 Task: Open Card Civil Engineering Review in Board Product Lifecycle Management to Workspace Insurance and add a team member Softage.4@softage.net, a label Red, a checklist Licensing, an attachment from your onedrive, a color Red and finally, add a card description 'Conduct customer research for new product naming and branding' and a comment 'Let us approach this task with a sense of positivity and optimism, recognizing the potential for growth and learning that it presents.'. Add a start date 'Jan 08, 1900' with a due date 'Jan 15, 1900'
Action: Mouse moved to (64, 305)
Screenshot: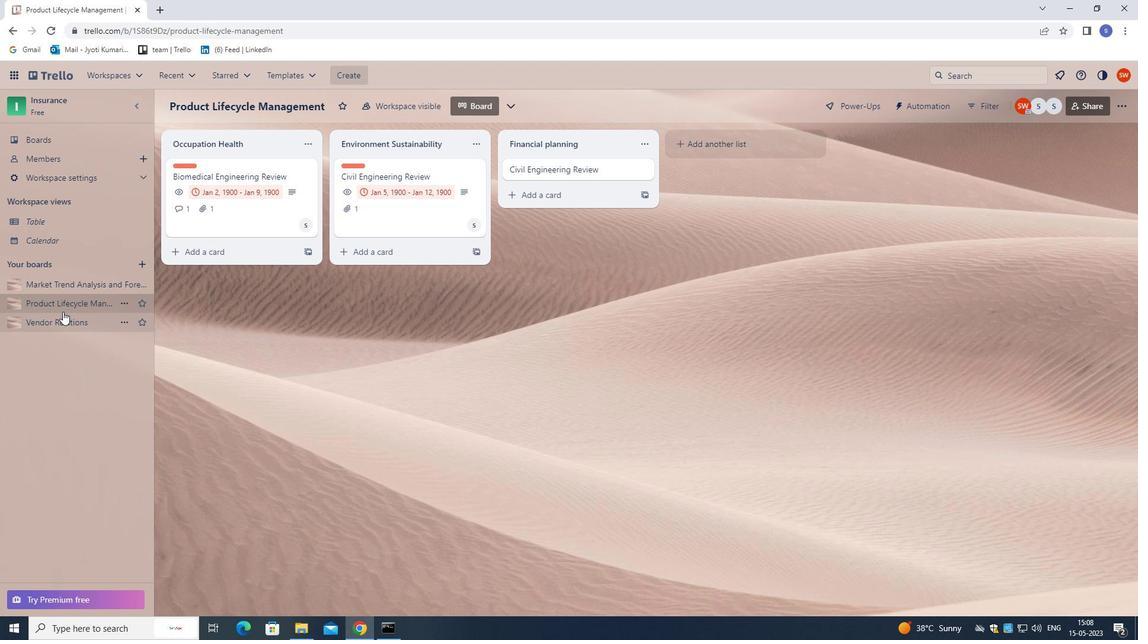 
Action: Mouse pressed left at (64, 305)
Screenshot: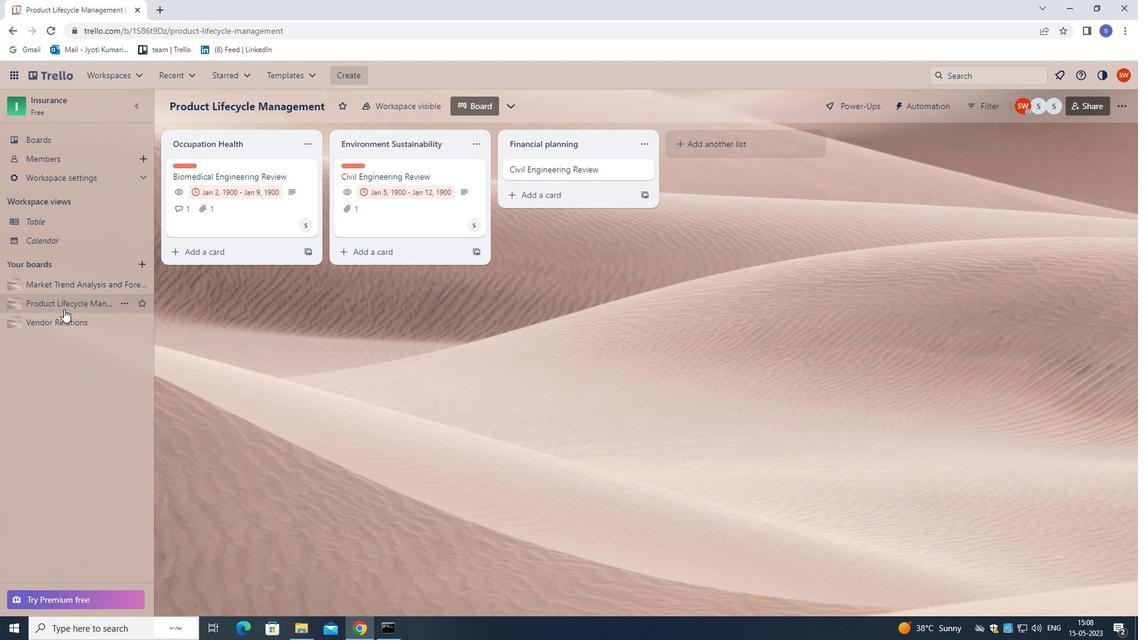 
Action: Mouse moved to (517, 171)
Screenshot: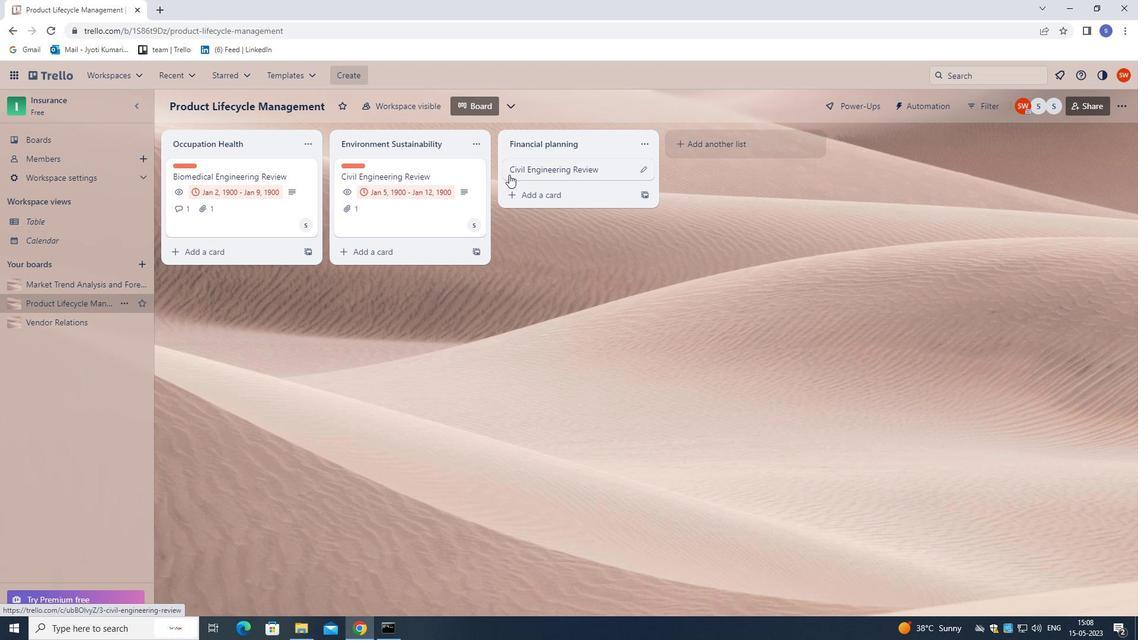 
Action: Mouse pressed left at (517, 171)
Screenshot: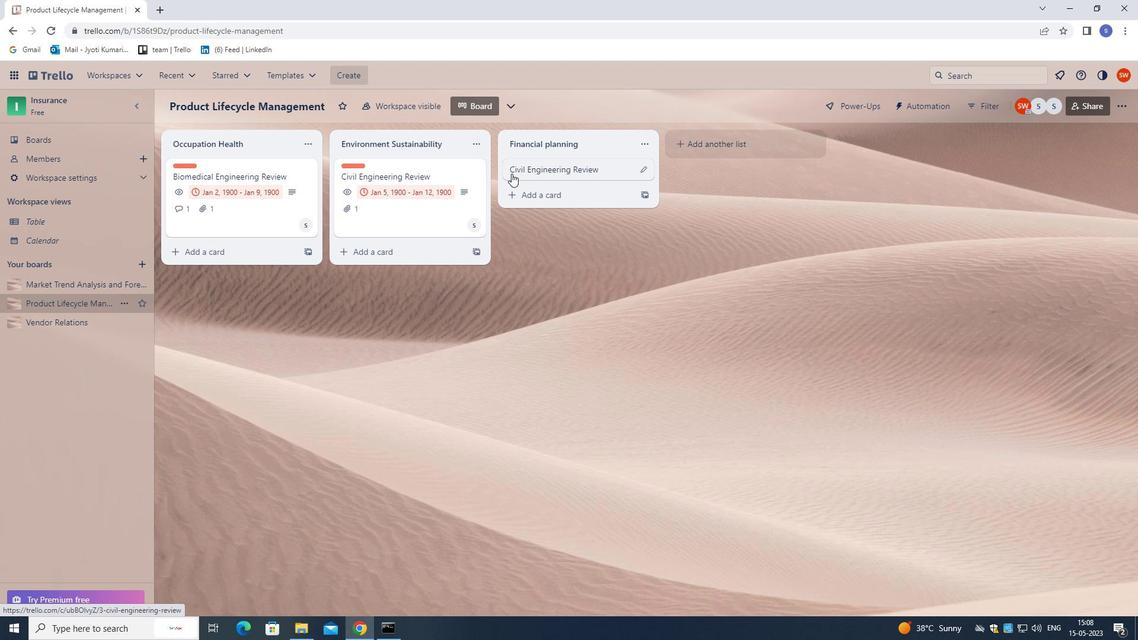 
Action: Mouse moved to (695, 210)
Screenshot: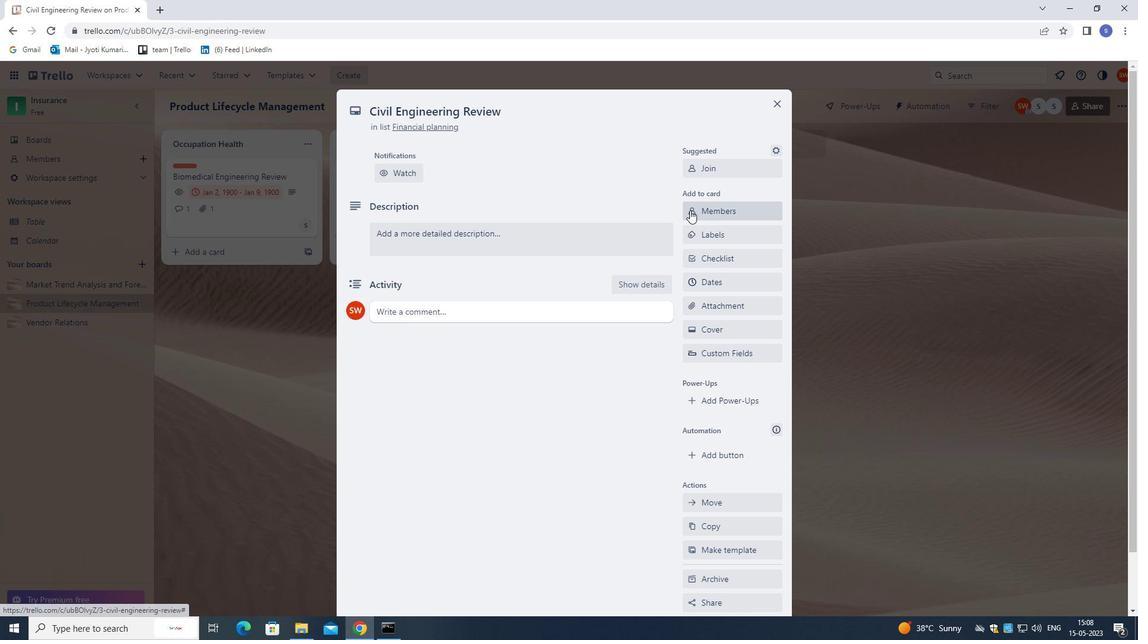 
Action: Mouse pressed left at (695, 210)
Screenshot: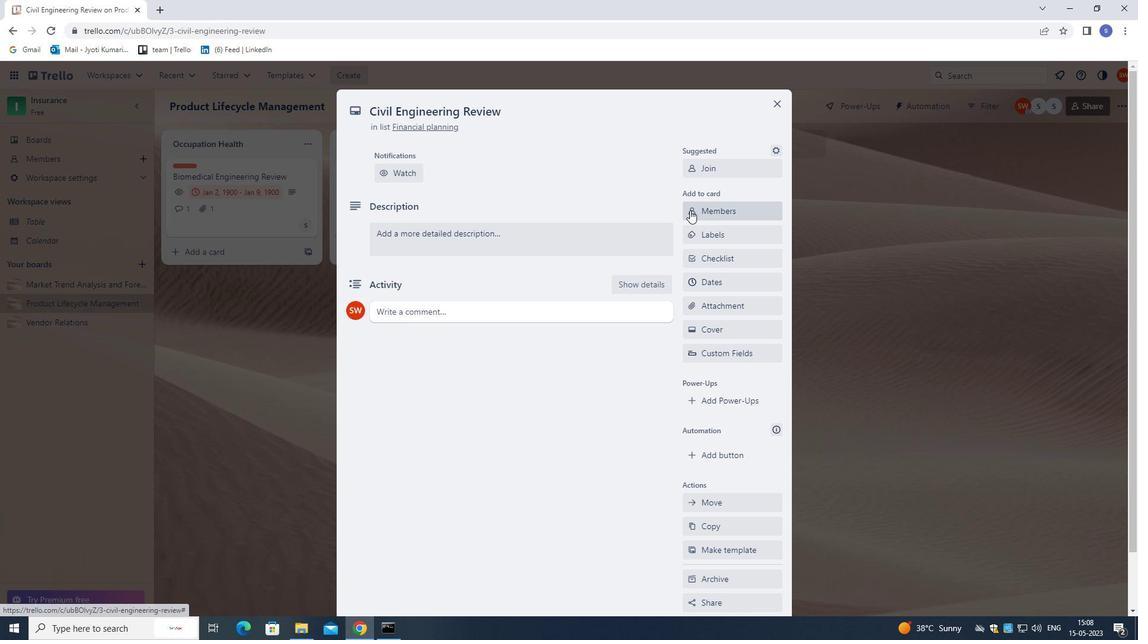 
Action: Mouse moved to (390, 37)
Screenshot: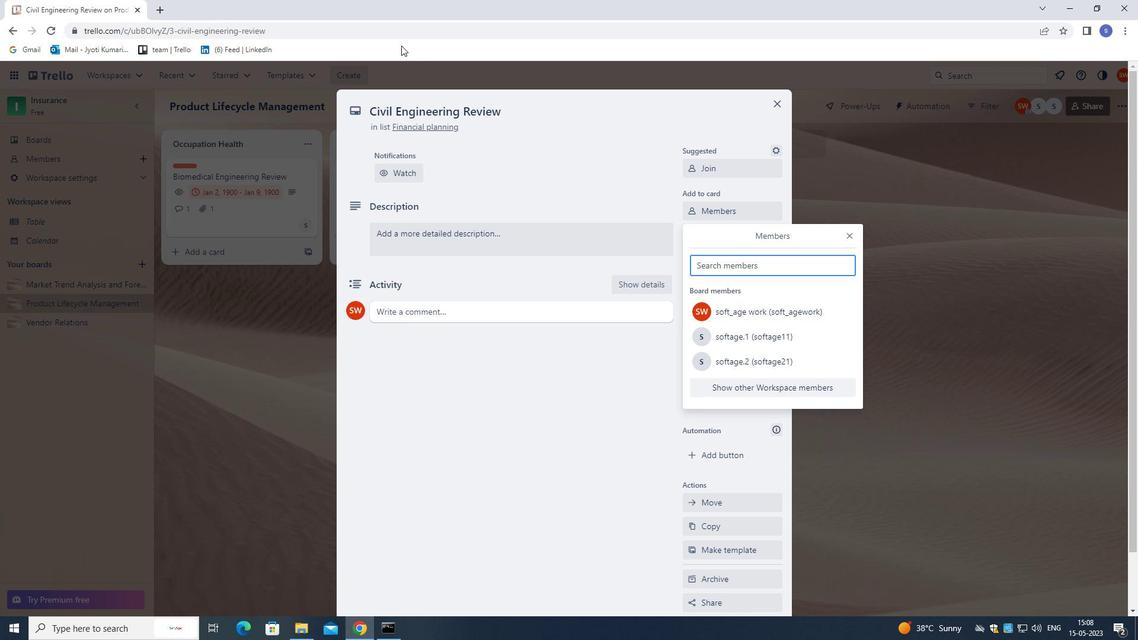 
Action: Key pressed softage.4<Key.shift>@SOFATGE.NET
Screenshot: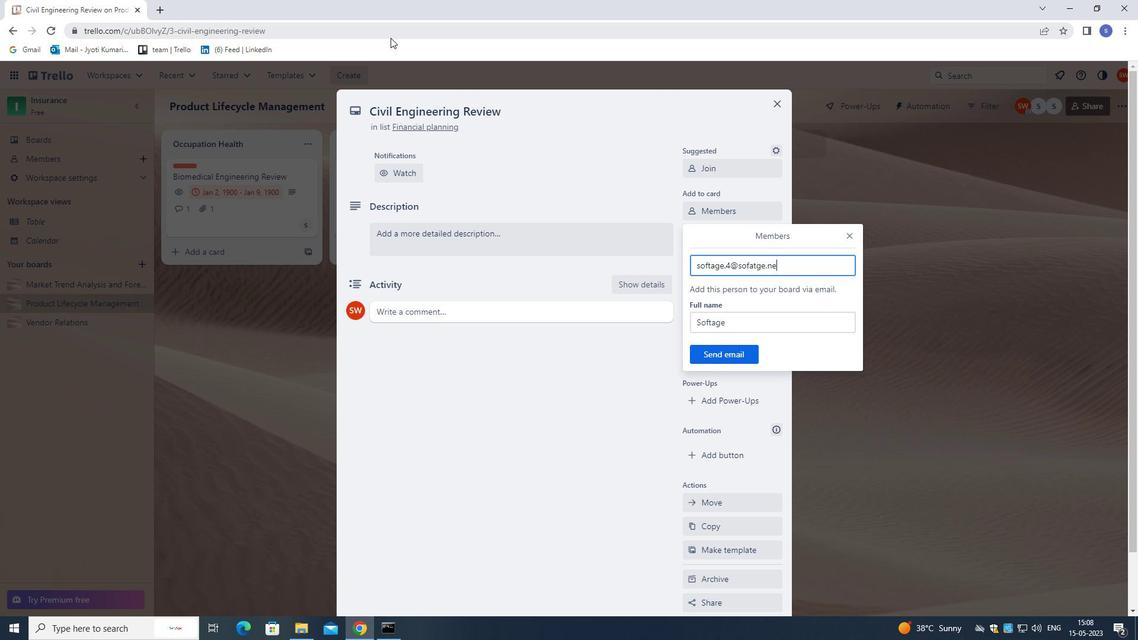 
Action: Mouse moved to (717, 352)
Screenshot: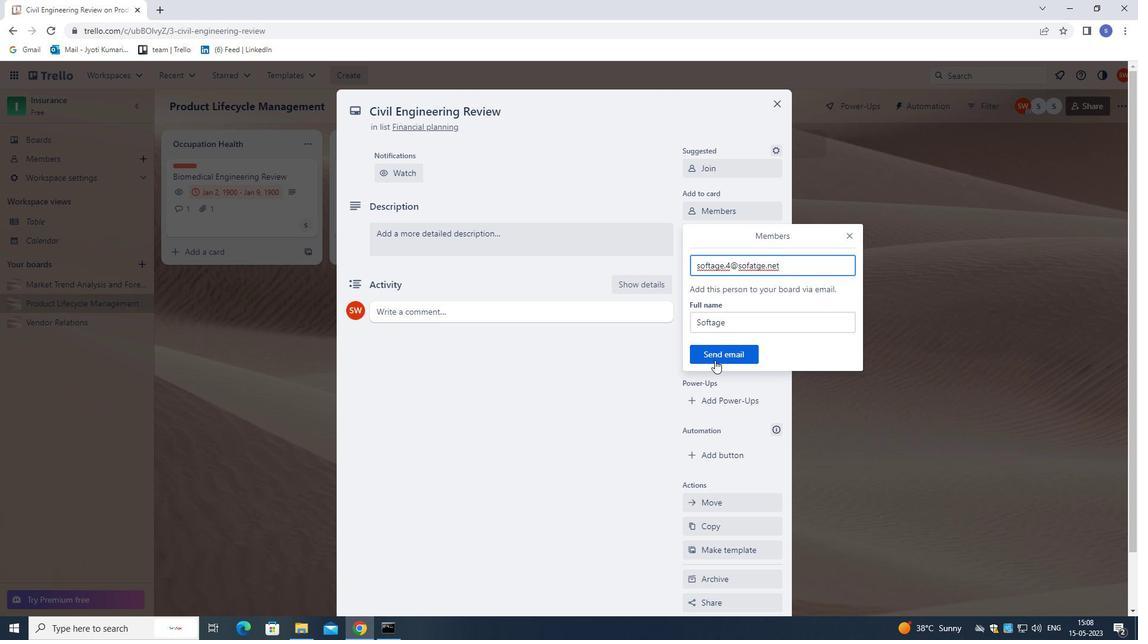 
Action: Mouse pressed left at (717, 352)
Screenshot: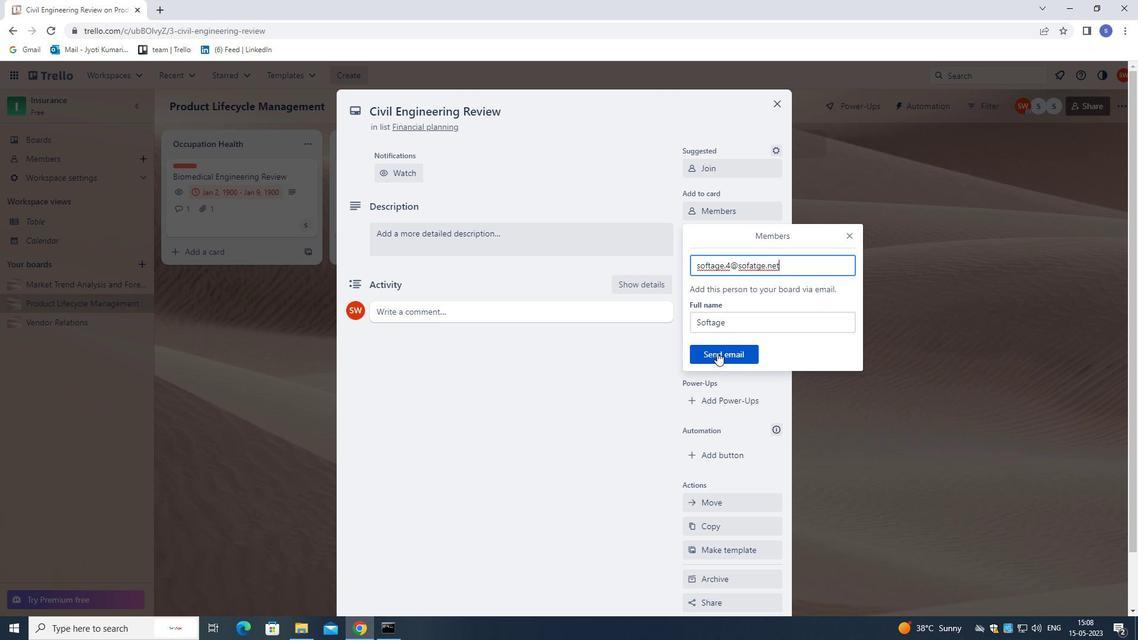 
Action: Mouse moved to (716, 239)
Screenshot: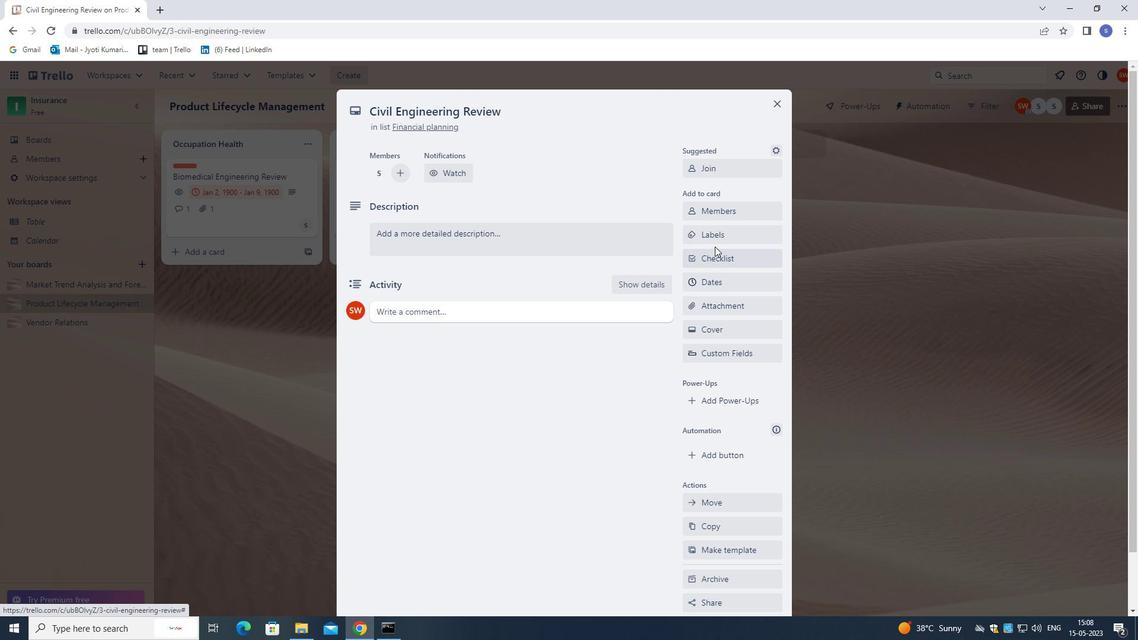 
Action: Mouse pressed left at (716, 239)
Screenshot: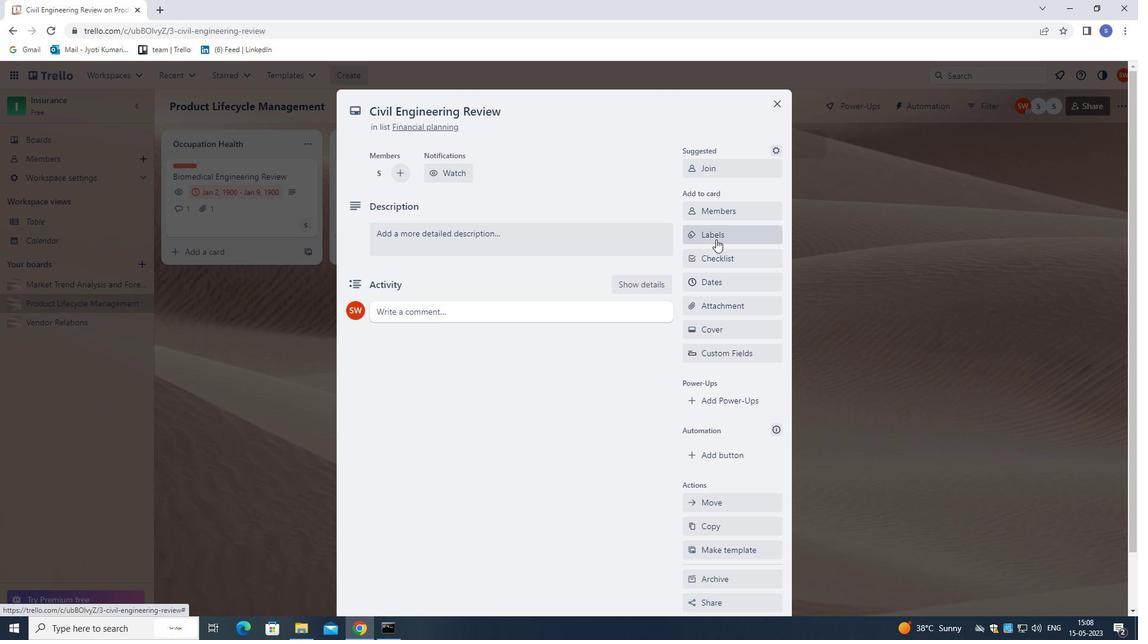 
Action: Mouse moved to (715, 243)
Screenshot: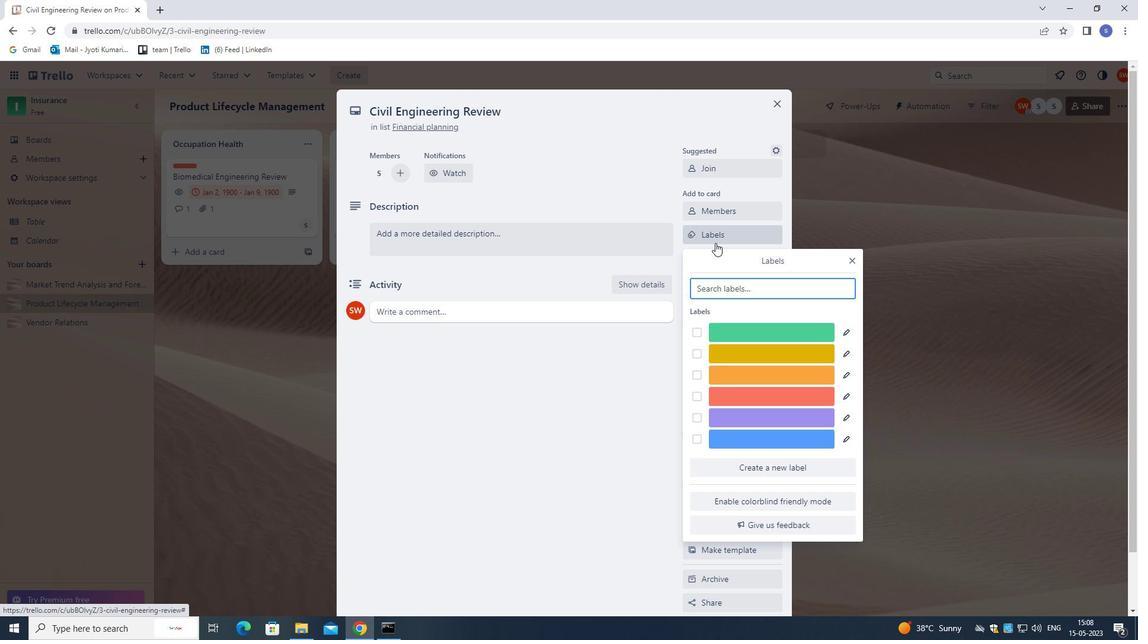 
Action: Key pressed R
Screenshot: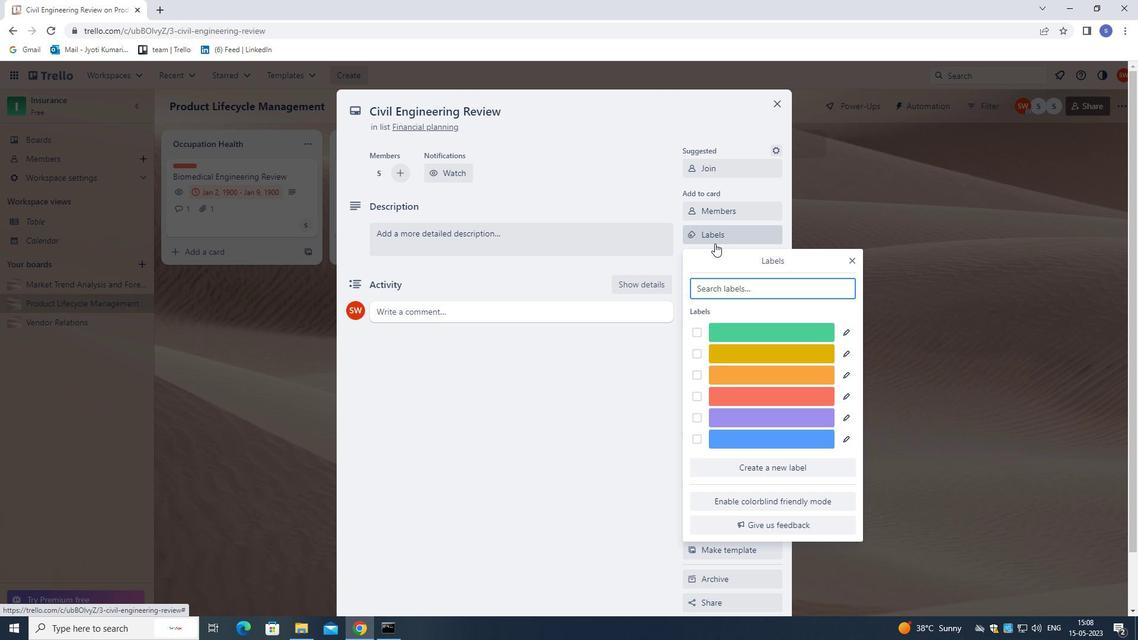 
Action: Mouse moved to (740, 332)
Screenshot: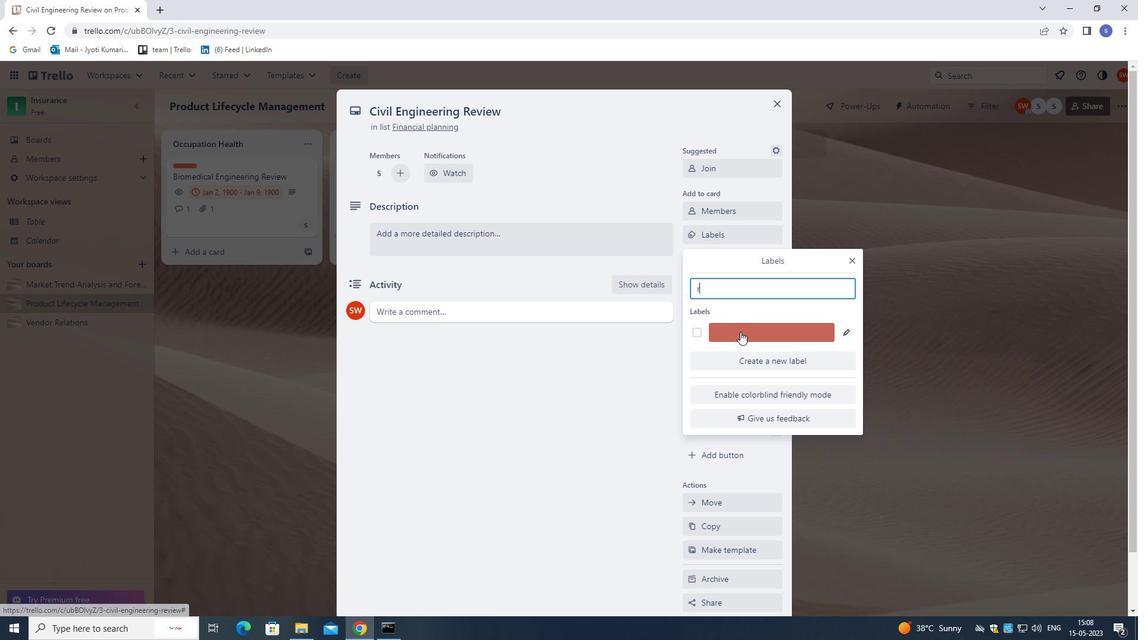 
Action: Mouse pressed left at (740, 332)
Screenshot: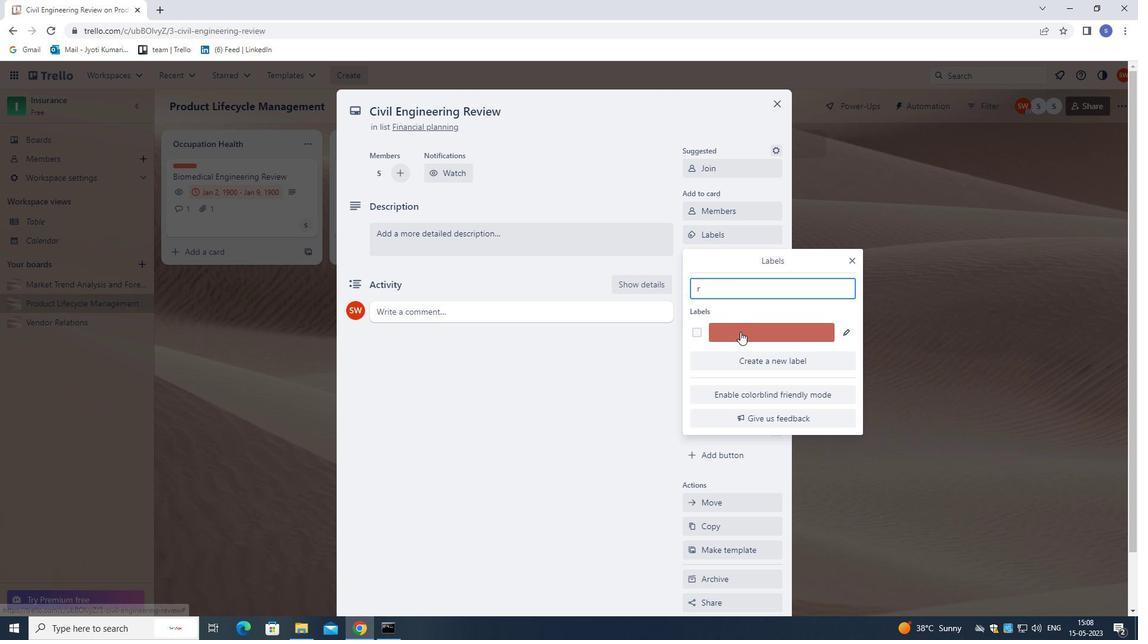 
Action: Mouse moved to (860, 261)
Screenshot: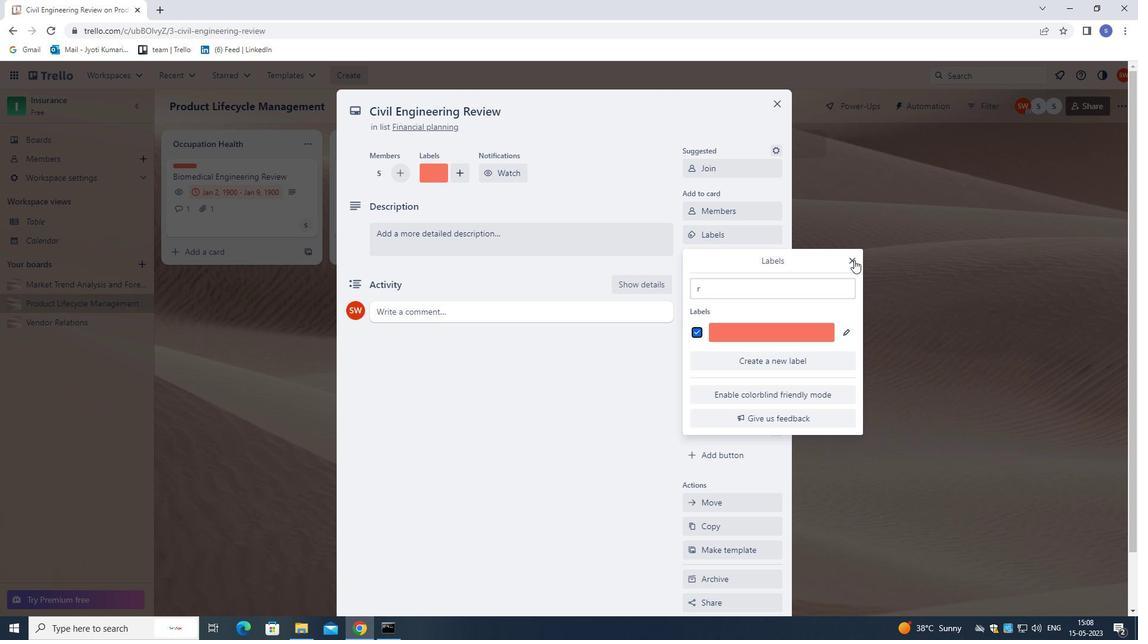 
Action: Mouse pressed left at (860, 261)
Screenshot: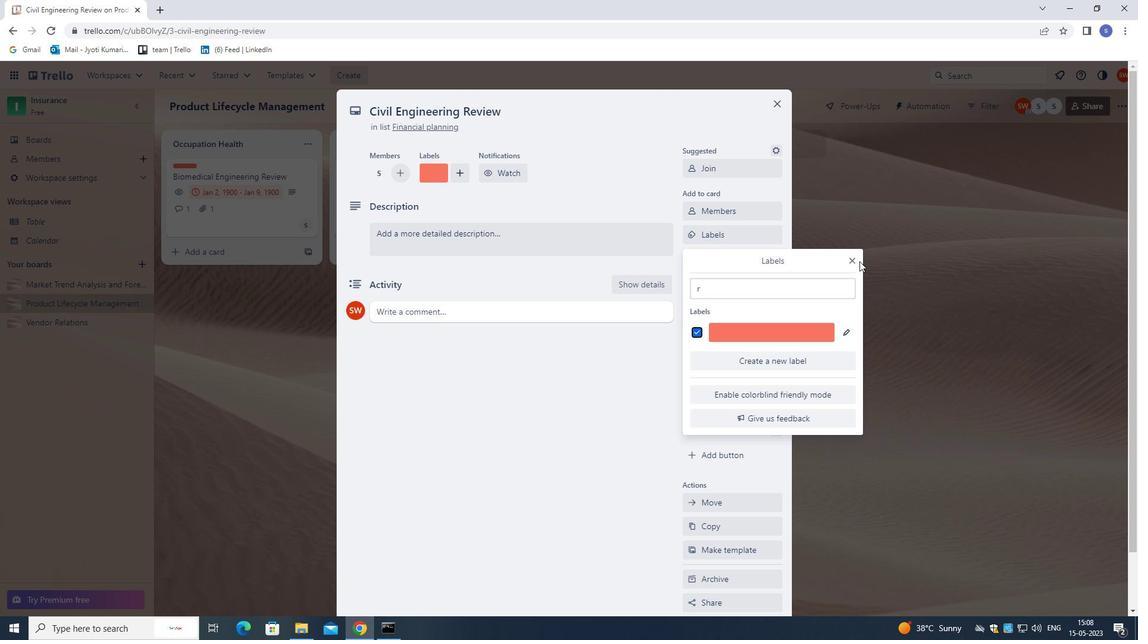 
Action: Mouse moved to (855, 259)
Screenshot: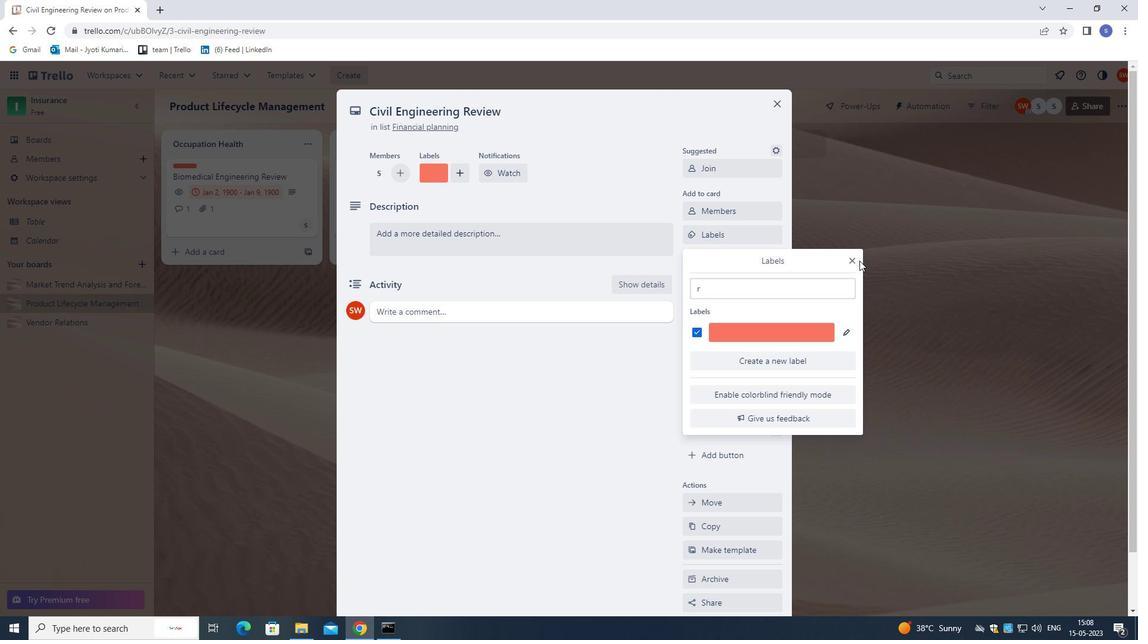 
Action: Mouse pressed left at (855, 259)
Screenshot: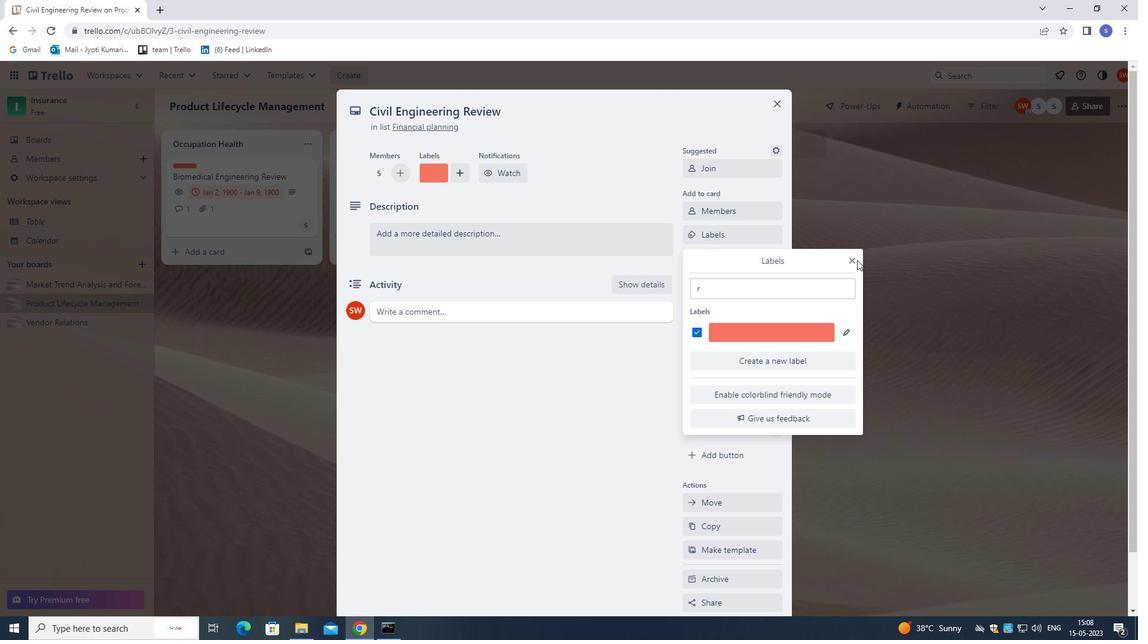 
Action: Mouse moved to (758, 259)
Screenshot: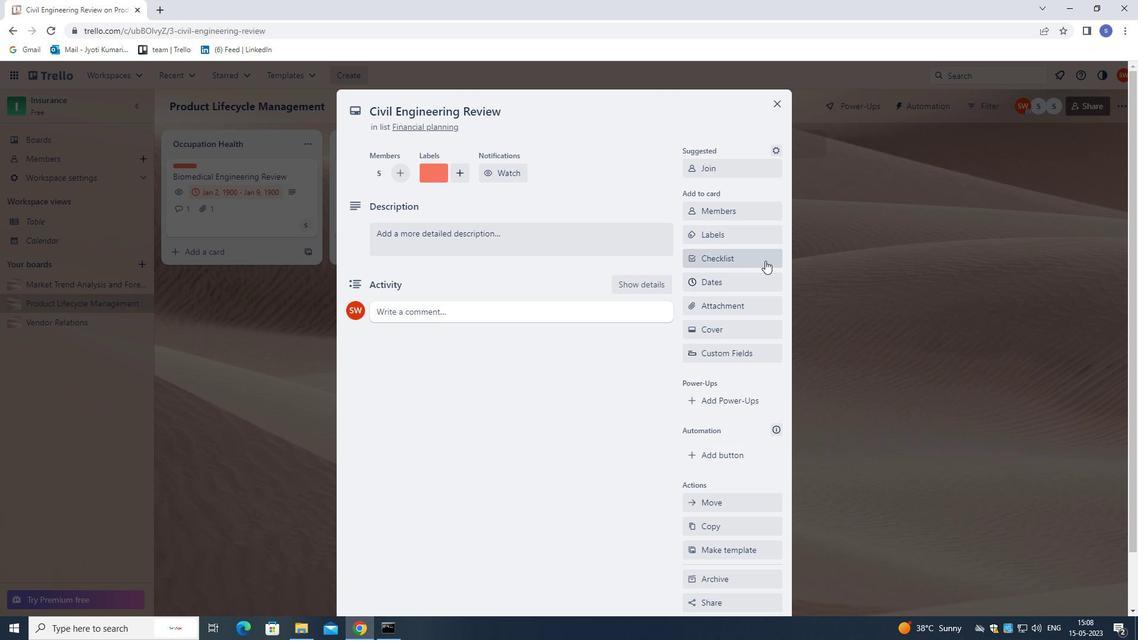 
Action: Mouse pressed left at (758, 259)
Screenshot: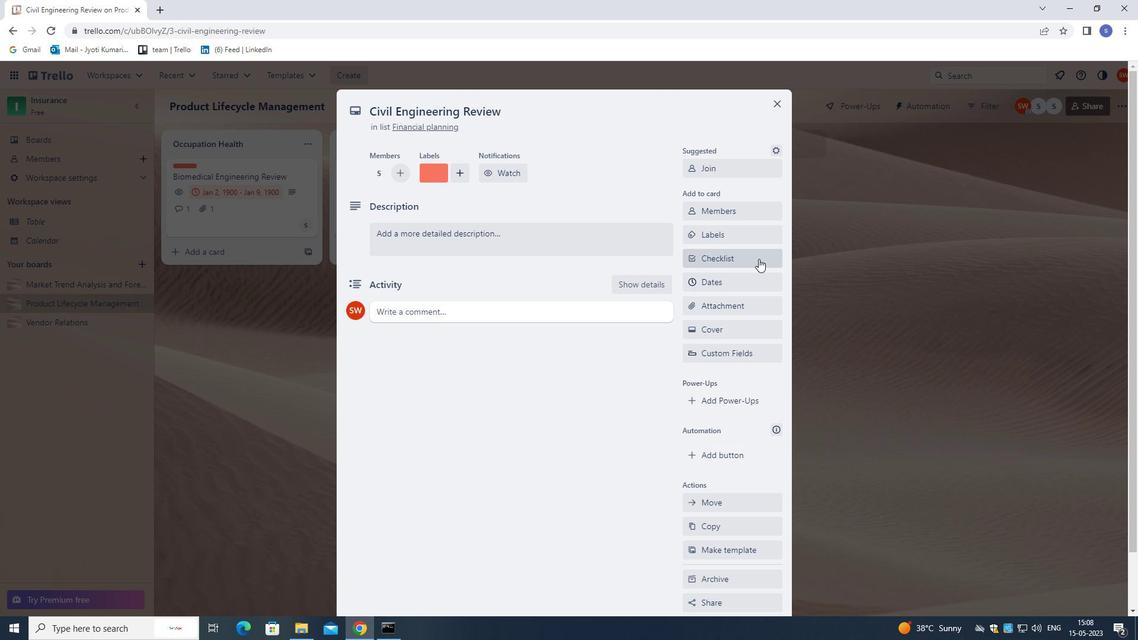 
Action: Mouse moved to (598, 148)
Screenshot: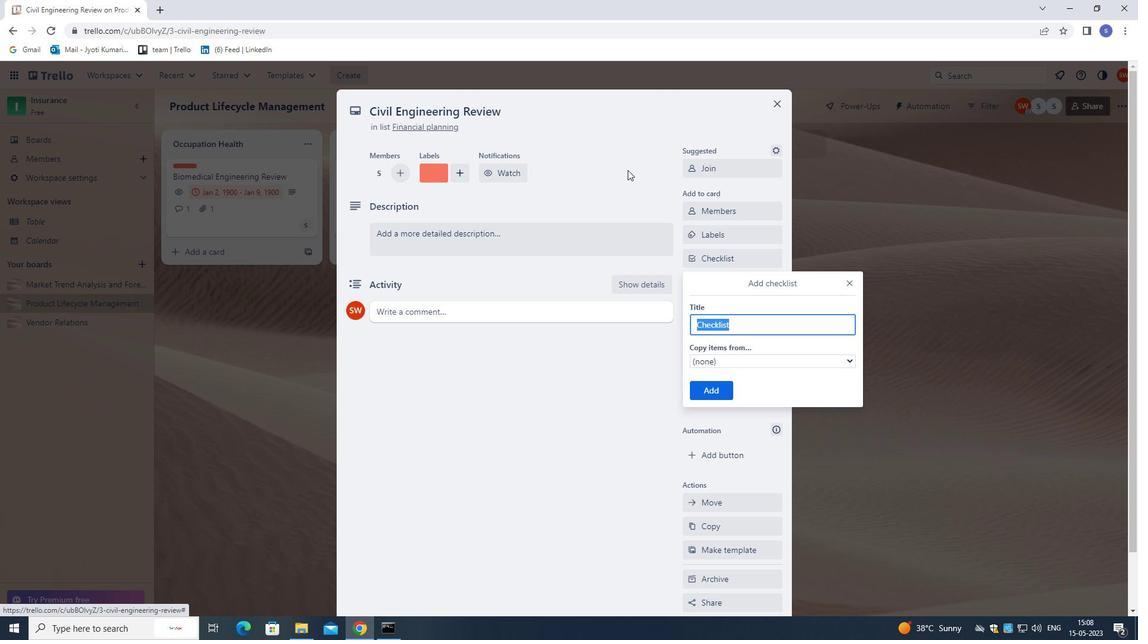 
Action: Key pressed <Key.shift>
Screenshot: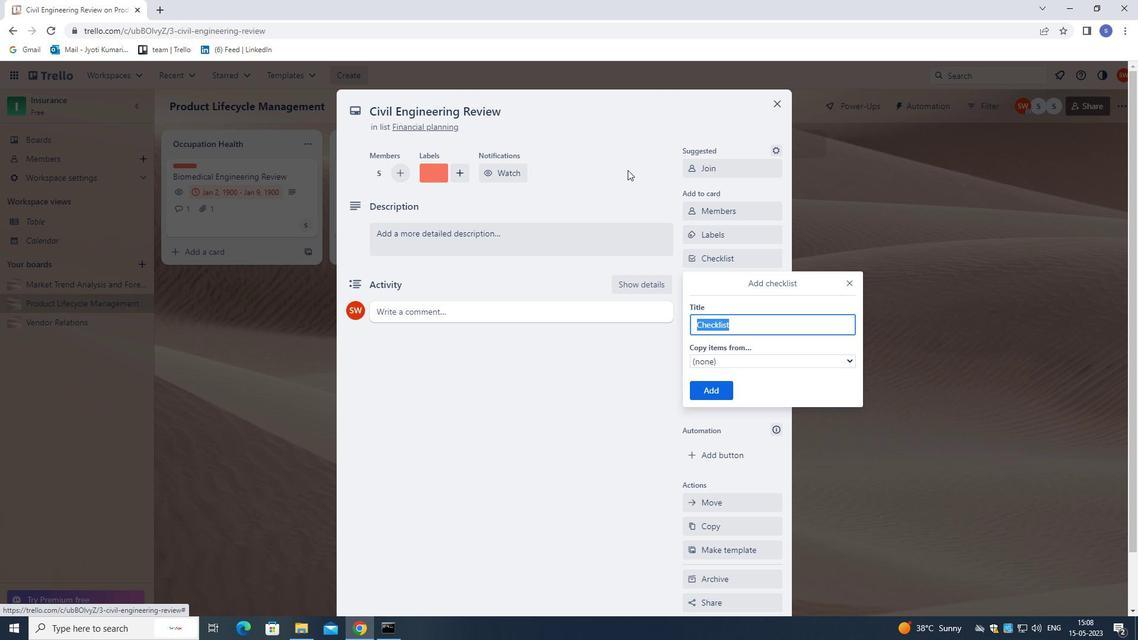 
Action: Mouse moved to (598, 148)
Screenshot: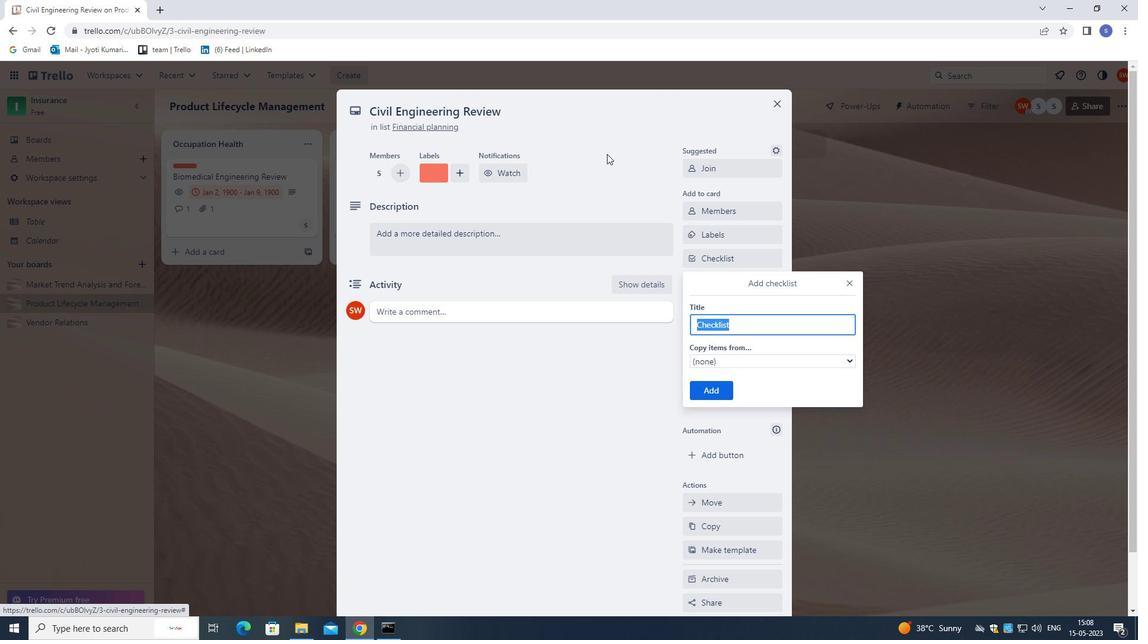 
Action: Key pressed <Key.shift><Key.shift><Key.shift><Key.shift><Key.shift><Key.shift><Key.shift><Key.shift><Key.shift><Key.shift><Key.shift>LICENSING<Key.enter>
Screenshot: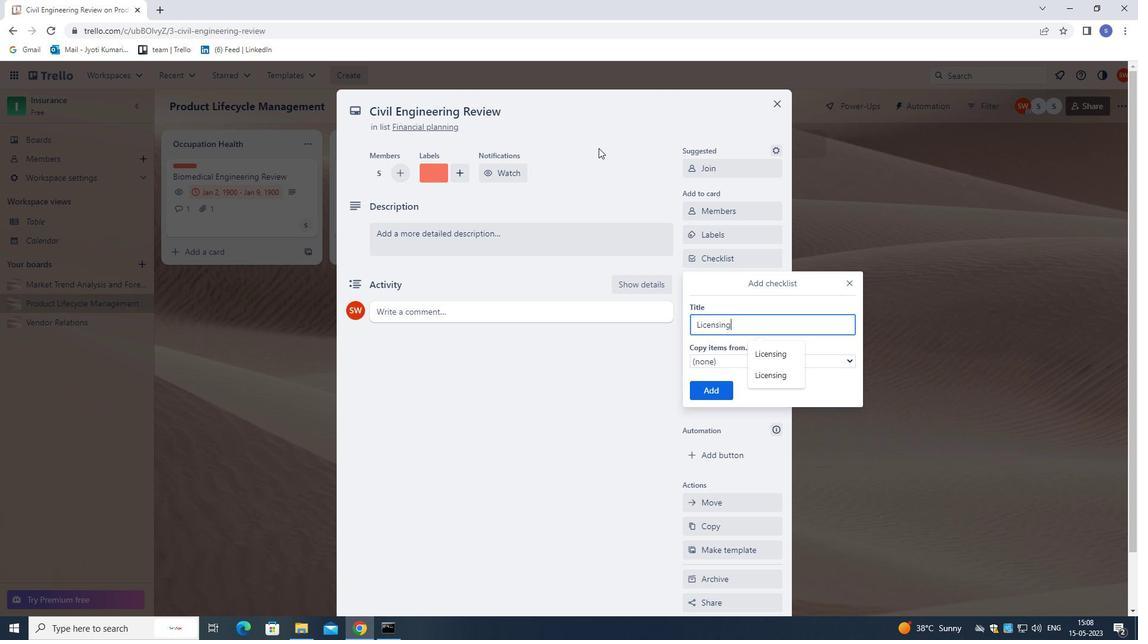 
Action: Mouse moved to (717, 283)
Screenshot: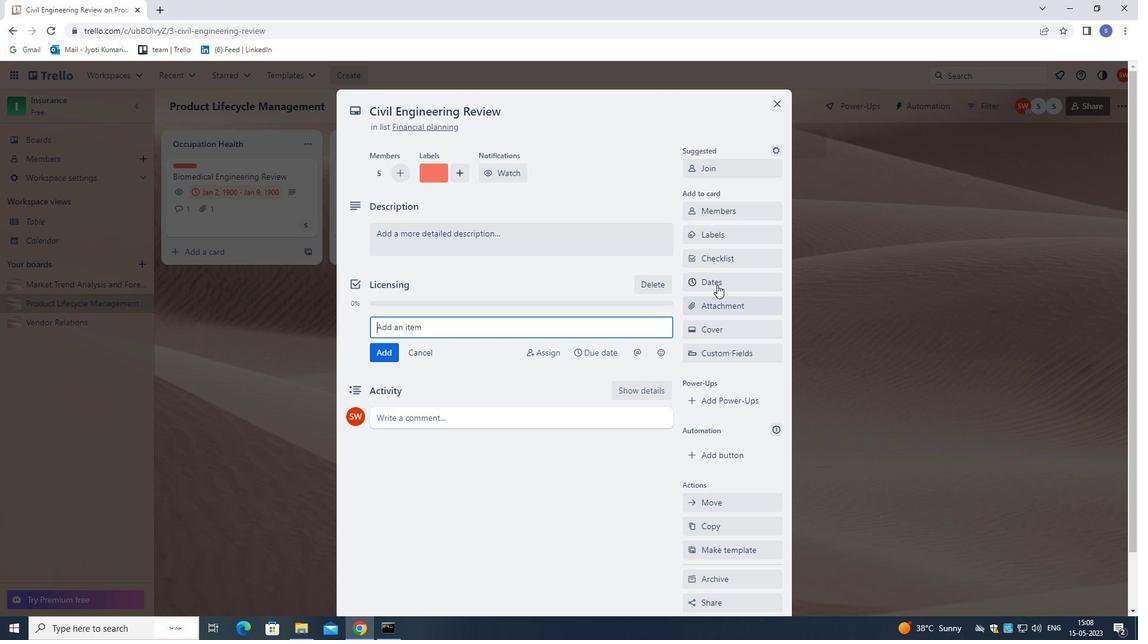 
Action: Mouse pressed left at (717, 283)
Screenshot: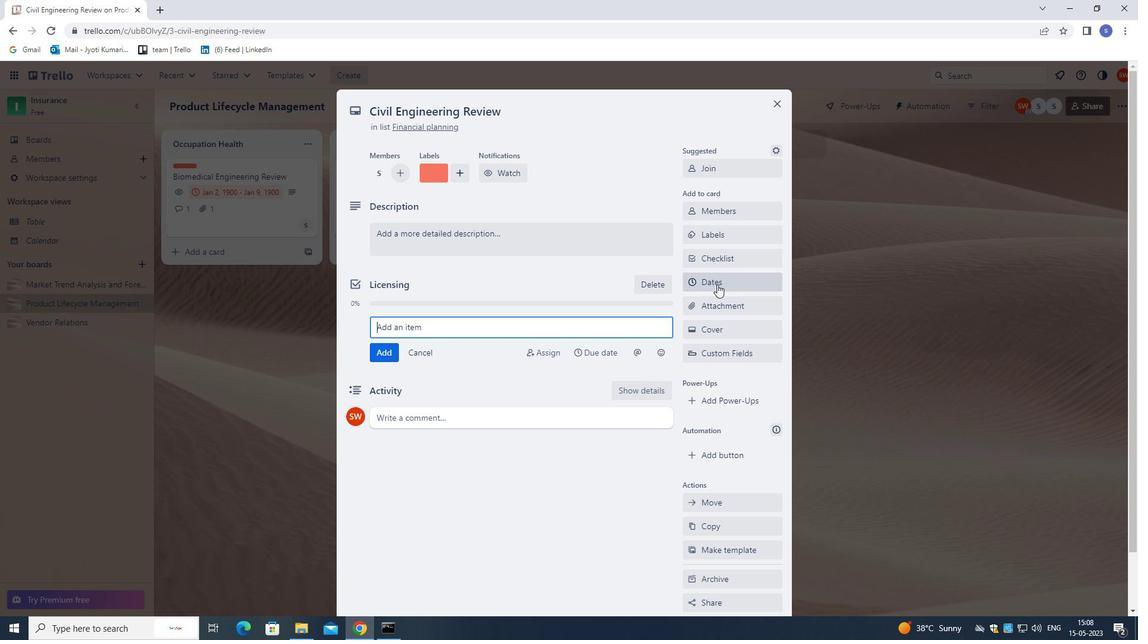 
Action: Mouse moved to (696, 326)
Screenshot: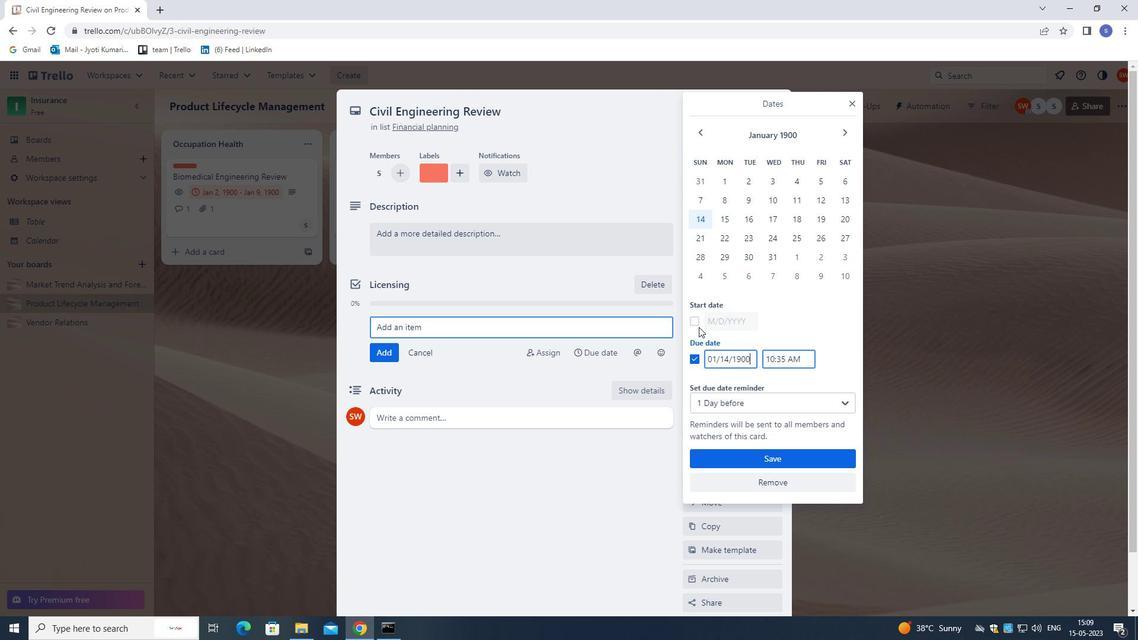 
Action: Mouse pressed left at (696, 326)
Screenshot: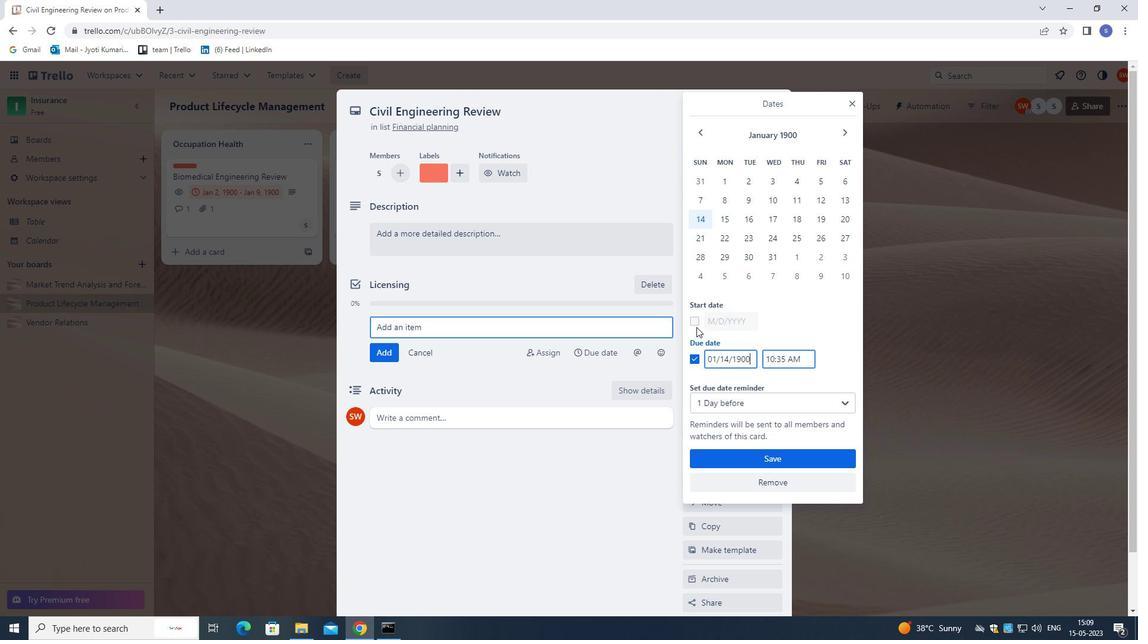 
Action: Mouse moved to (724, 204)
Screenshot: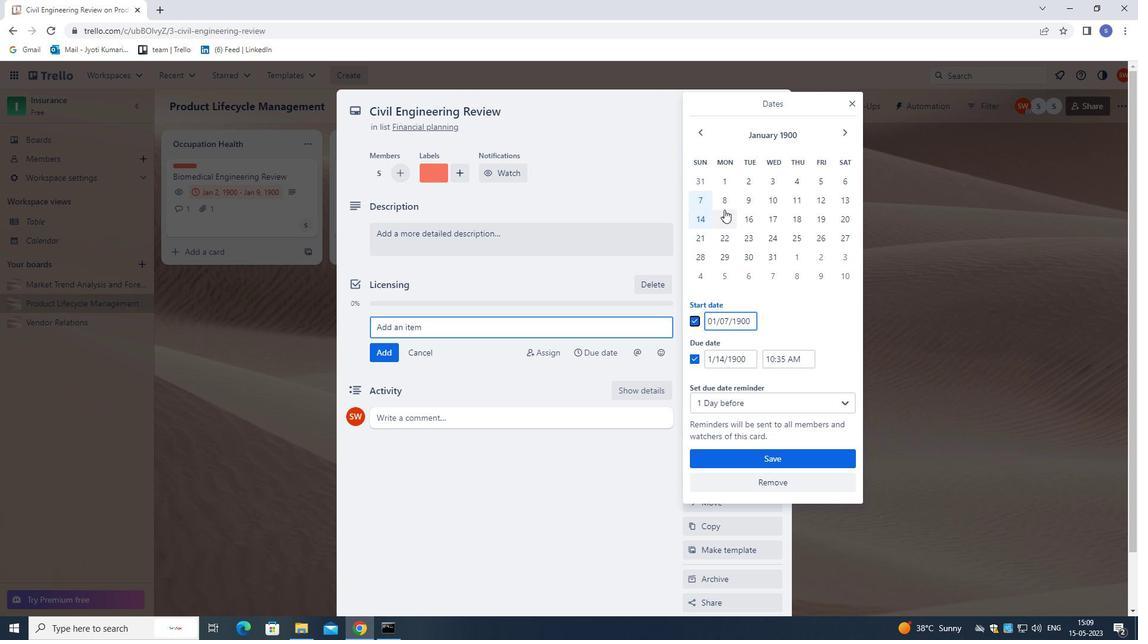 
Action: Mouse pressed left at (724, 204)
Screenshot: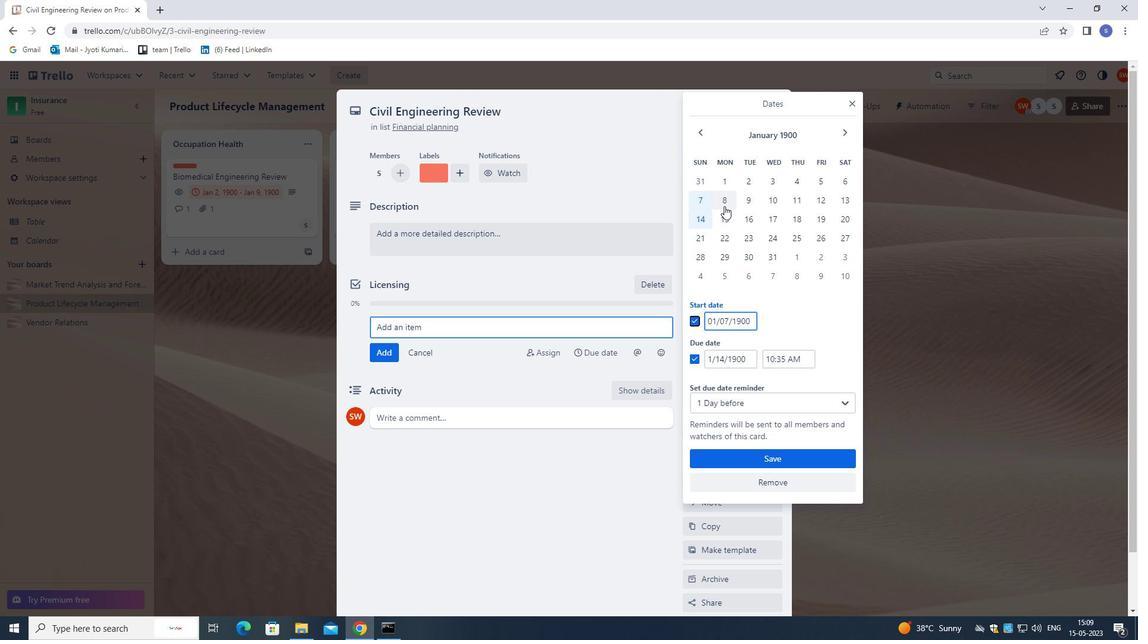 
Action: Mouse moved to (725, 216)
Screenshot: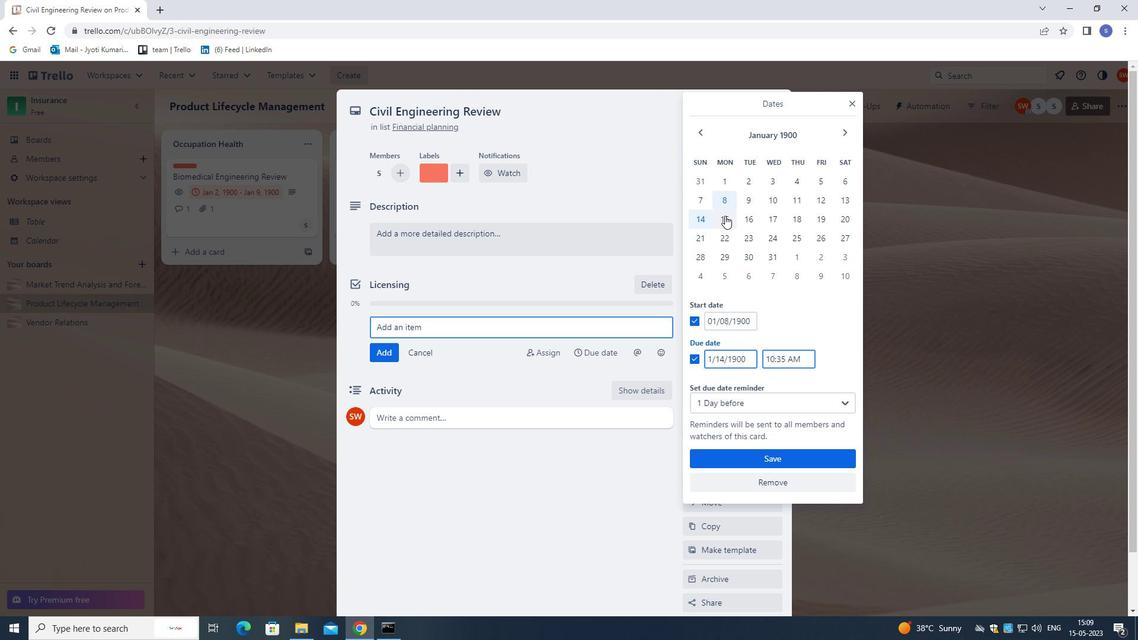 
Action: Mouse pressed left at (725, 216)
Screenshot: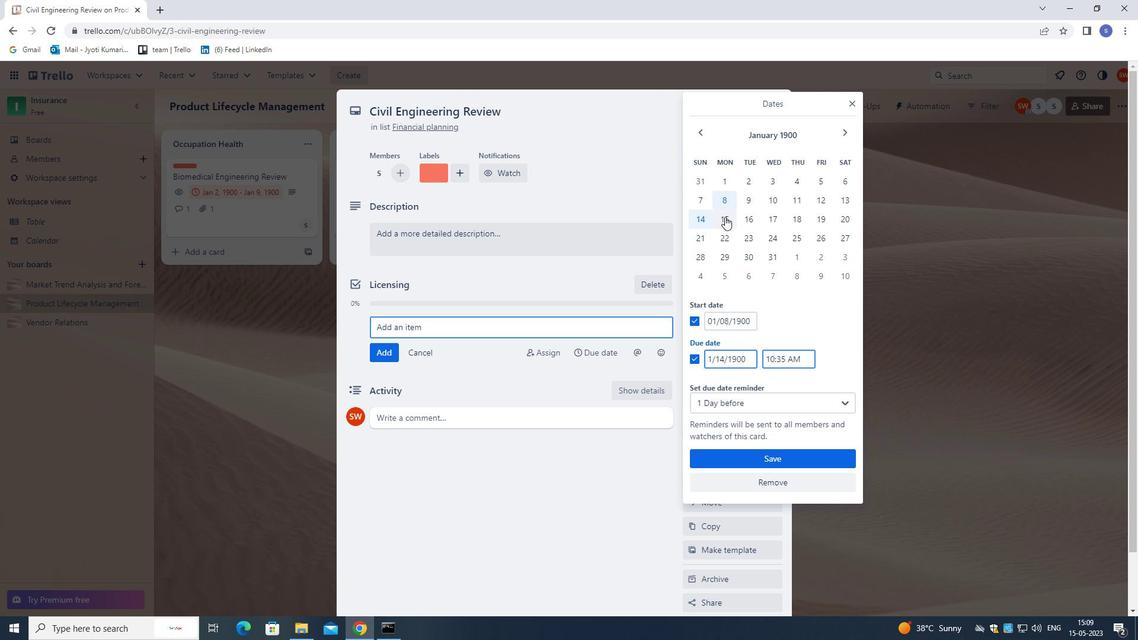 
Action: Mouse moved to (735, 463)
Screenshot: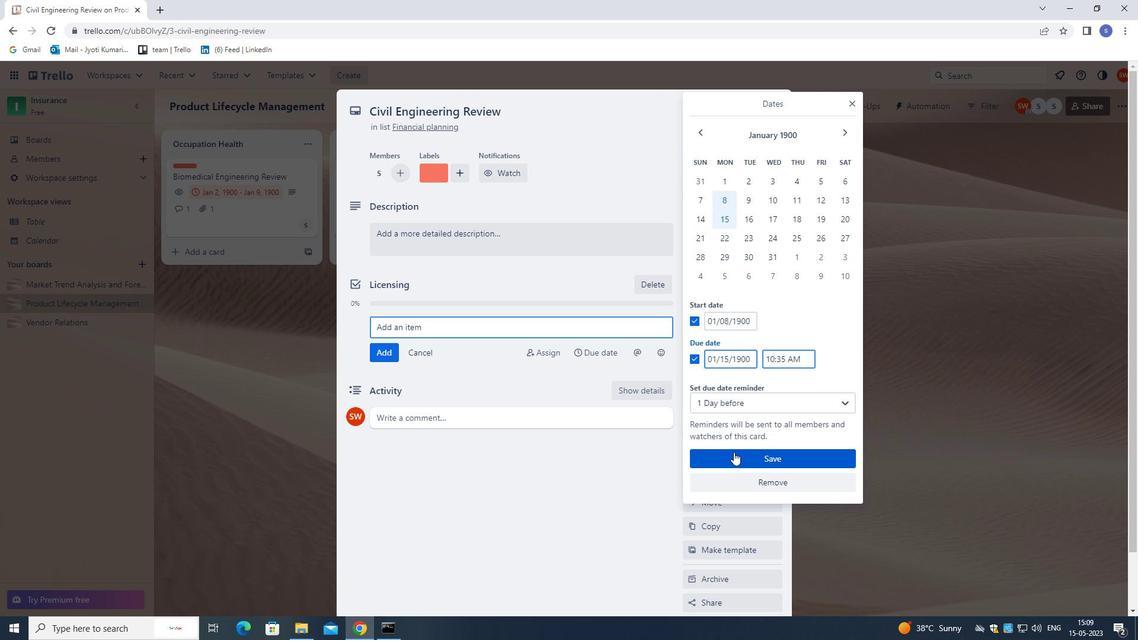 
Action: Mouse pressed left at (735, 463)
Screenshot: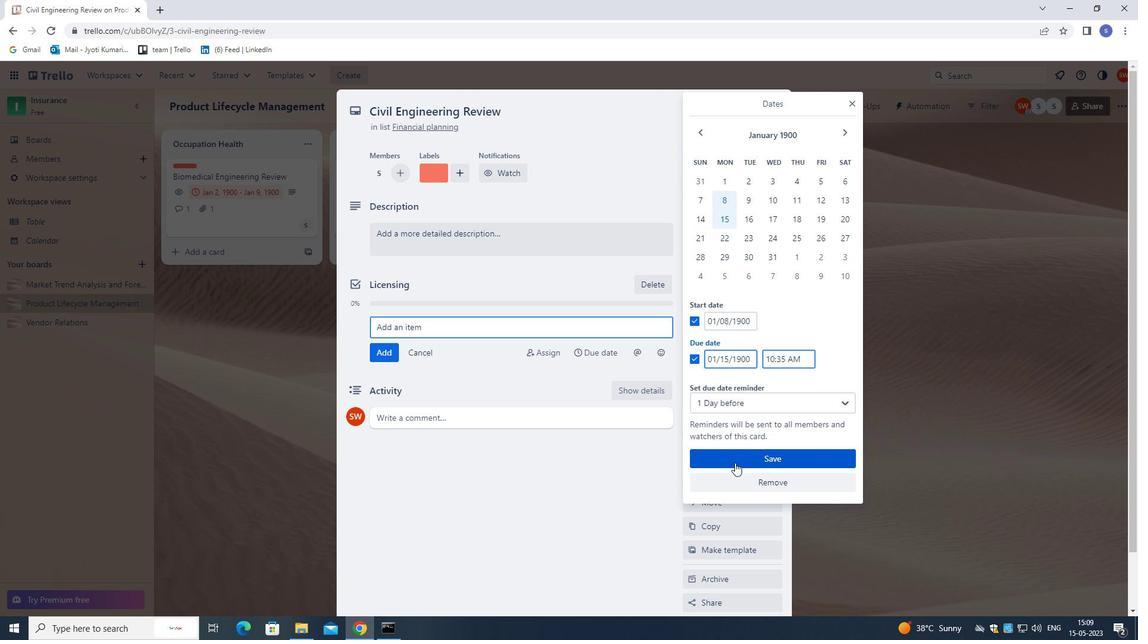 
Action: Mouse moved to (697, 307)
Screenshot: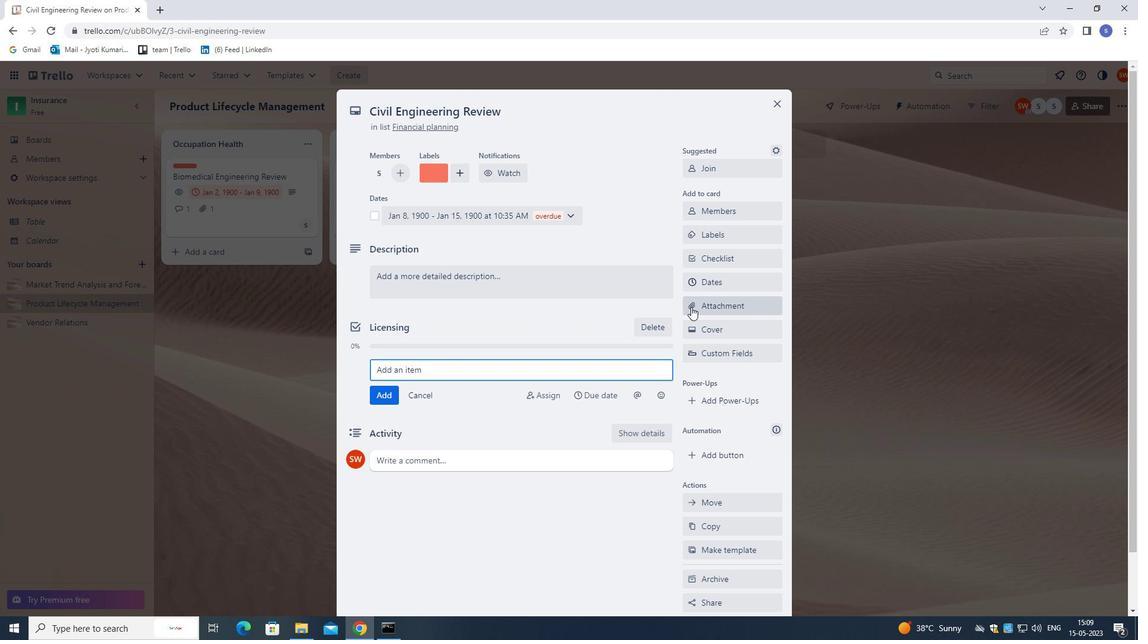 
Action: Mouse pressed left at (697, 307)
Screenshot: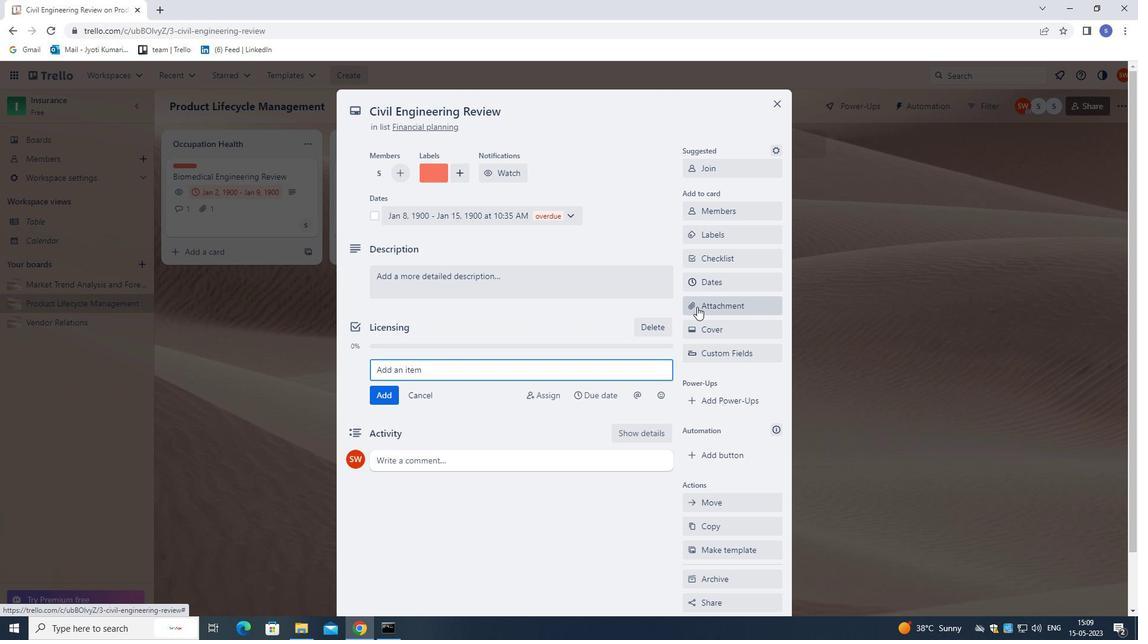 
Action: Mouse moved to (709, 458)
Screenshot: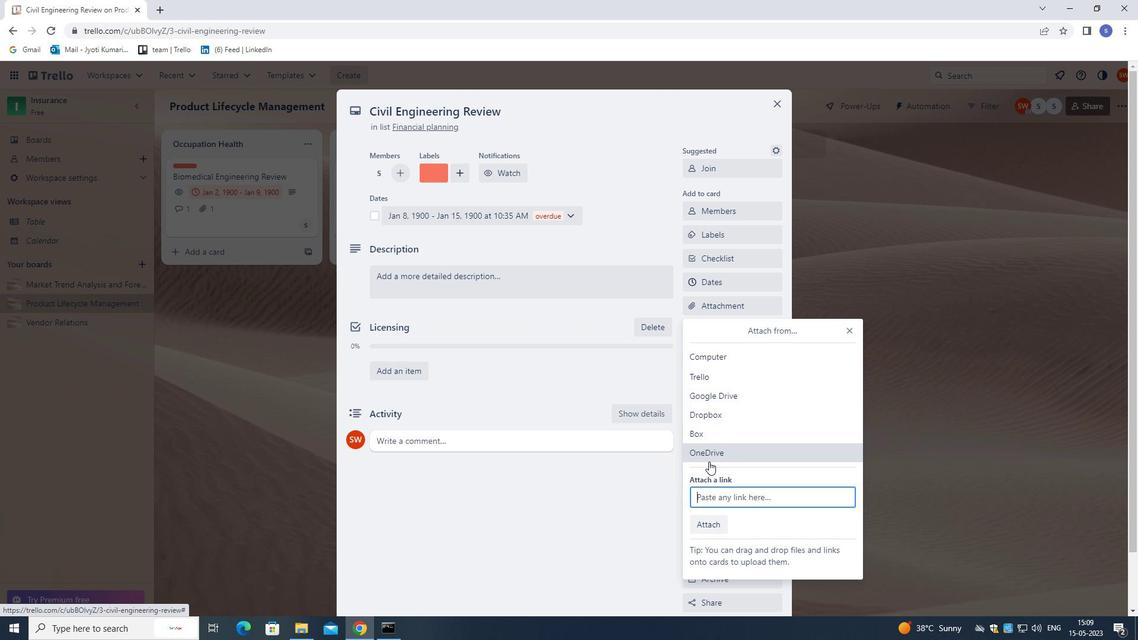 
Action: Mouse pressed left at (709, 458)
Screenshot: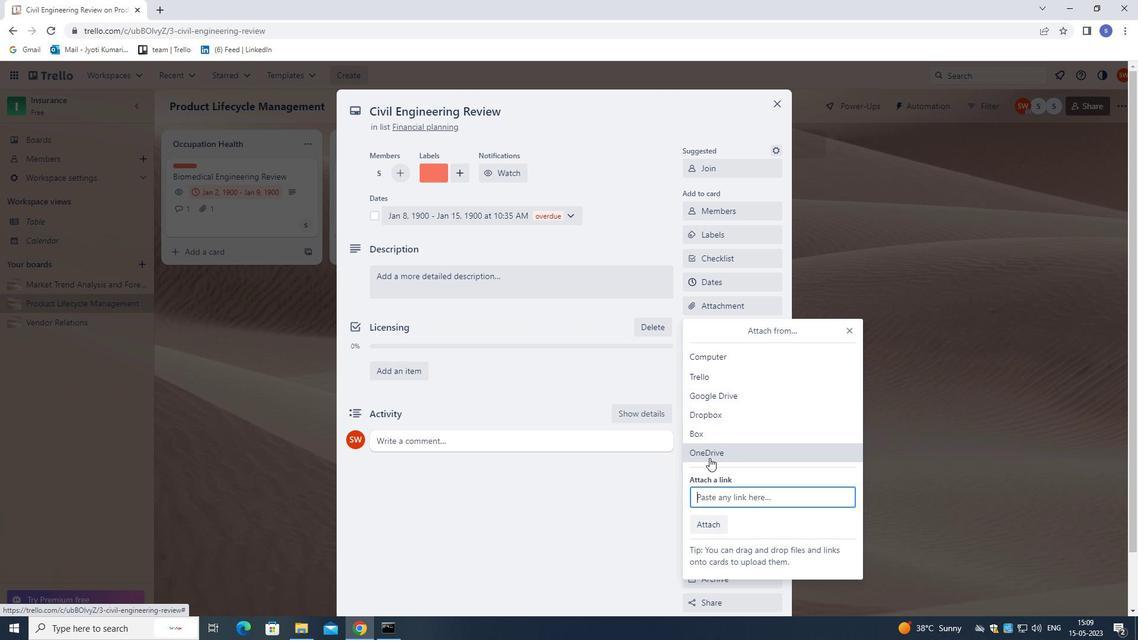 
Action: Mouse moved to (428, 231)
Screenshot: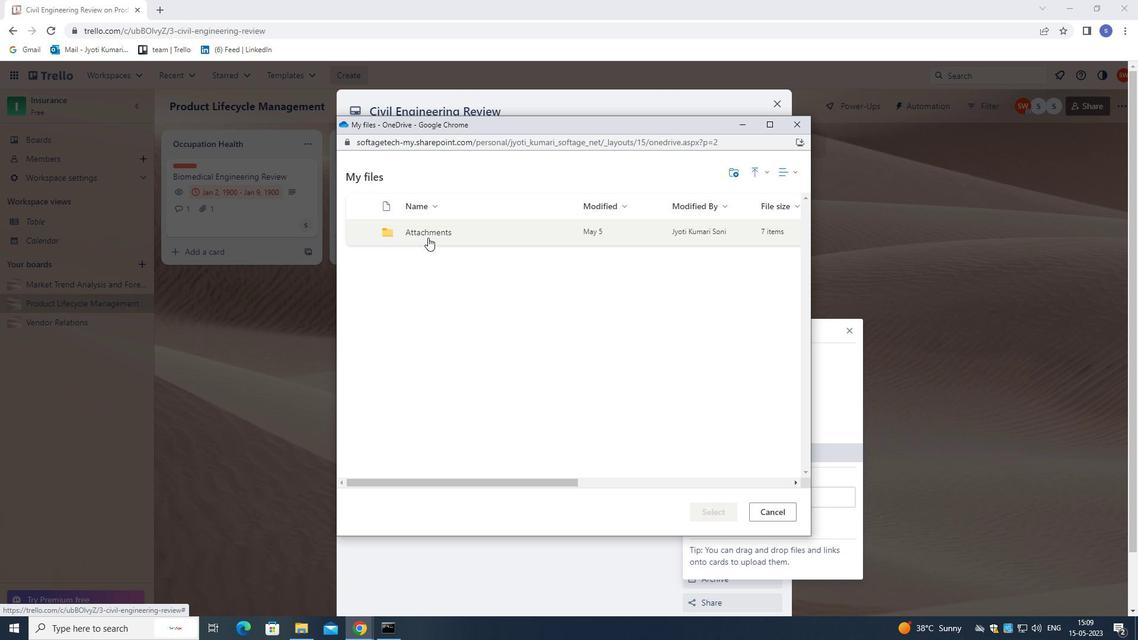 
Action: Mouse pressed left at (428, 231)
Screenshot: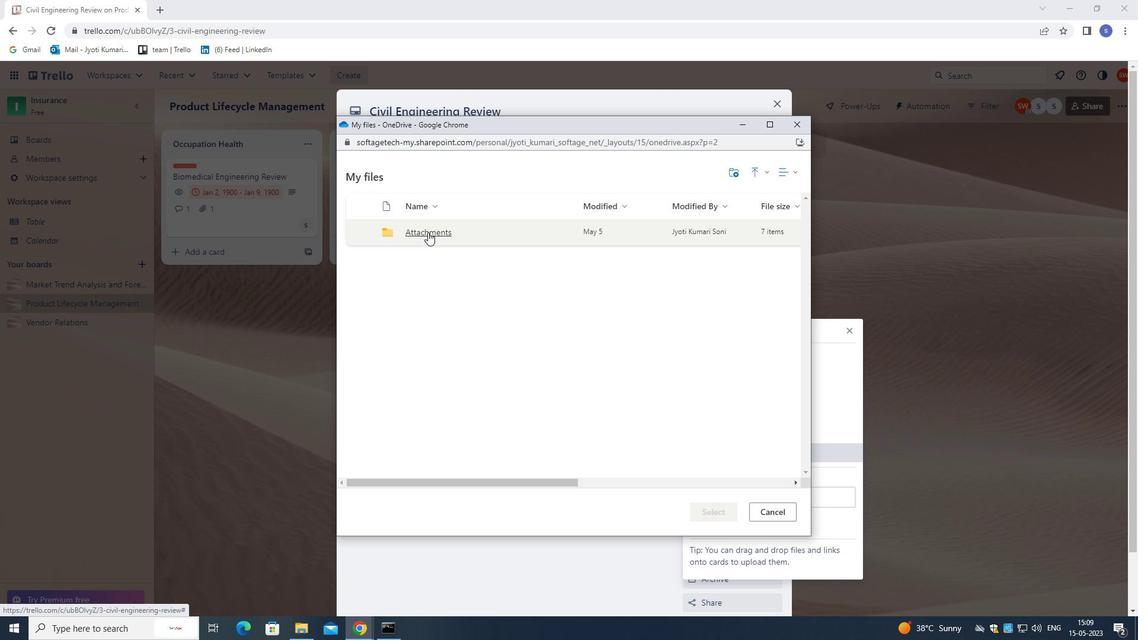 
Action: Mouse moved to (448, 308)
Screenshot: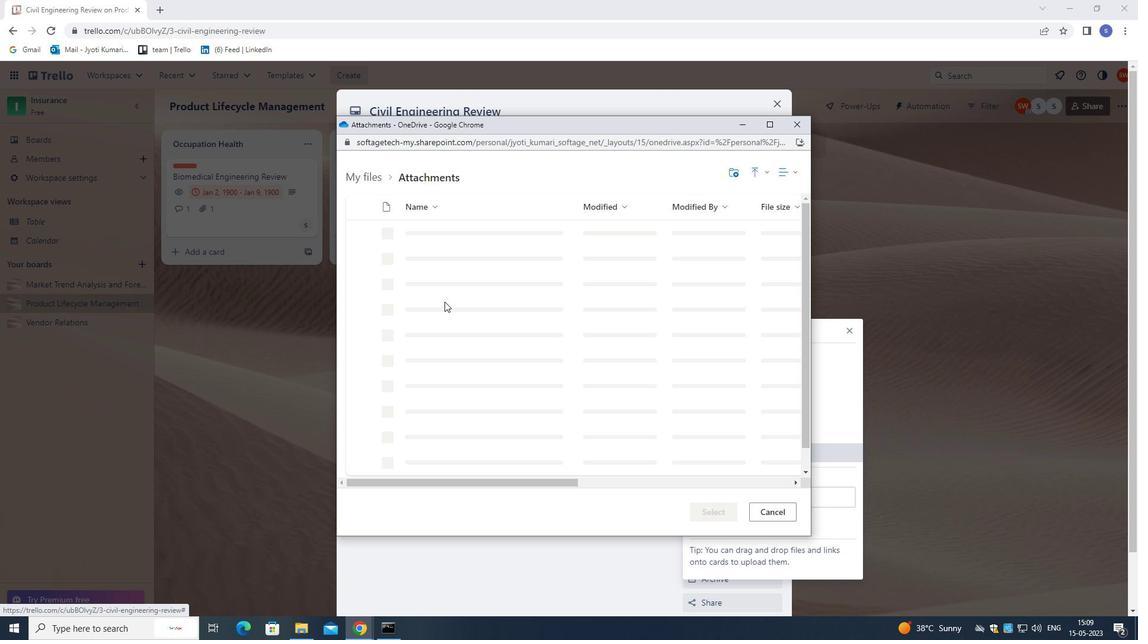 
Action: Mouse pressed left at (448, 308)
Screenshot: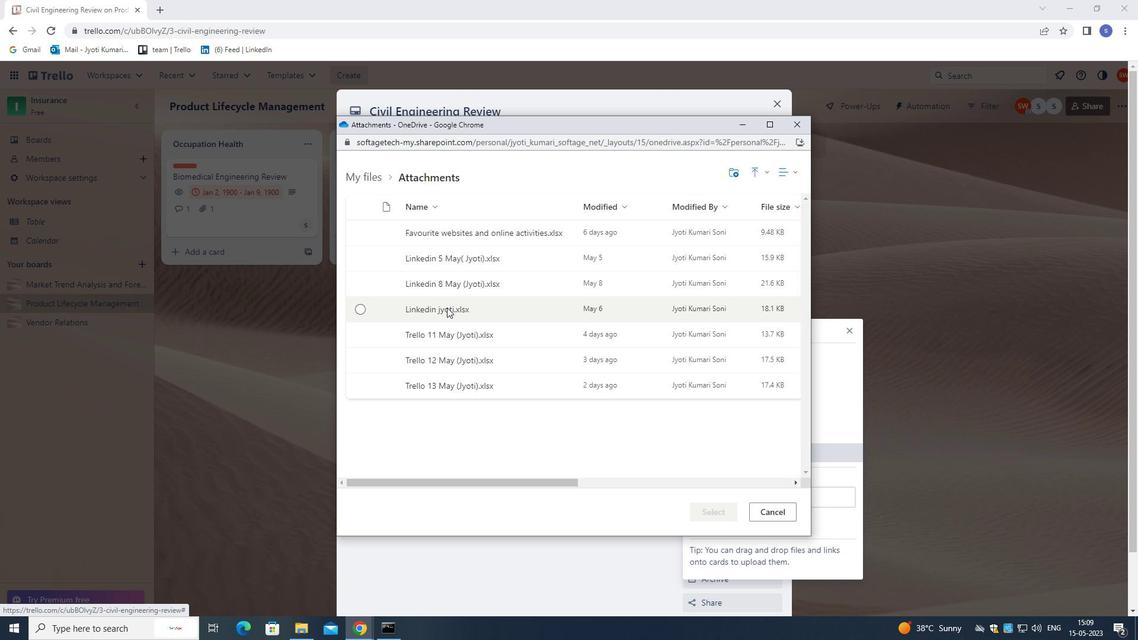 
Action: Mouse moved to (715, 512)
Screenshot: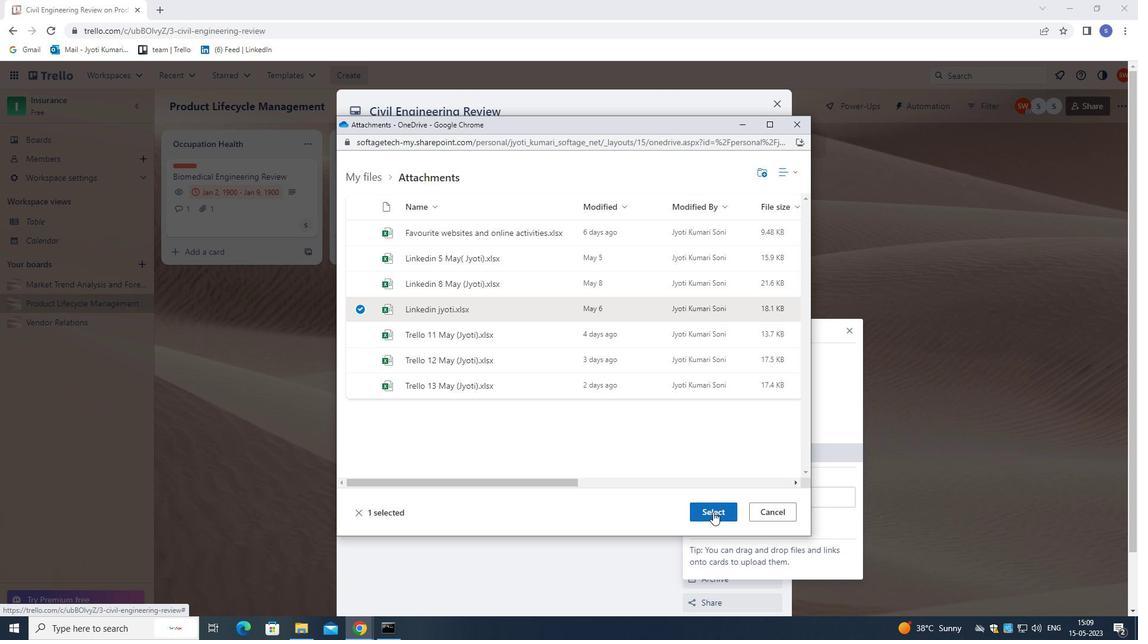 
Action: Mouse pressed left at (715, 512)
Screenshot: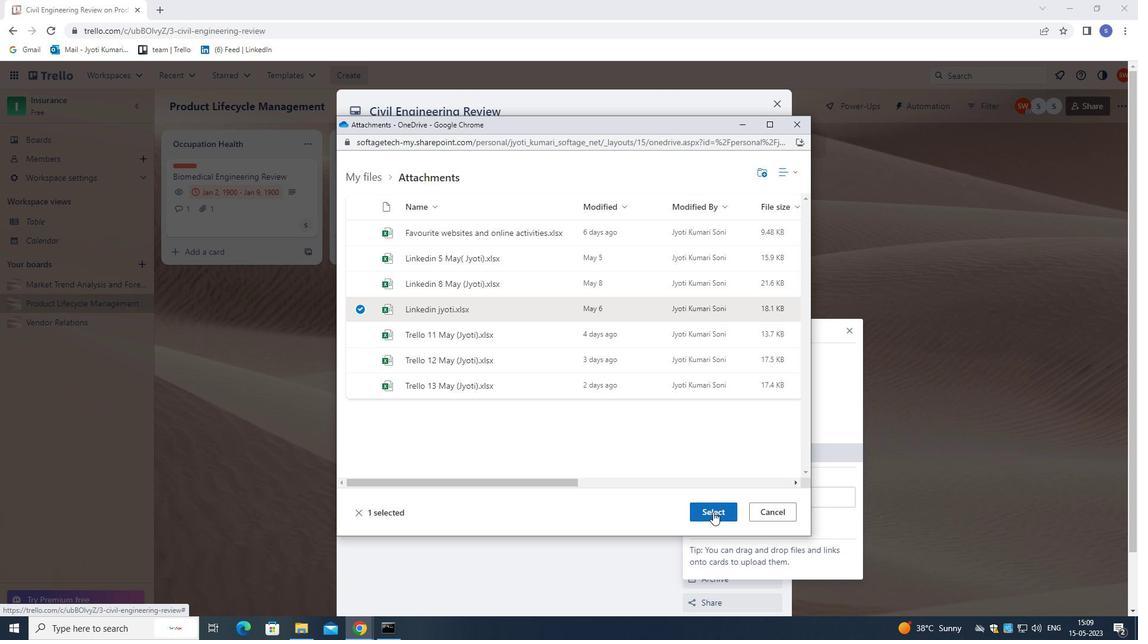 
Action: Mouse moved to (470, 283)
Screenshot: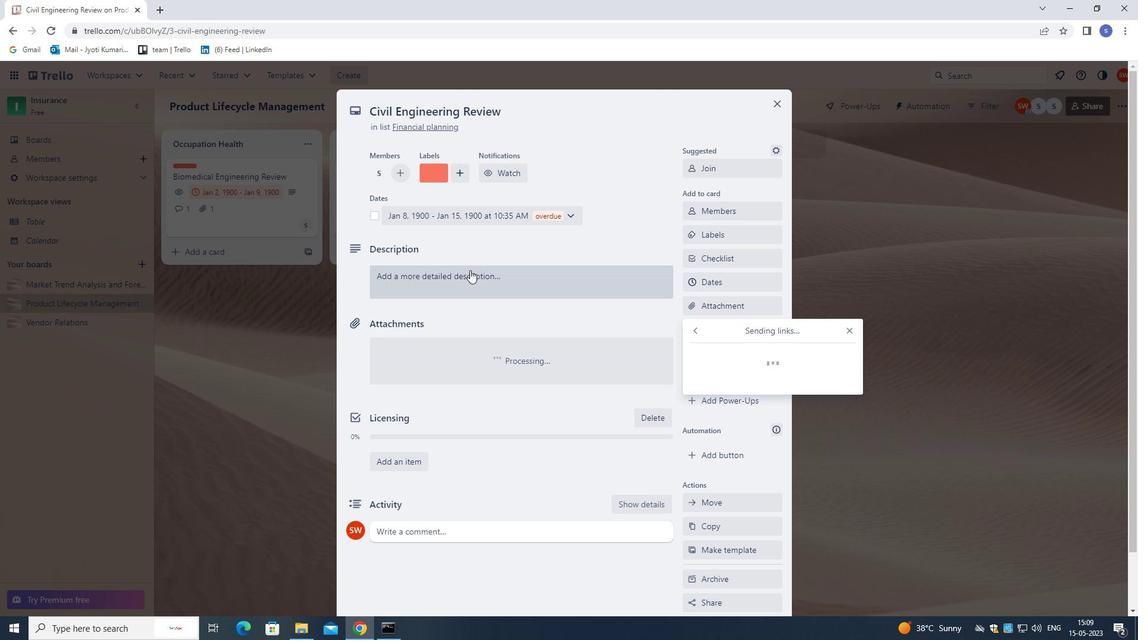 
Action: Mouse pressed left at (470, 283)
Screenshot: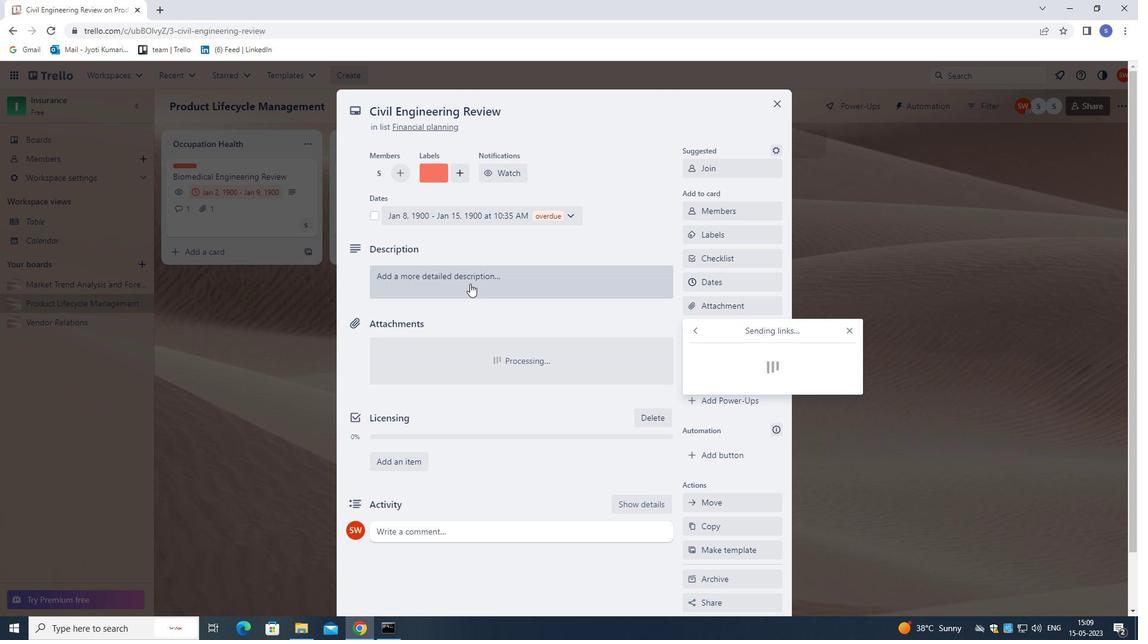 
Action: Mouse moved to (470, 301)
Screenshot: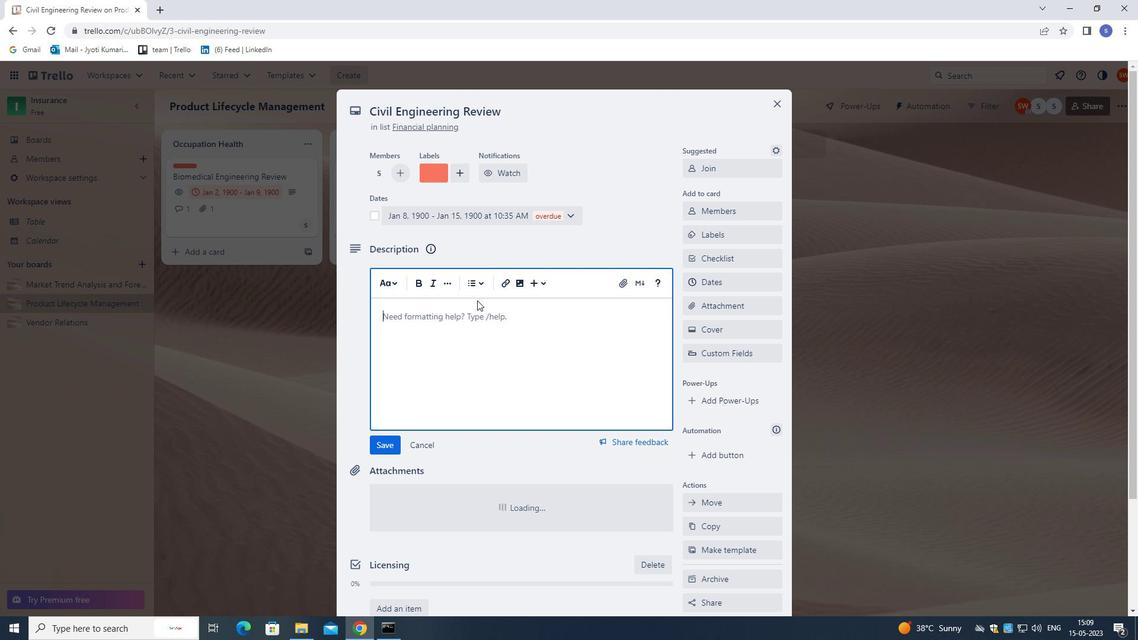 
Action: Key pressed <Key.shift><Key.shift><Key.shift><Key.shift>CONDUCT<Key.space>CUSTOMER<Key.space>RESEARCH<Key.space>FOR<Key.space>NEW<Key.space>PRODUCT<Key.space>NAMING<Key.space>AND<Key.space>BRANDING<Key.space>.
Screenshot: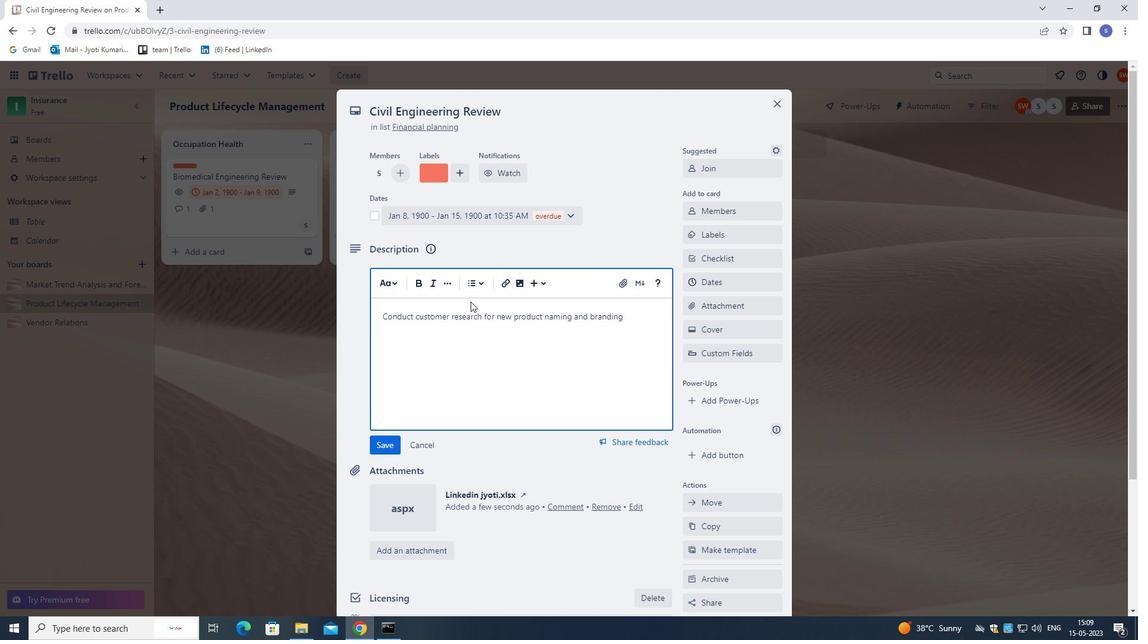 
Action: Mouse moved to (428, 231)
Screenshot: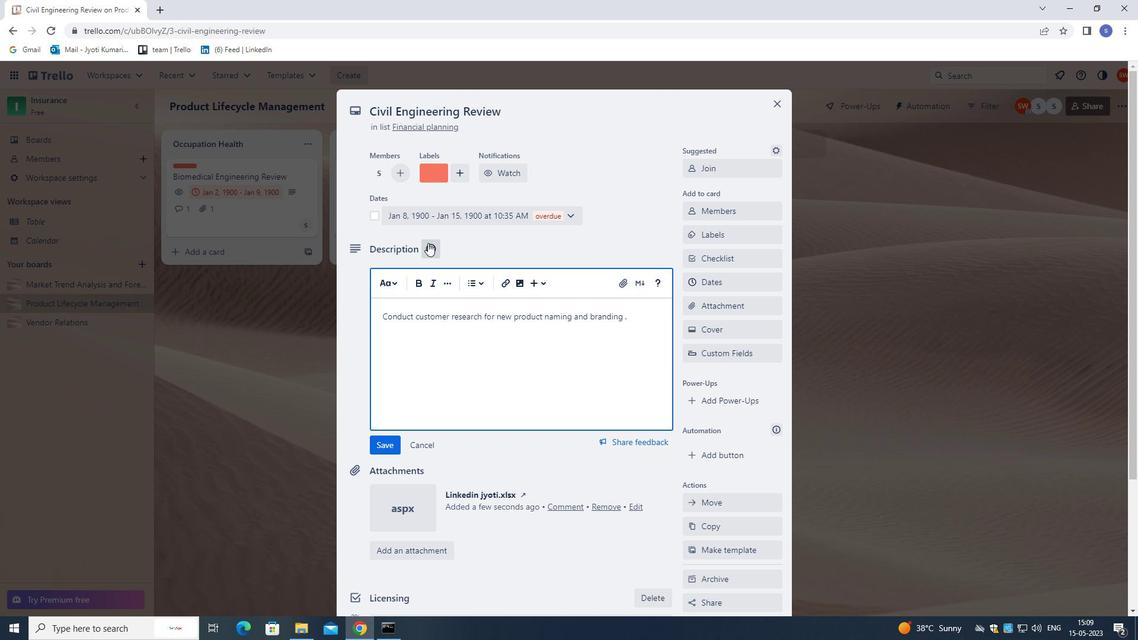 
Action: Mouse scrolled (428, 230) with delta (0, 0)
Screenshot: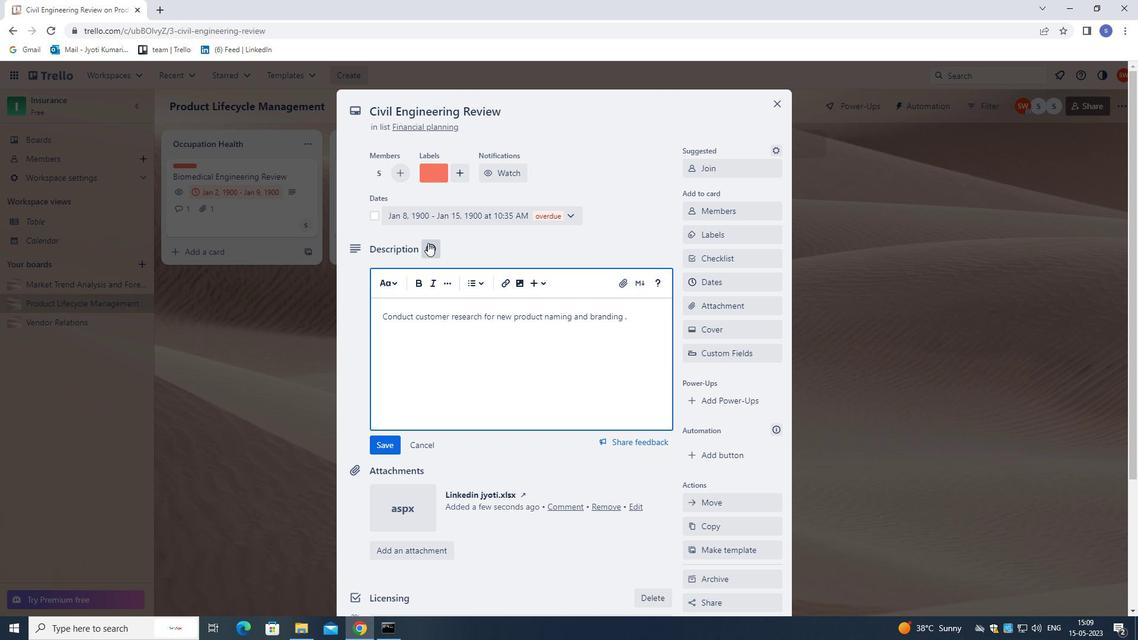 
Action: Mouse scrolled (428, 230) with delta (0, 0)
Screenshot: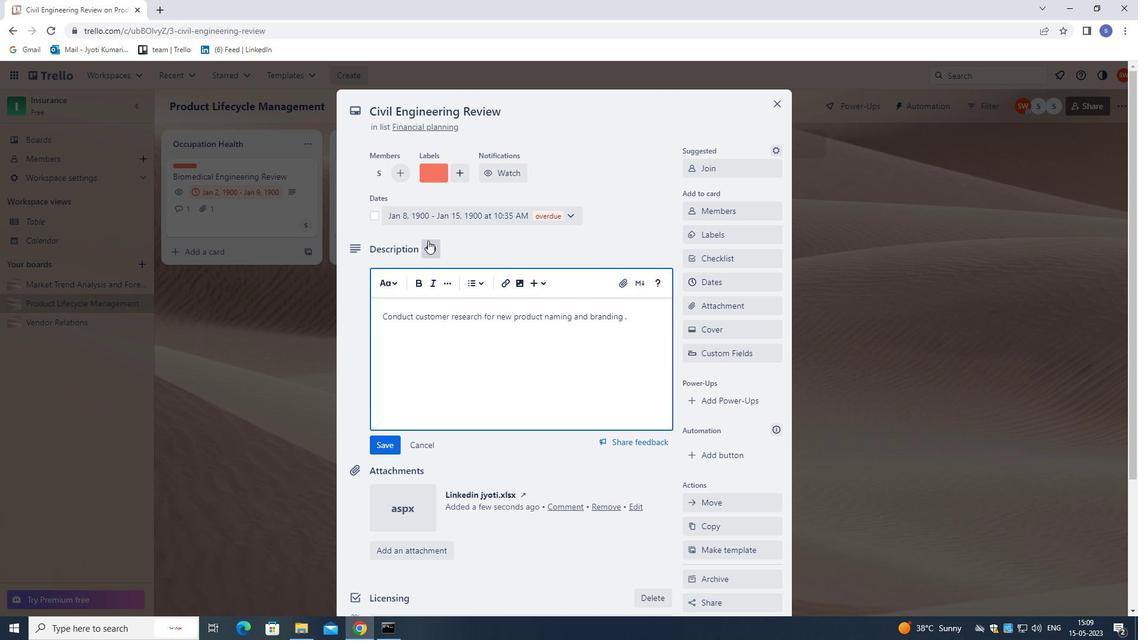 
Action: Mouse moved to (428, 231)
Screenshot: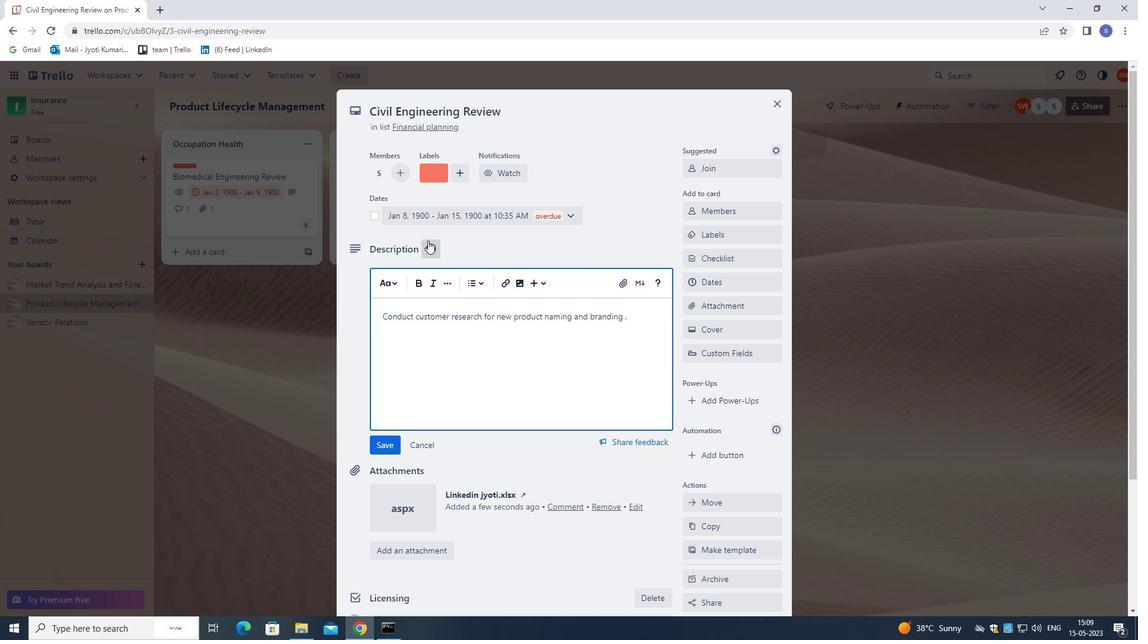 
Action: Mouse scrolled (428, 230) with delta (0, 0)
Screenshot: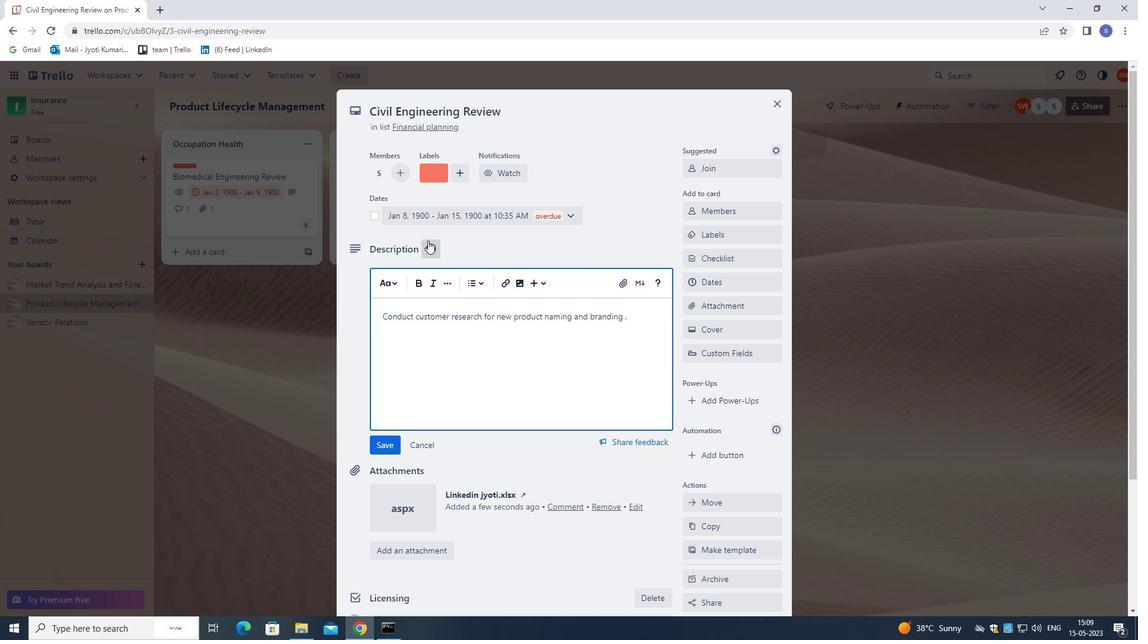 
Action: Mouse moved to (428, 237)
Screenshot: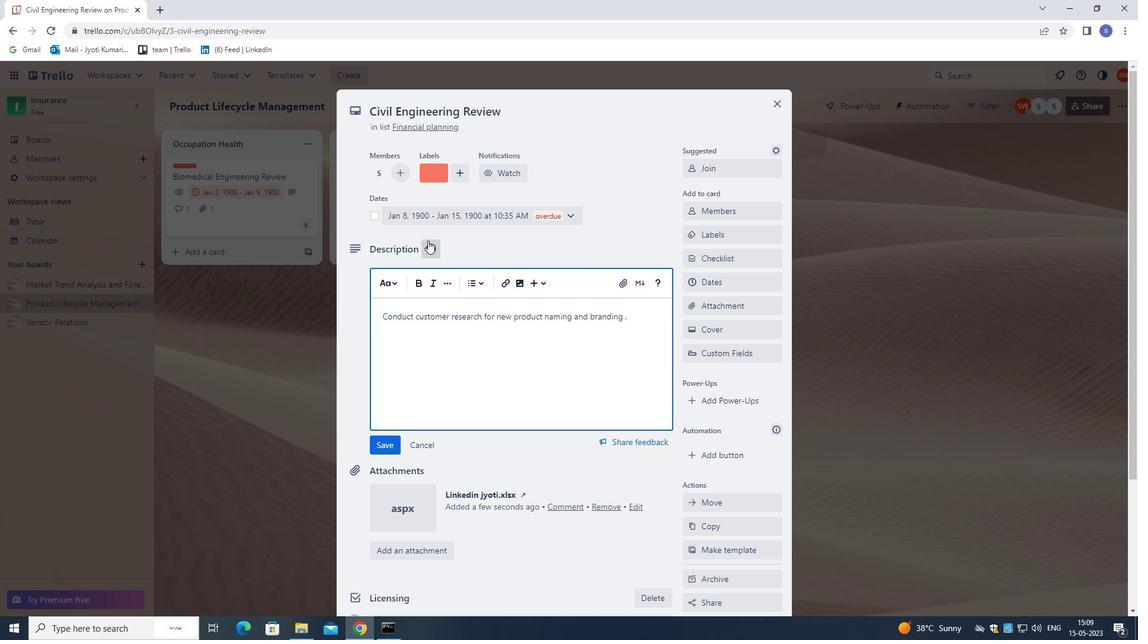 
Action: Mouse scrolled (428, 237) with delta (0, 0)
Screenshot: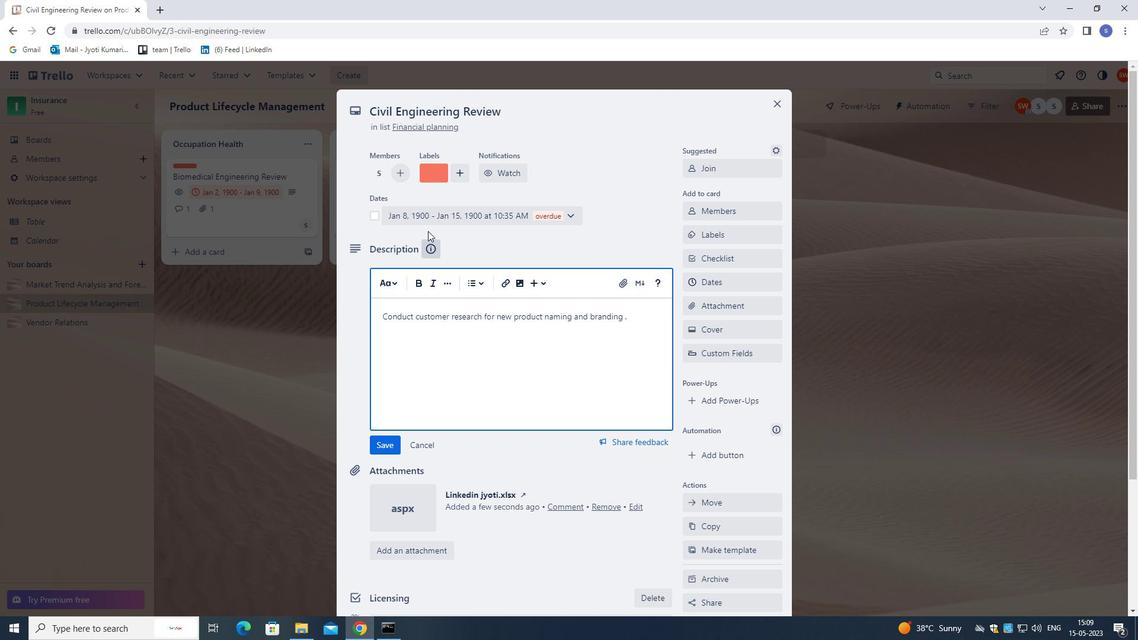 
Action: Mouse moved to (428, 238)
Screenshot: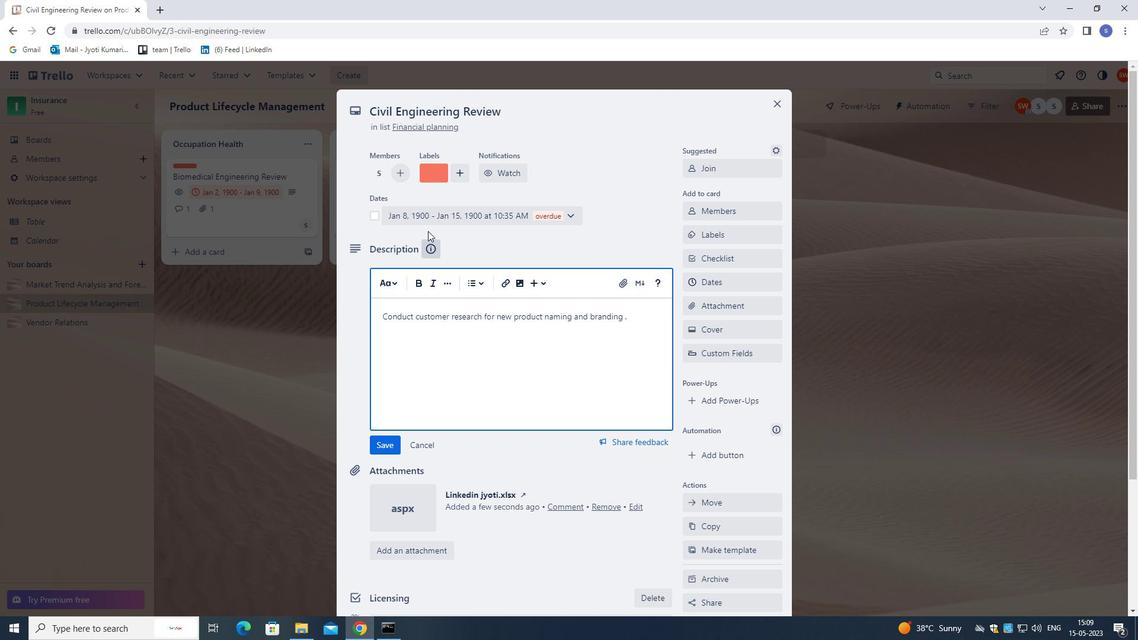 
Action: Mouse scrolled (428, 237) with delta (0, 0)
Screenshot: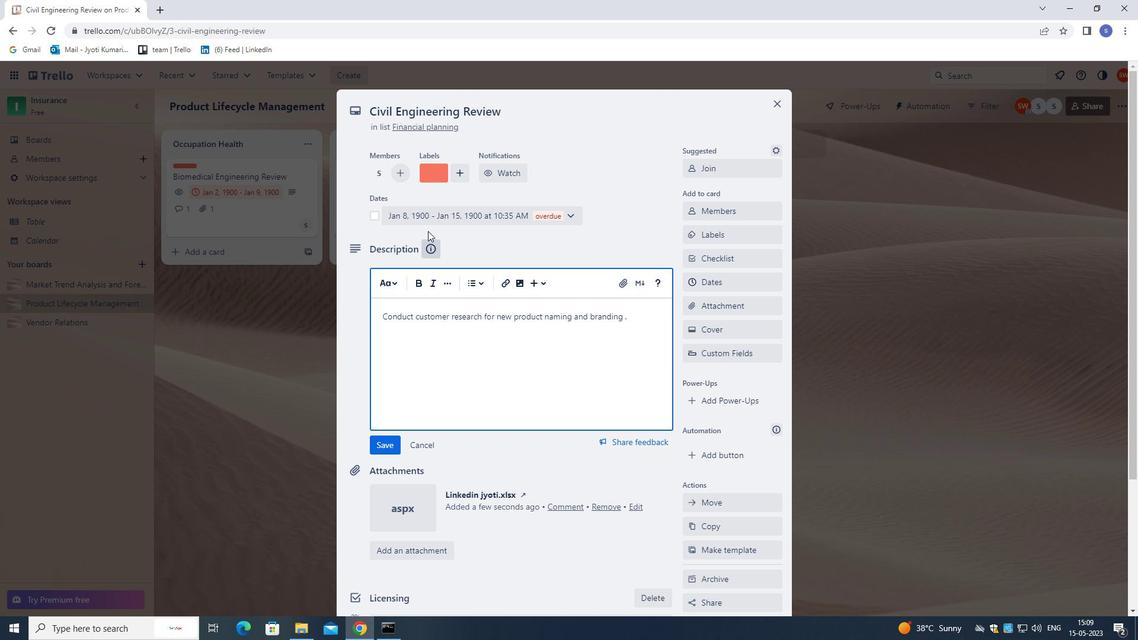 
Action: Mouse moved to (431, 256)
Screenshot: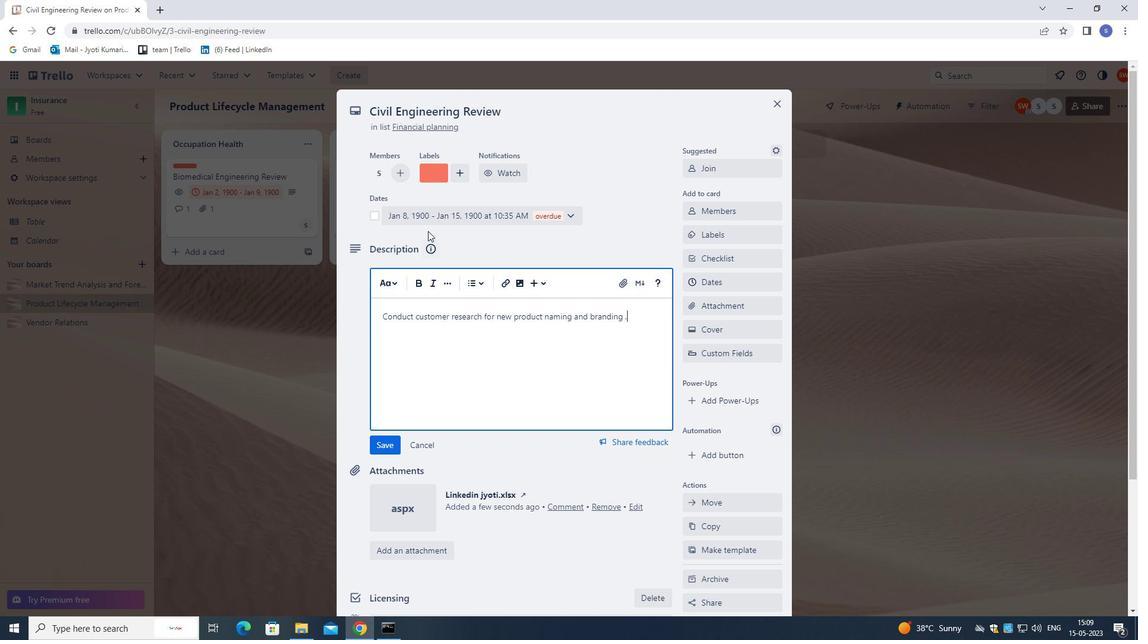 
Action: Mouse scrolled (431, 255) with delta (0, 0)
Screenshot: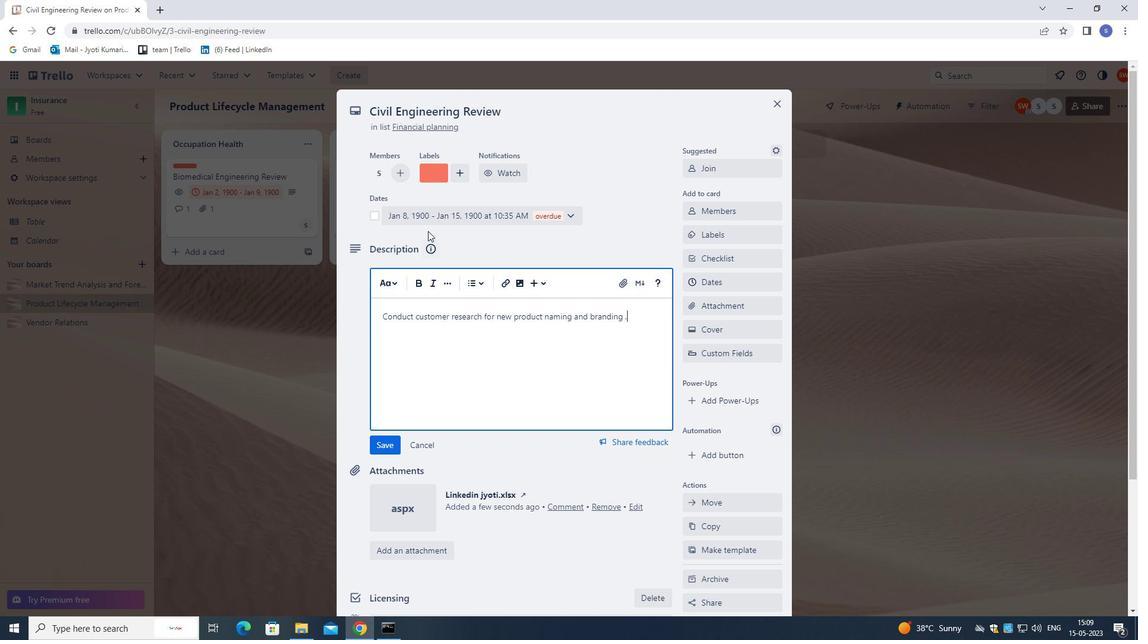 
Action: Mouse moved to (431, 273)
Screenshot: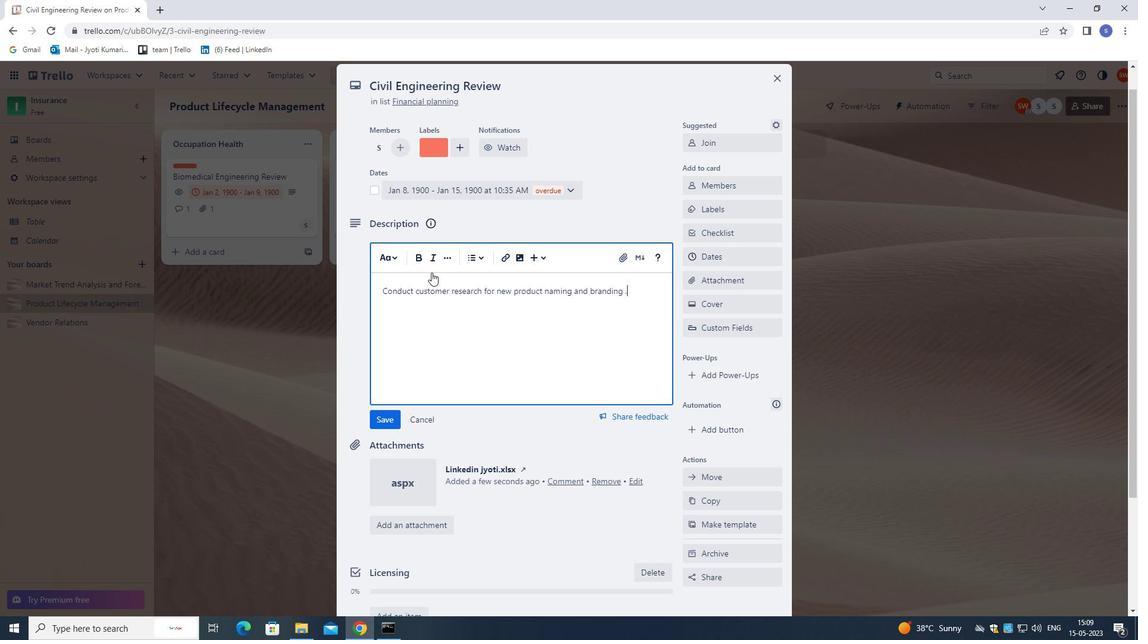 
Action: Mouse scrolled (431, 273) with delta (0, 0)
Screenshot: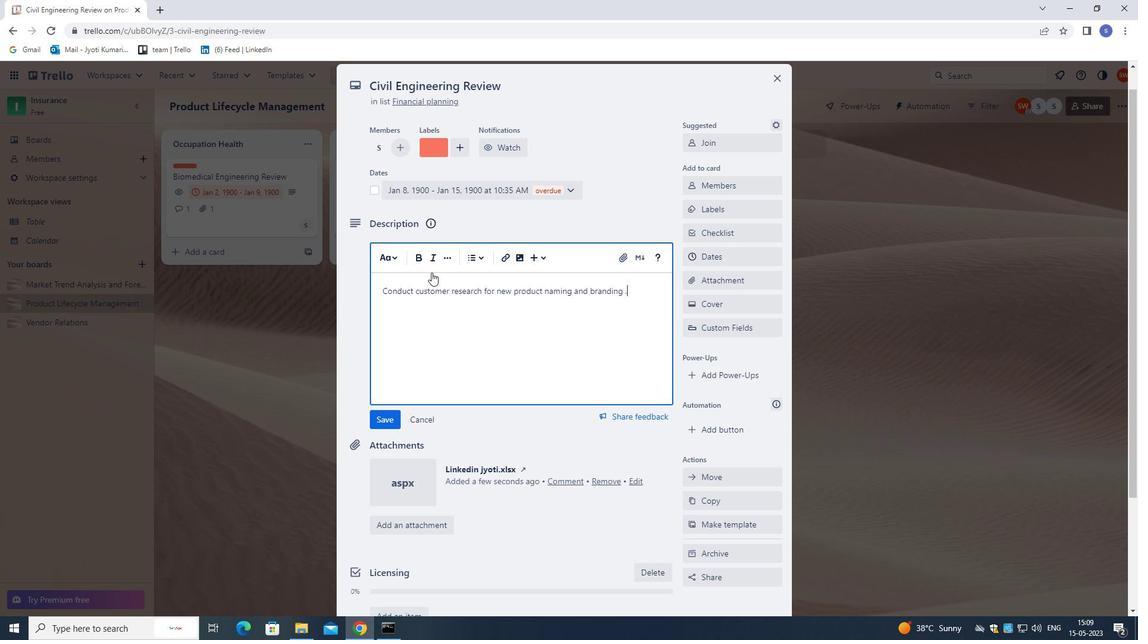 
Action: Mouse moved to (430, 276)
Screenshot: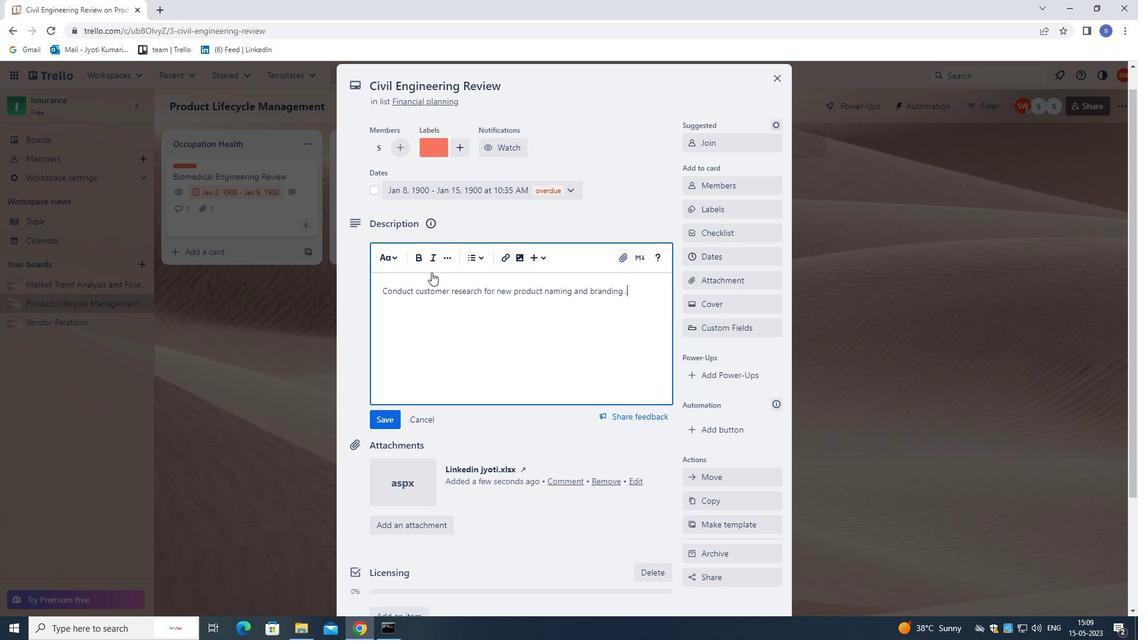 
Action: Mouse scrolled (430, 275) with delta (0, 0)
Screenshot: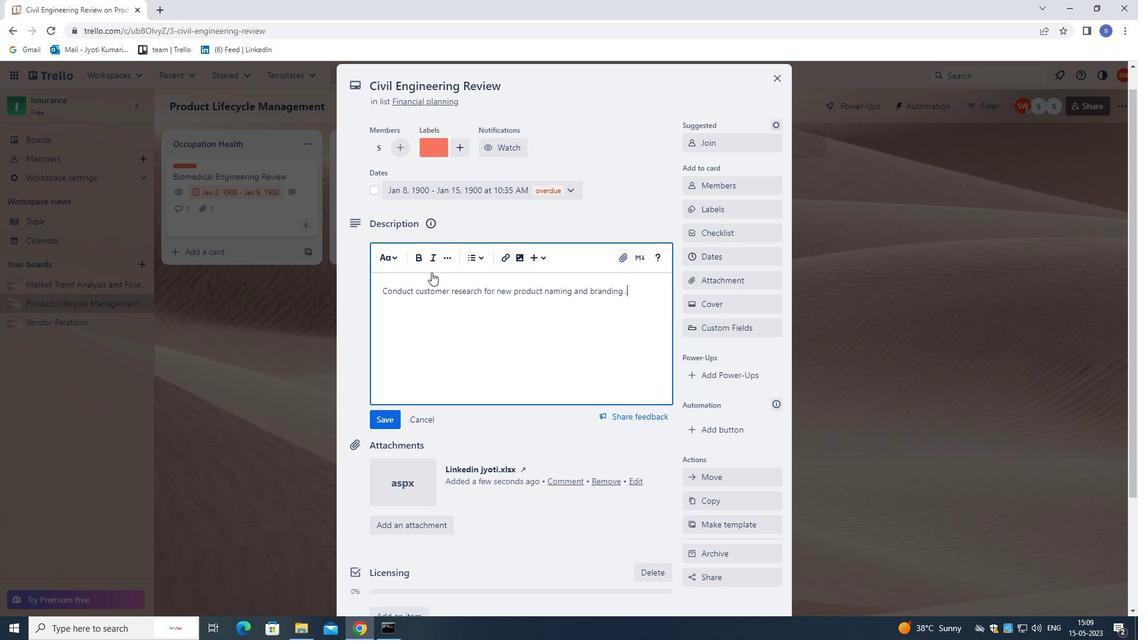 
Action: Mouse moved to (429, 278)
Screenshot: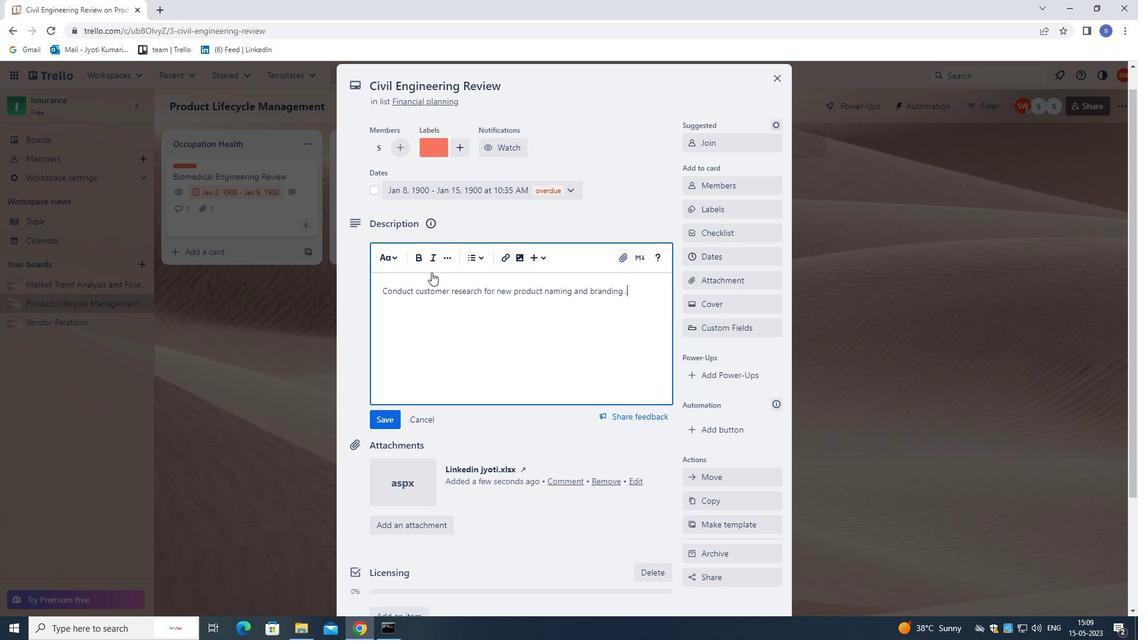 
Action: Mouse scrolled (429, 278) with delta (0, 0)
Screenshot: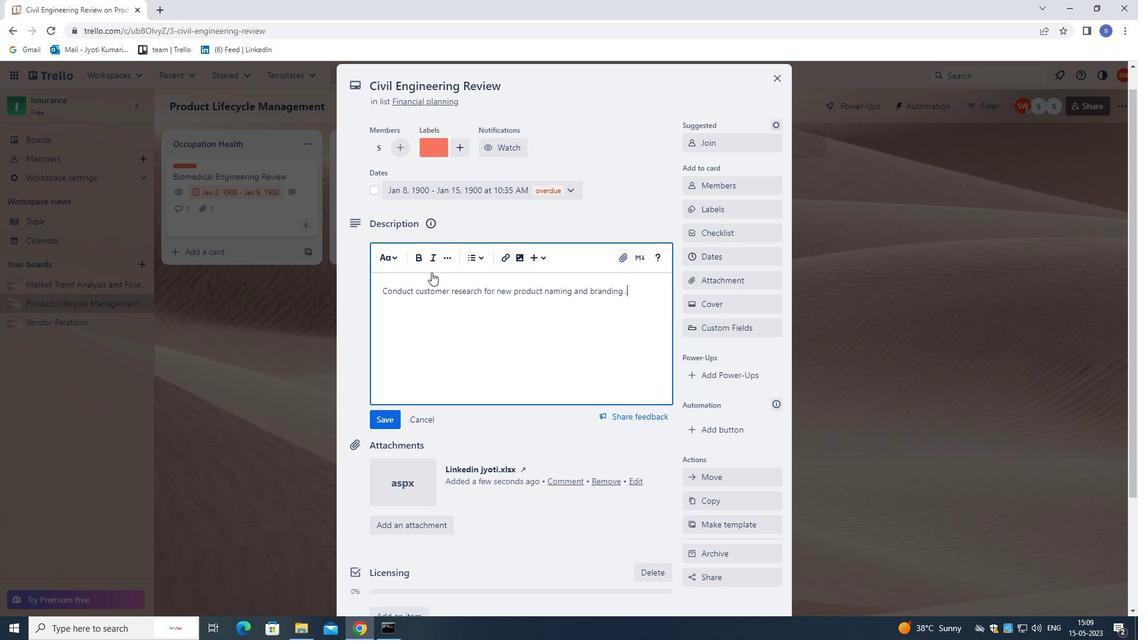 
Action: Mouse moved to (471, 537)
Screenshot: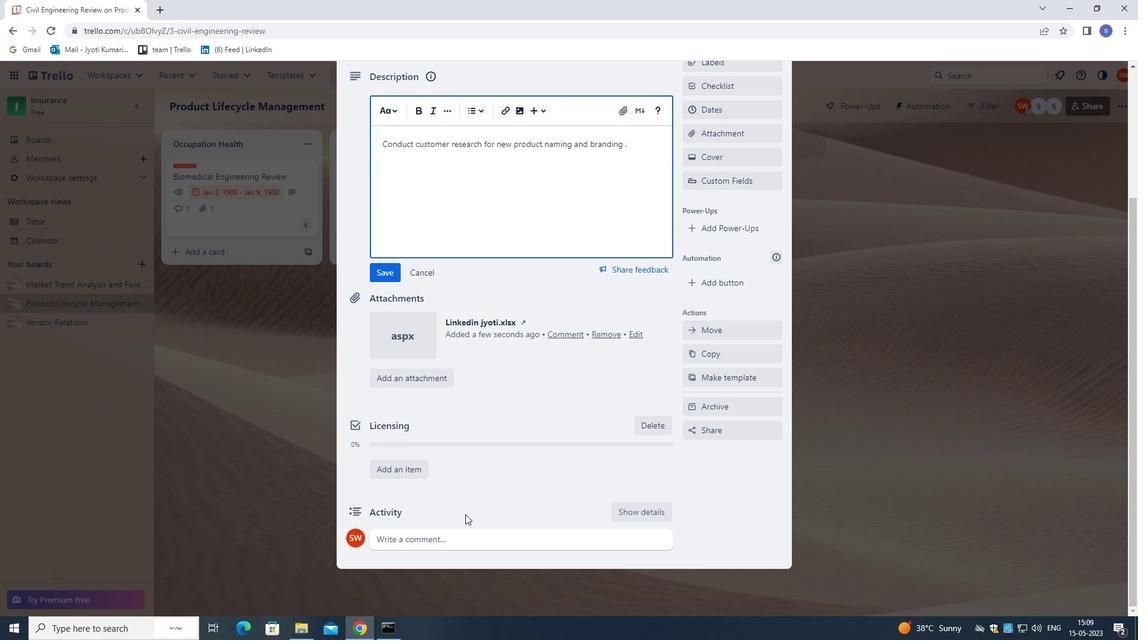 
Action: Mouse pressed left at (471, 537)
Screenshot: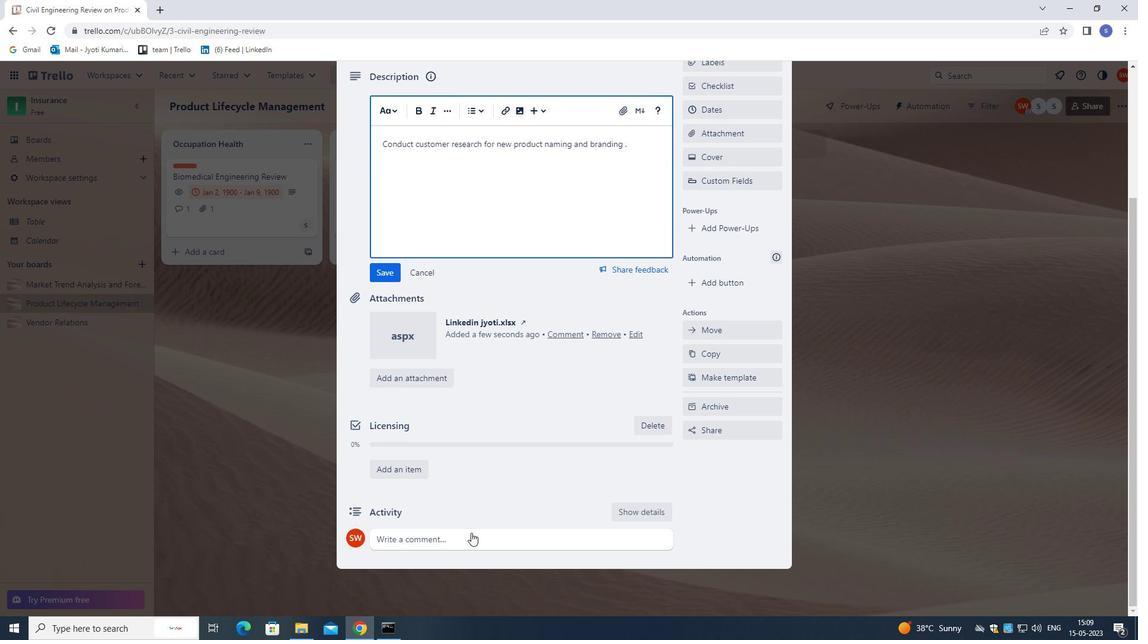 
Action: Mouse moved to (482, 489)
Screenshot: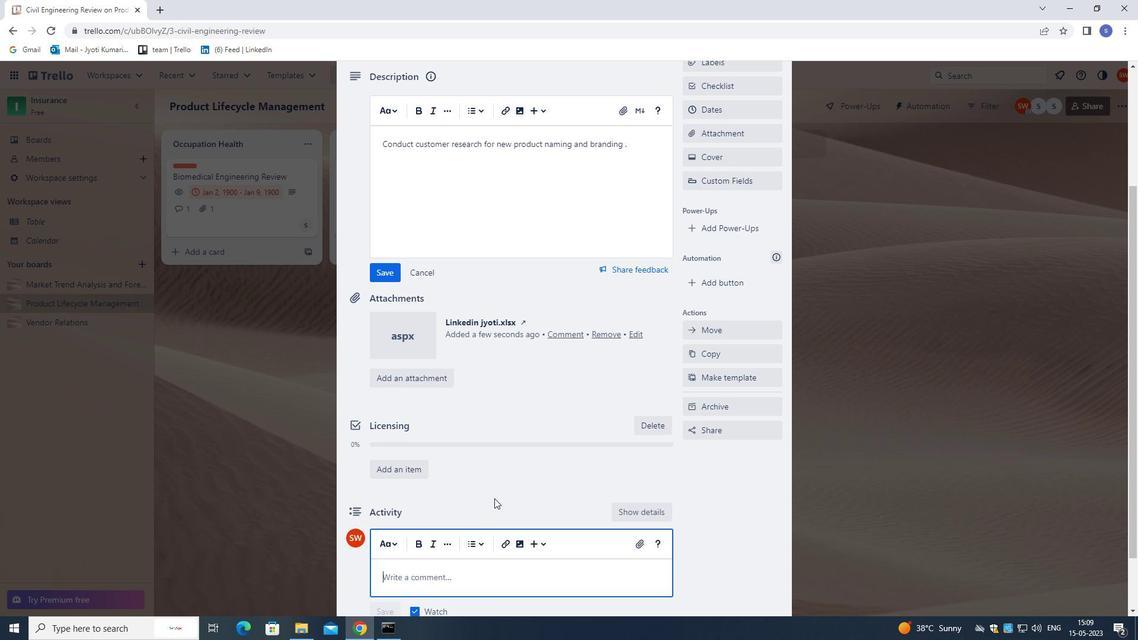 
Action: Key pressed <Key.shift>LET<Key.space>US<Key.space>APPROACH<Key.space>THIS<Key.space>TASK<Key.space>WITH<Key.space>A<Key.space>SENSE<Key.space>OF<Key.space>POSITIVITY<Key.space>AND<Key.space>OPTIMISM<Key.space>,<Key.space>RECOGNIZING<Key.space>THE<Key.space>POTENTIAL<Key.space>FOR<Key.space>GROWTH<Key.space>AND<Key.space>LEARNING<Key.space>THAT<Key.space>IT<Key.space>PRESENTS.
Screenshot: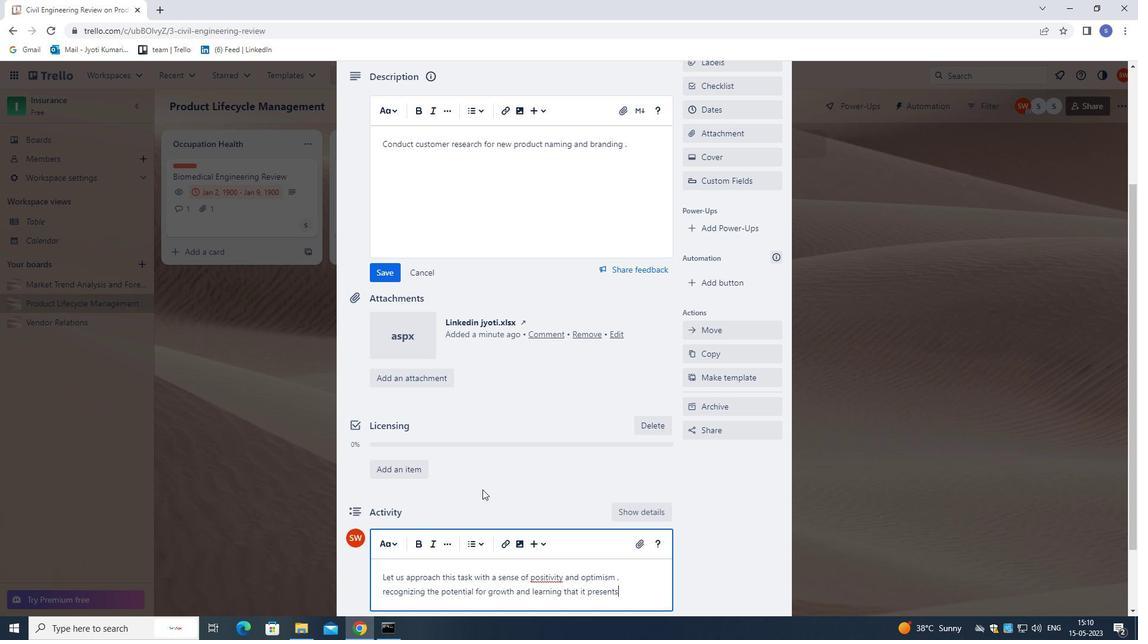 
Action: Mouse moved to (388, 263)
Screenshot: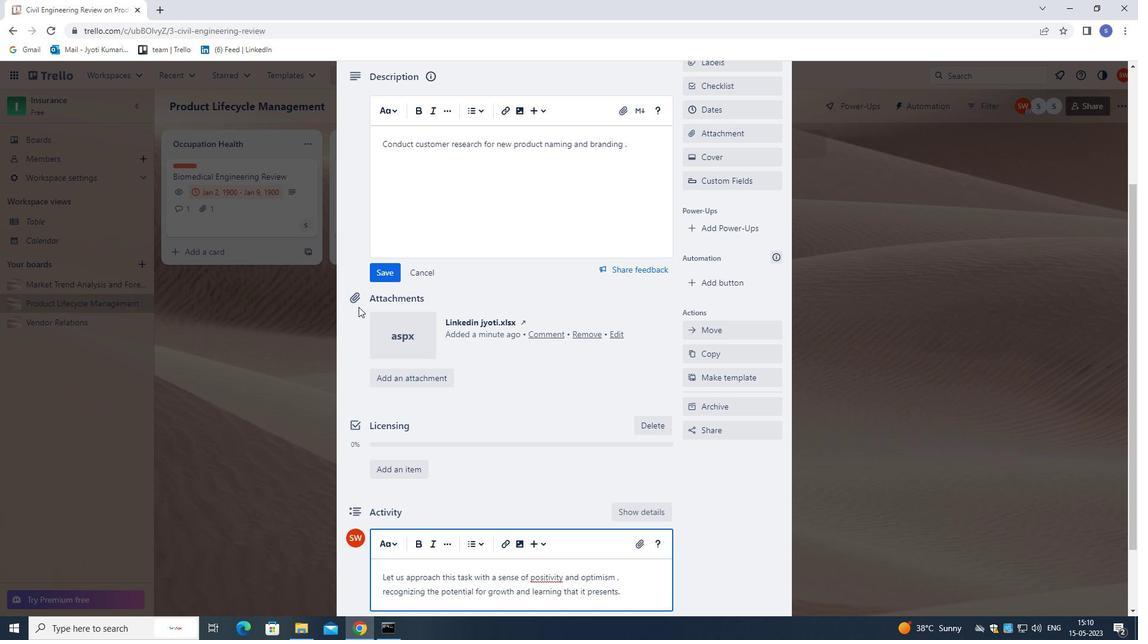 
Action: Mouse pressed left at (388, 263)
Screenshot: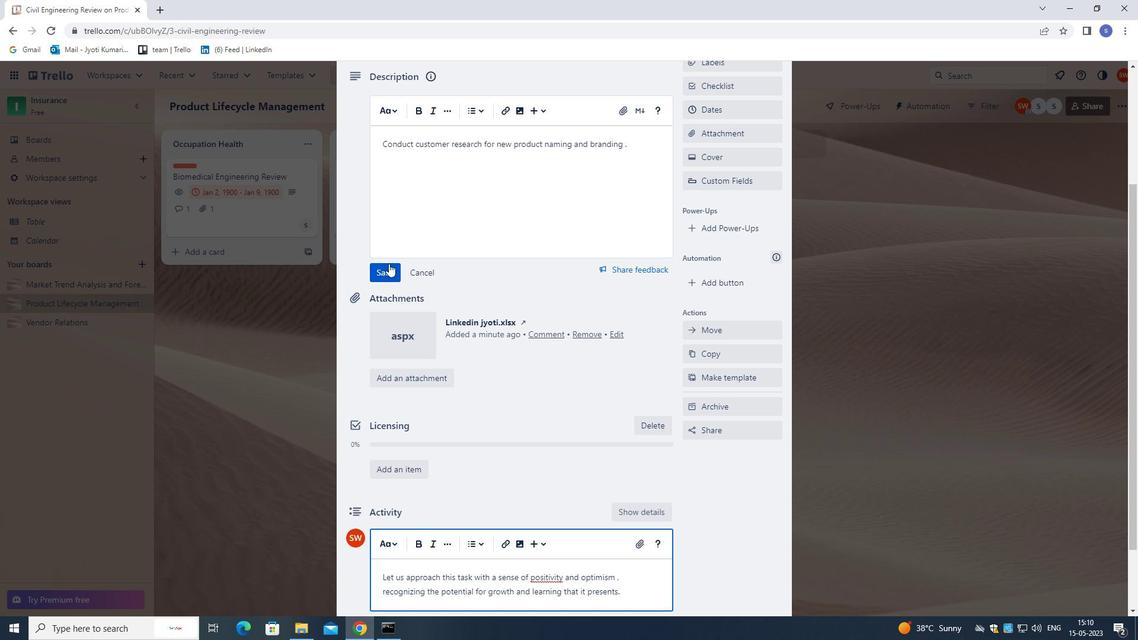 
Action: Mouse moved to (475, 441)
Screenshot: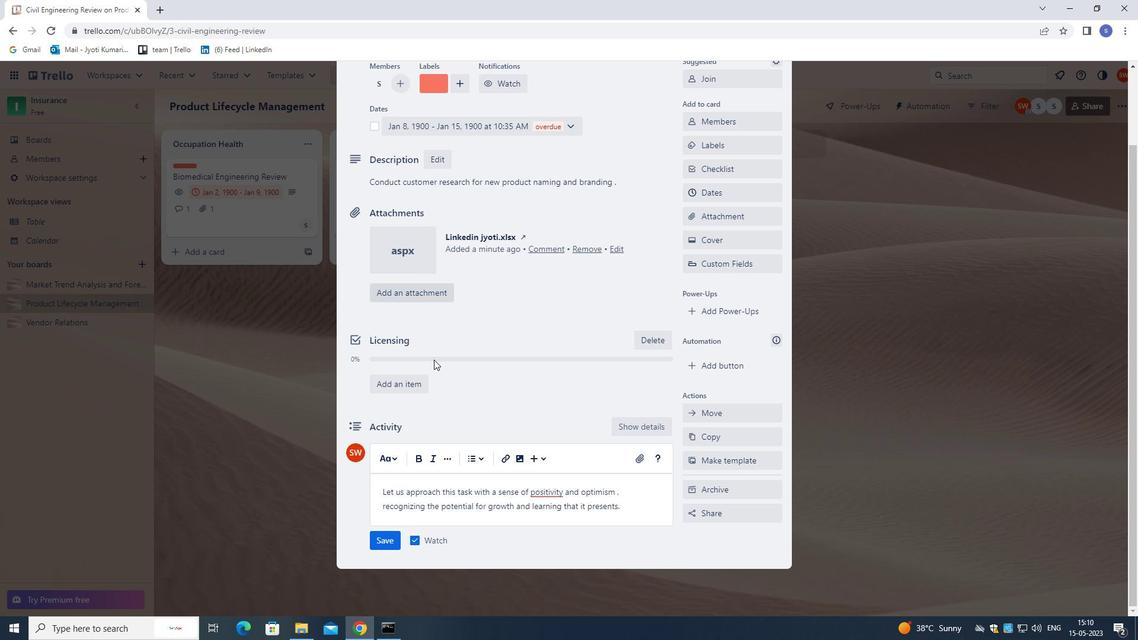 
Action: Mouse scrolled (475, 441) with delta (0, 0)
Screenshot: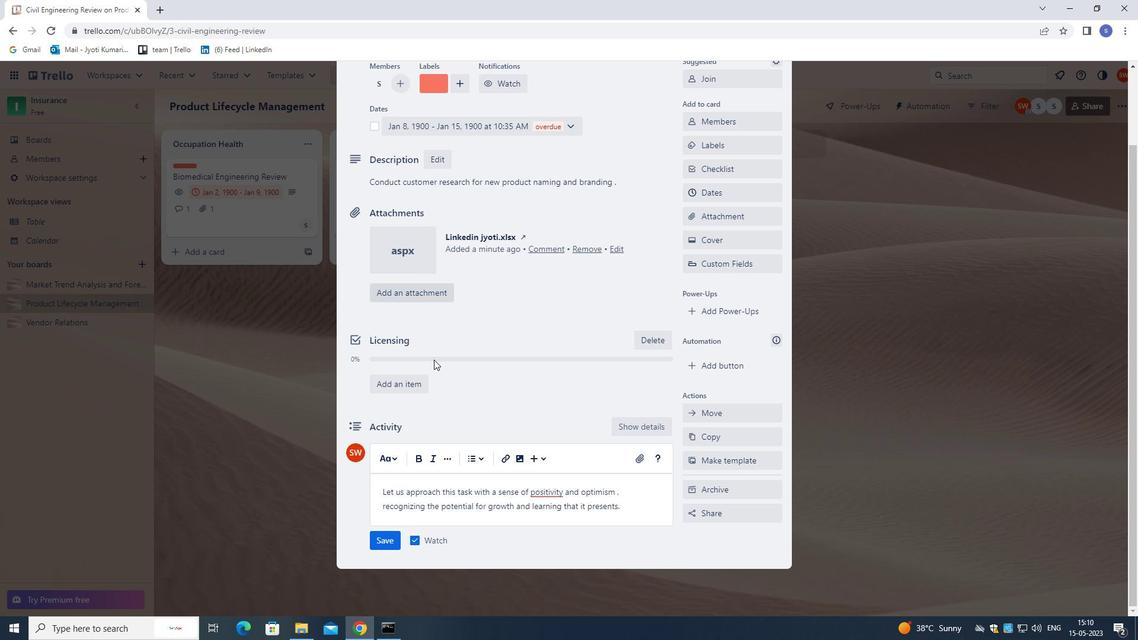 
Action: Mouse moved to (479, 454)
Screenshot: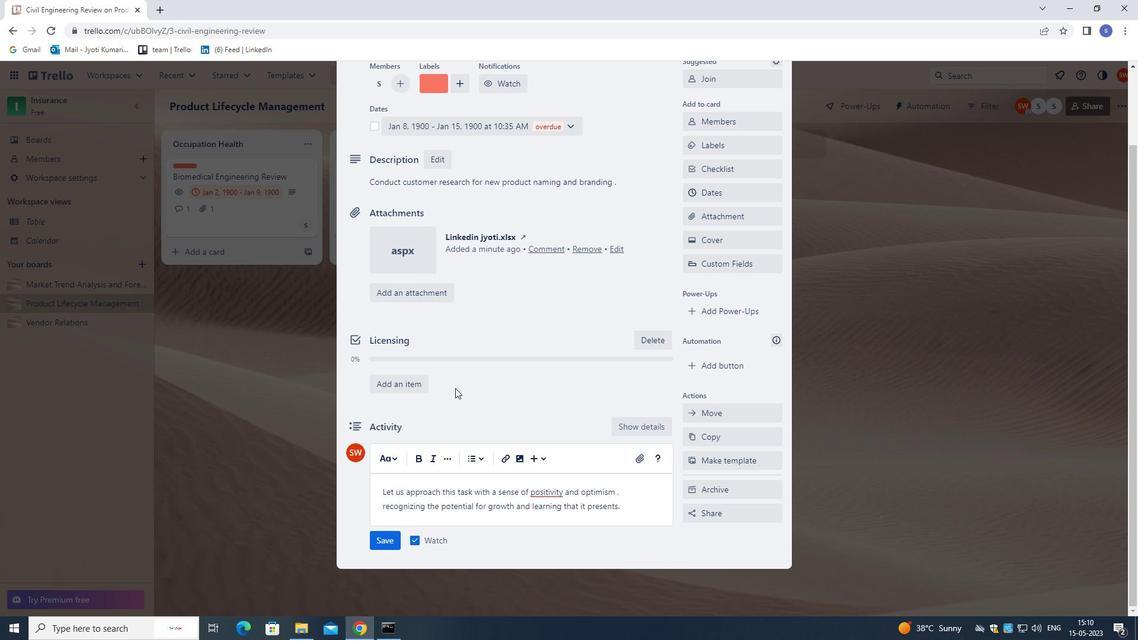 
Action: Mouse scrolled (479, 454) with delta (0, 0)
Screenshot: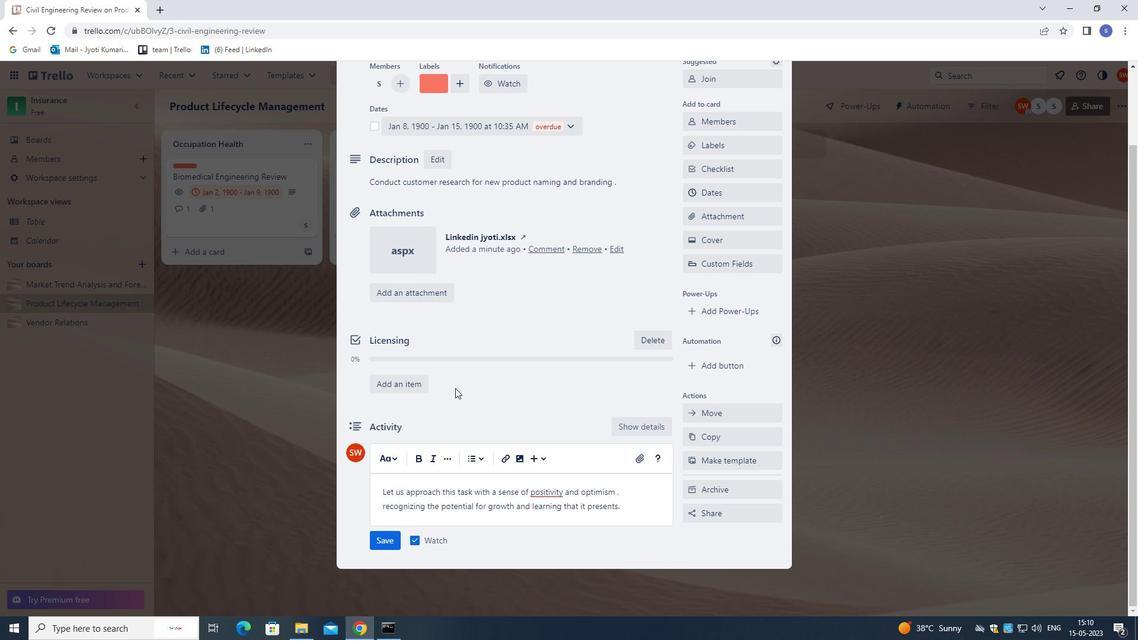 
Action: Mouse moved to (486, 471)
Screenshot: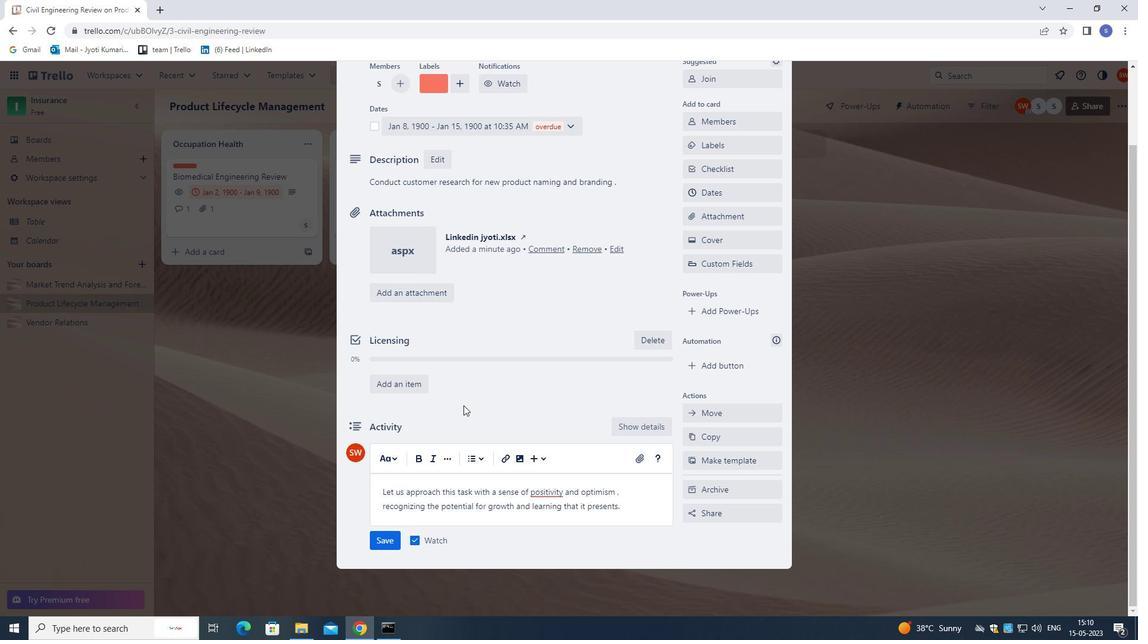 
Action: Mouse scrolled (486, 471) with delta (0, 0)
Screenshot: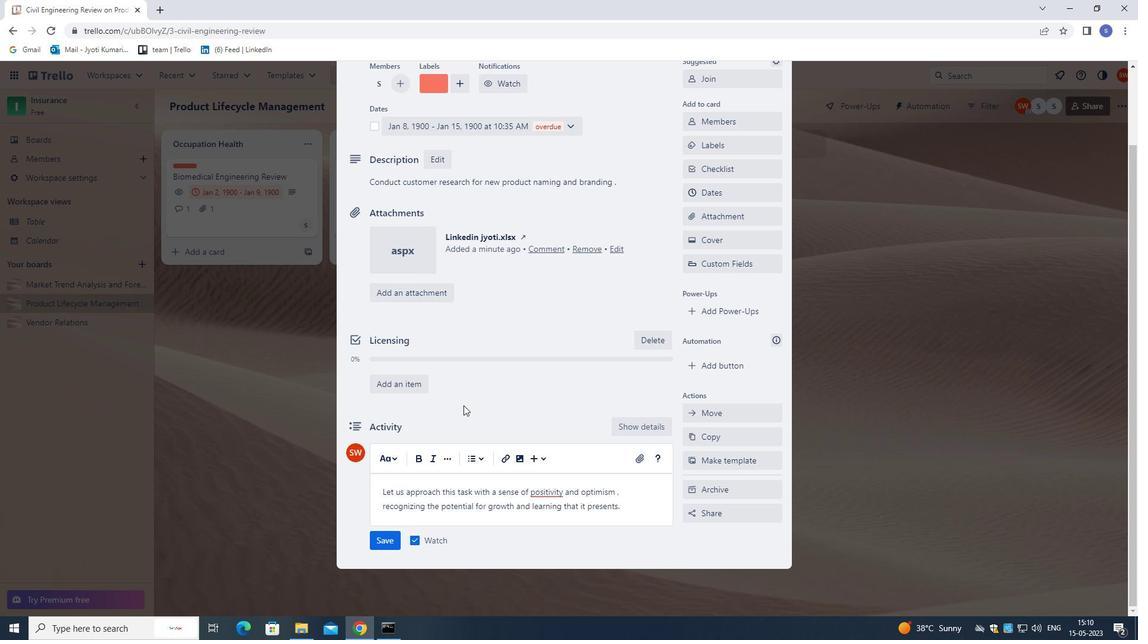 
Action: Mouse moved to (397, 541)
Screenshot: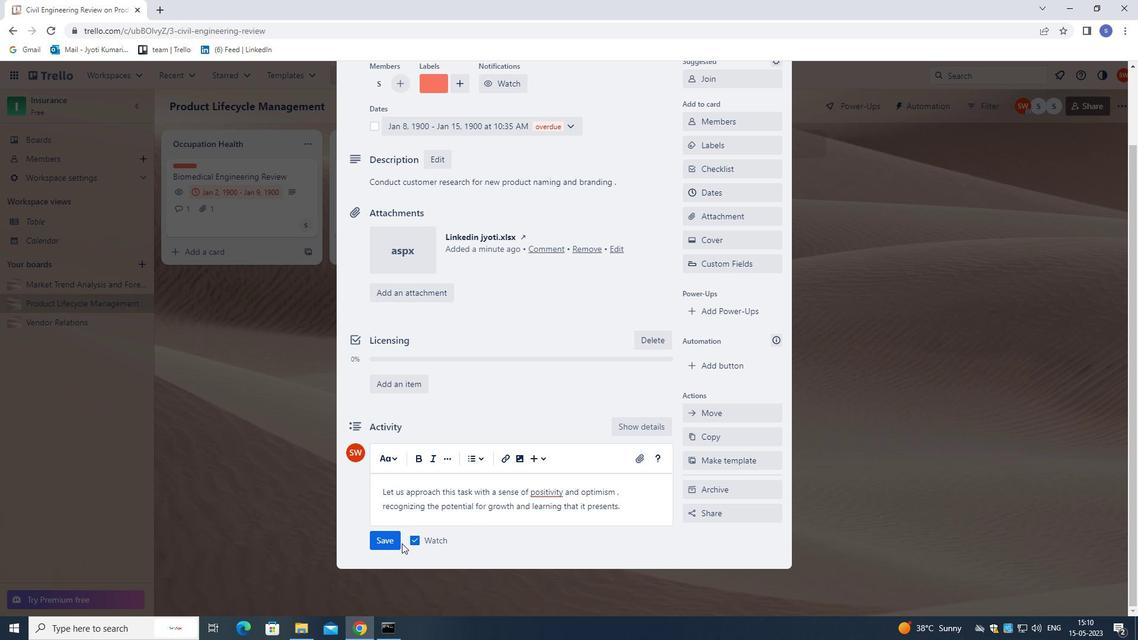 
Action: Mouse pressed left at (397, 541)
Screenshot: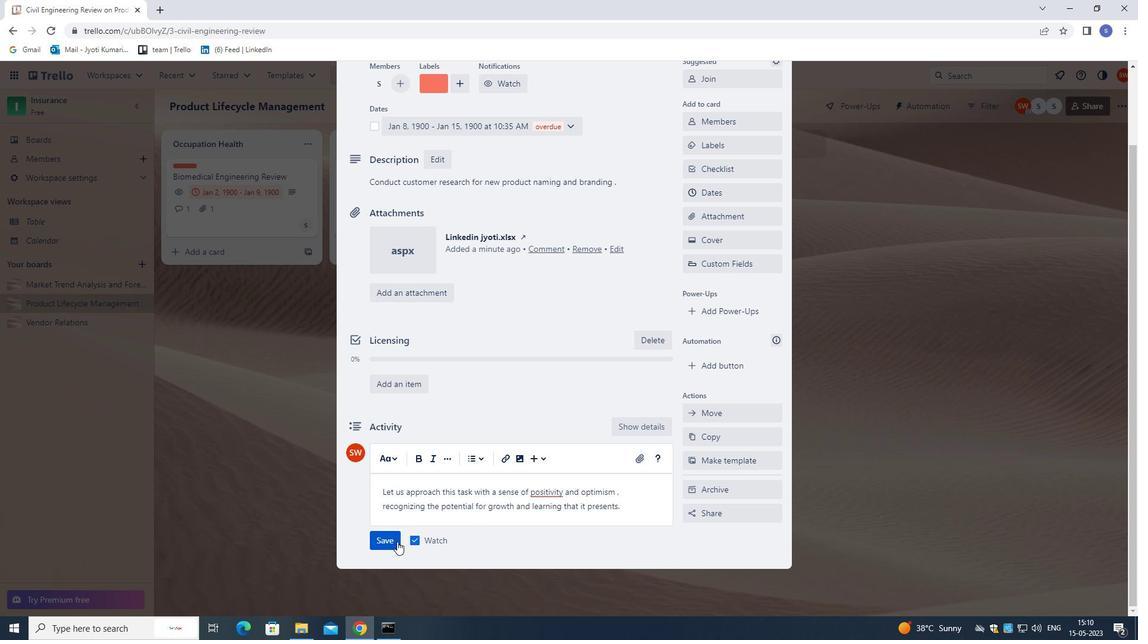 
Action: Mouse moved to (444, 512)
Screenshot: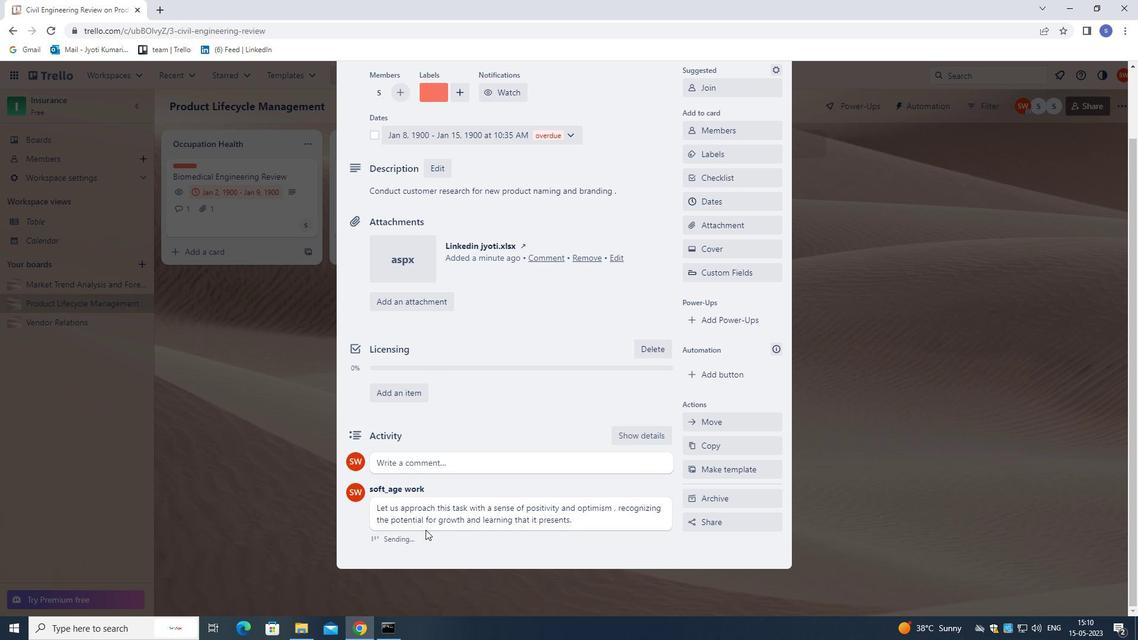 
Action: Mouse scrolled (444, 513) with delta (0, 0)
Screenshot: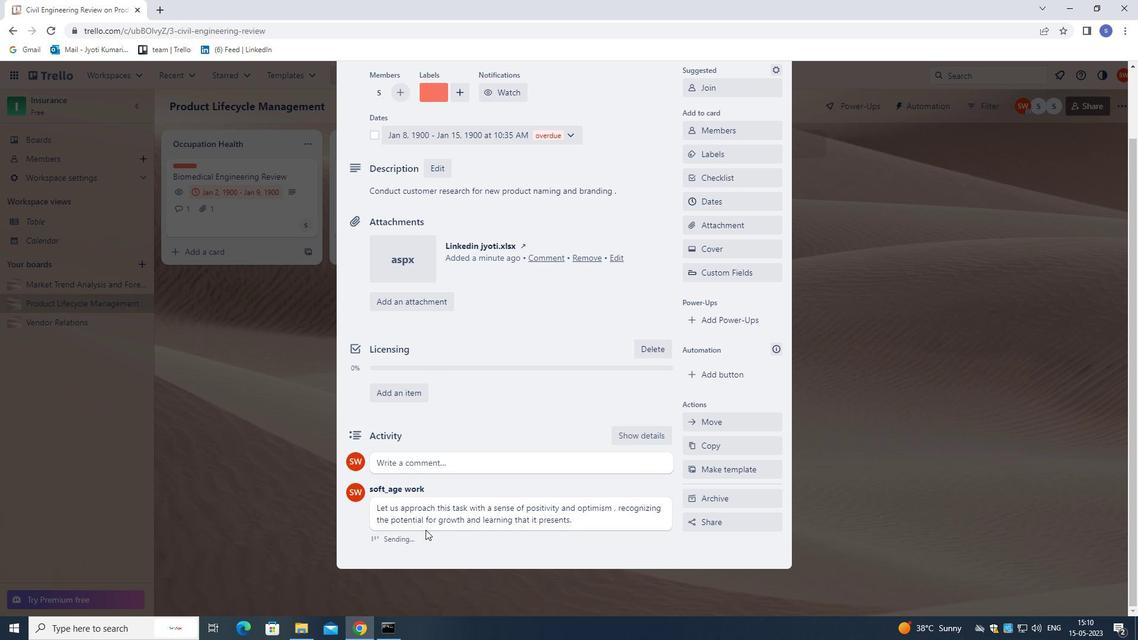 
Action: Mouse moved to (445, 510)
Screenshot: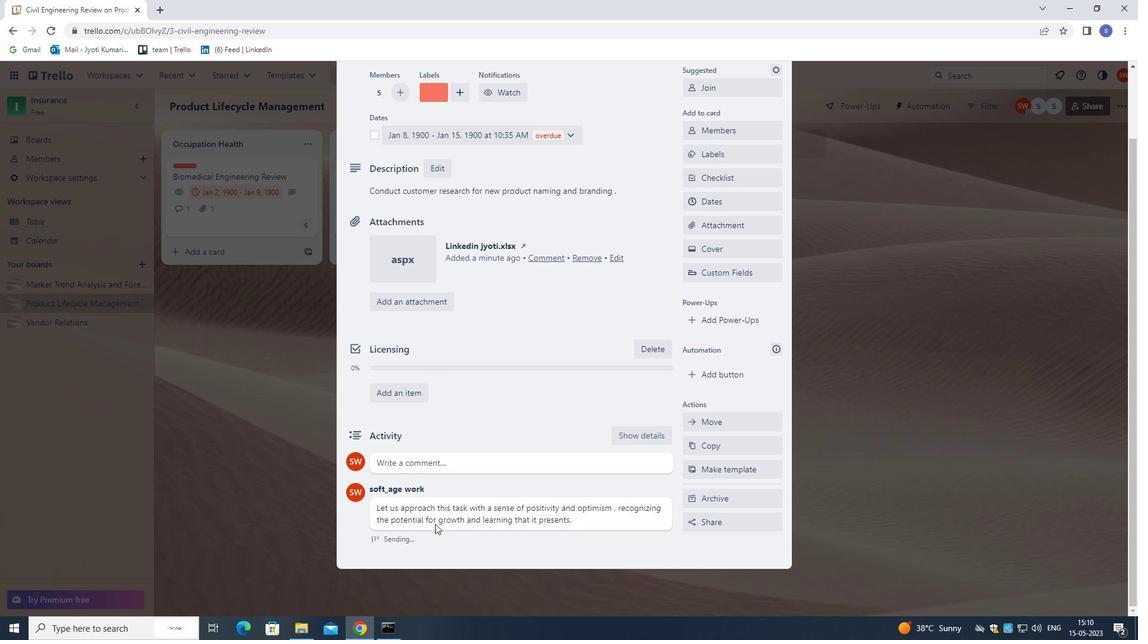 
Action: Mouse scrolled (445, 511) with delta (0, 0)
Screenshot: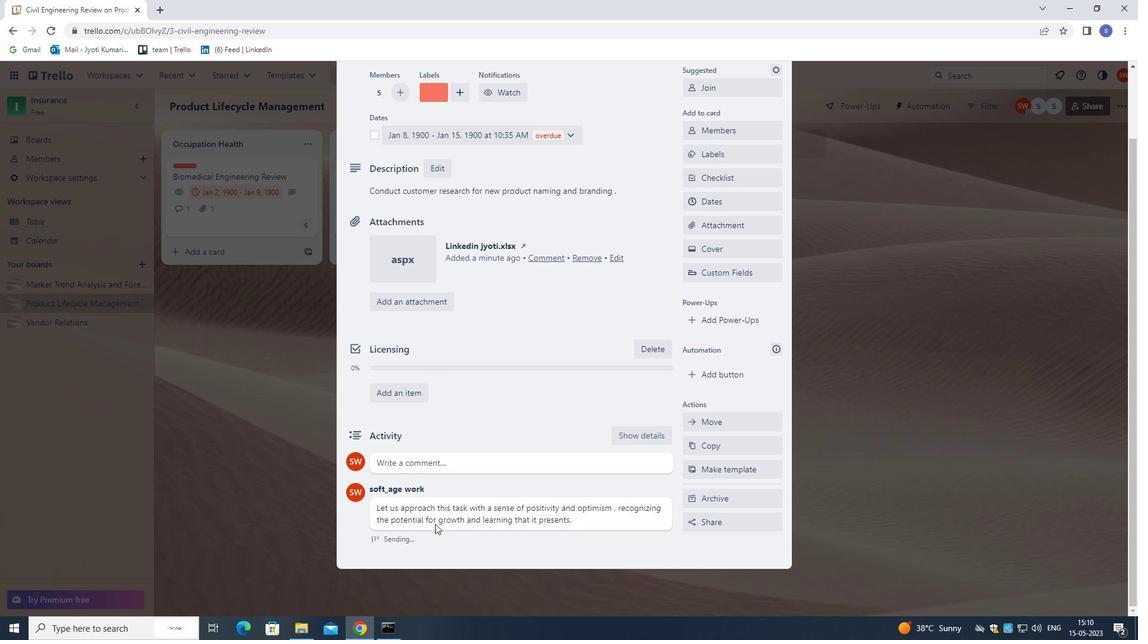 
Action: Mouse moved to (447, 508)
Screenshot: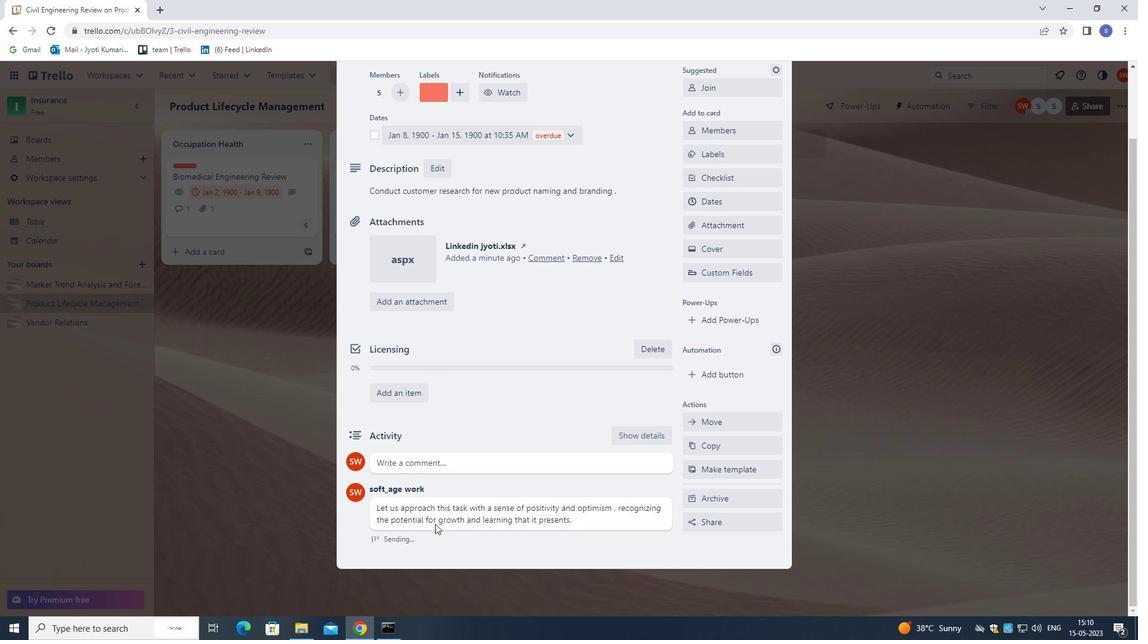 
Action: Mouse scrolled (447, 508) with delta (0, 0)
Screenshot: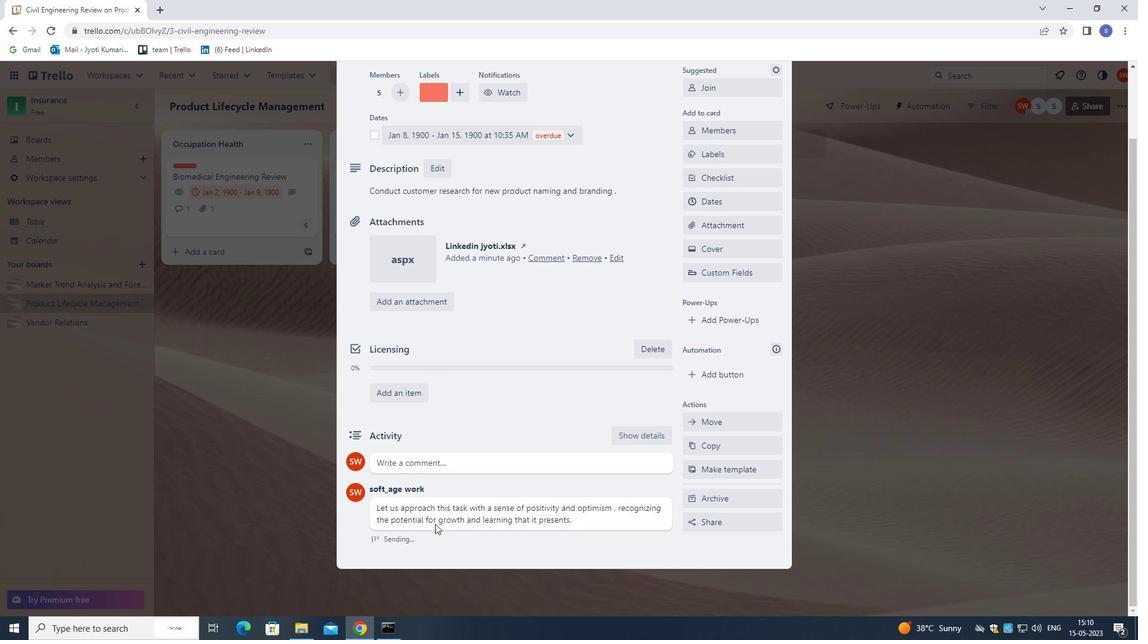 
Action: Mouse moved to (447, 500)
Screenshot: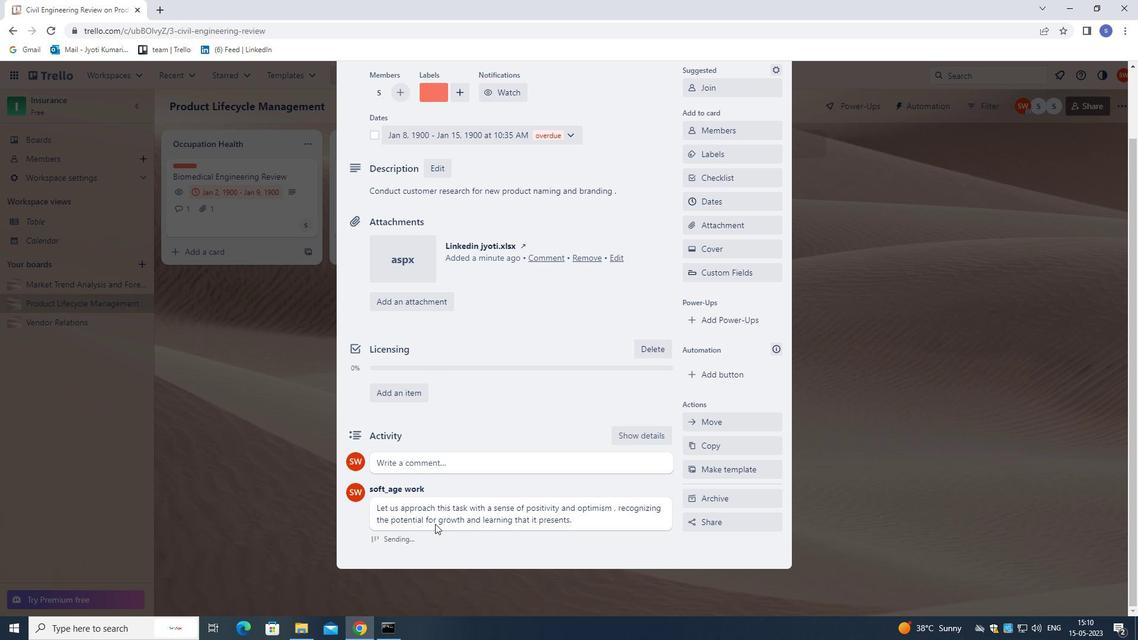 
Action: Mouse scrolled (447, 500) with delta (0, 0)
Screenshot: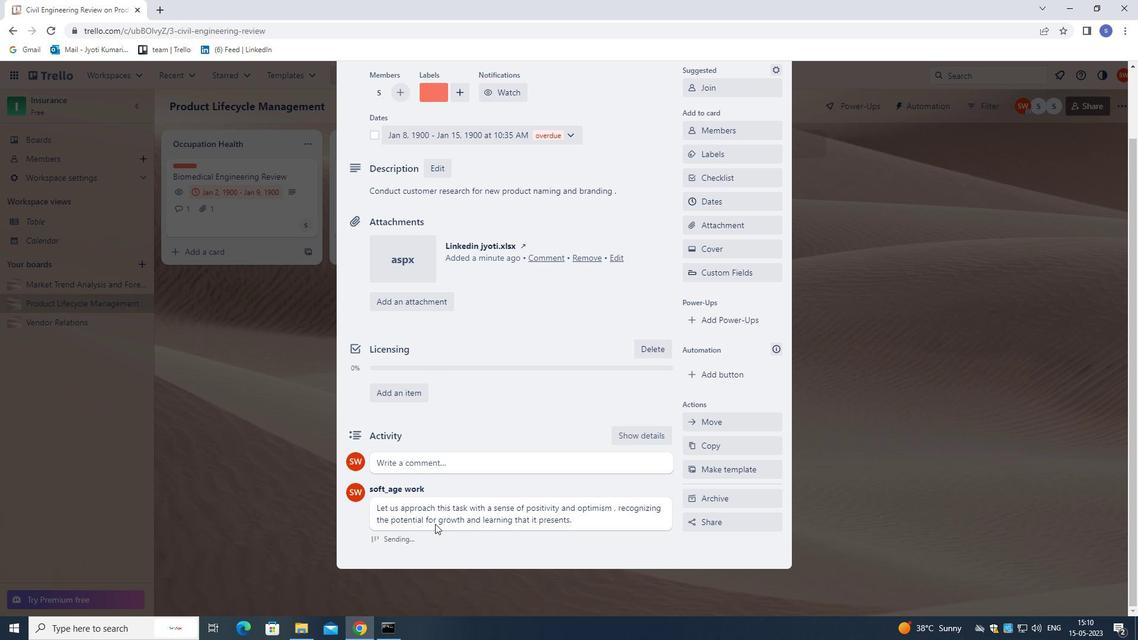 
Action: Mouse moved to (473, 448)
Screenshot: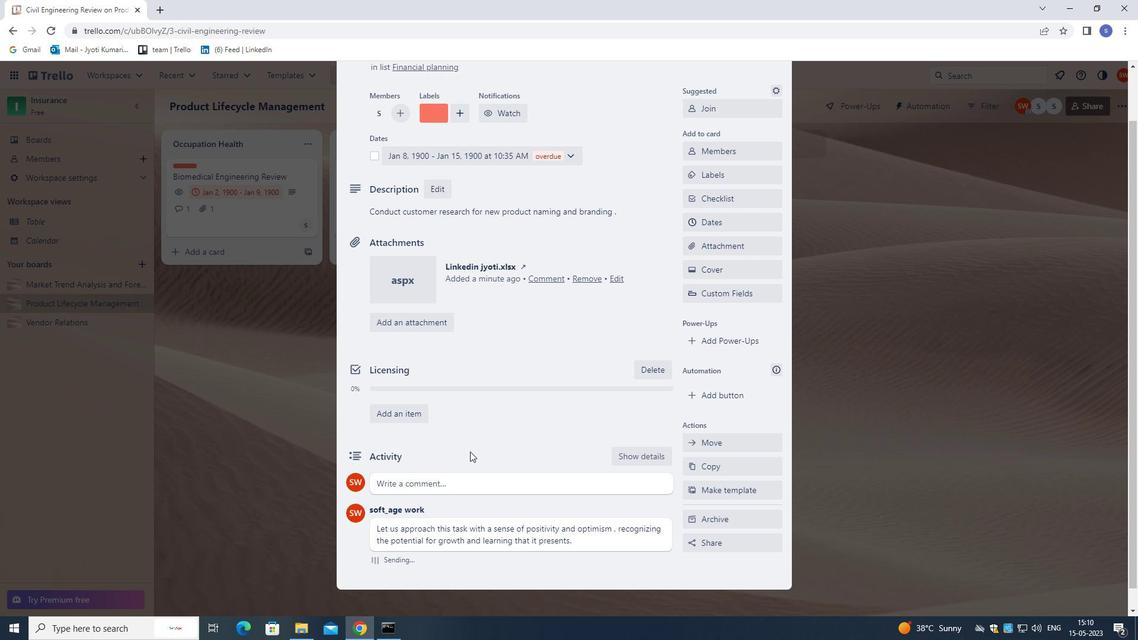 
Action: Mouse scrolled (473, 448) with delta (0, 0)
Screenshot: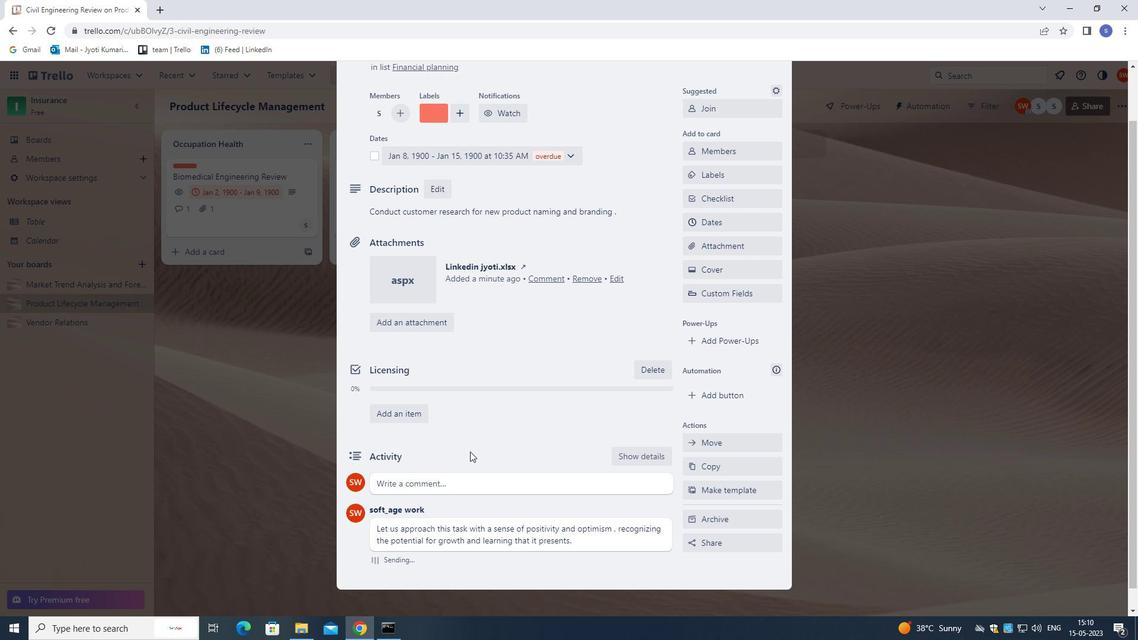 
Action: Mouse moved to (477, 439)
Screenshot: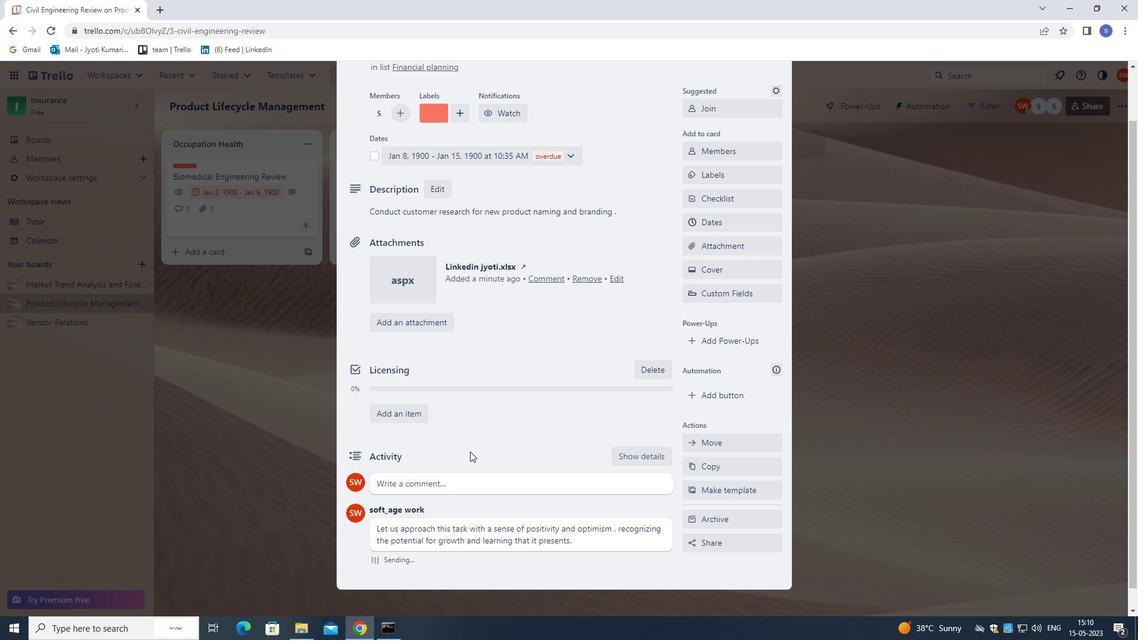 
Action: Mouse scrolled (477, 440) with delta (0, 0)
Screenshot: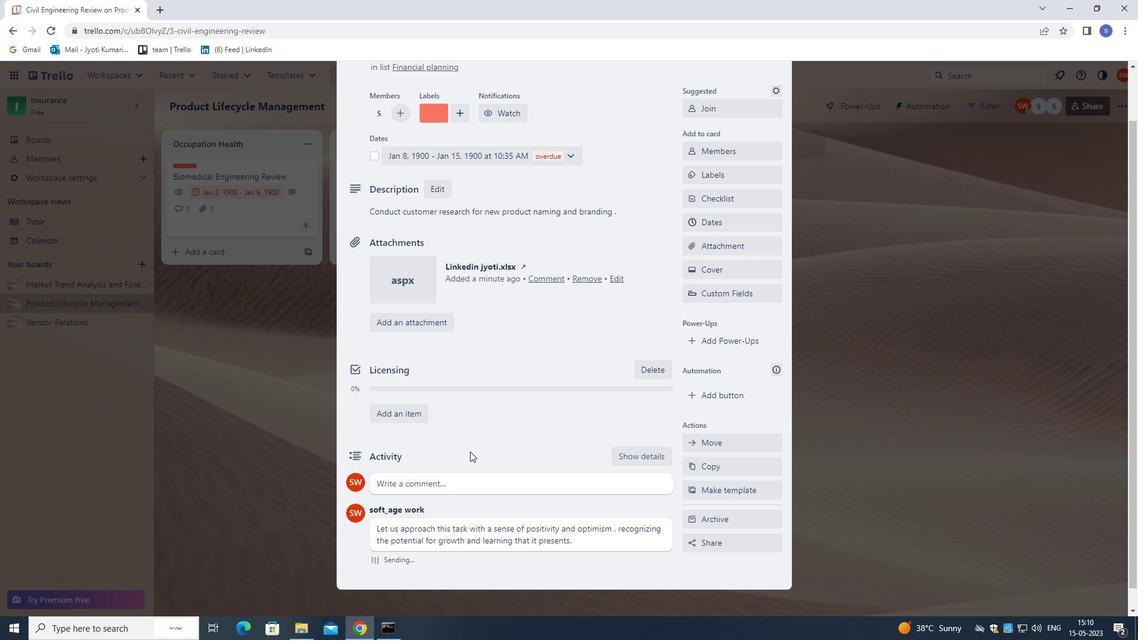 
Action: Mouse moved to (488, 429)
Screenshot: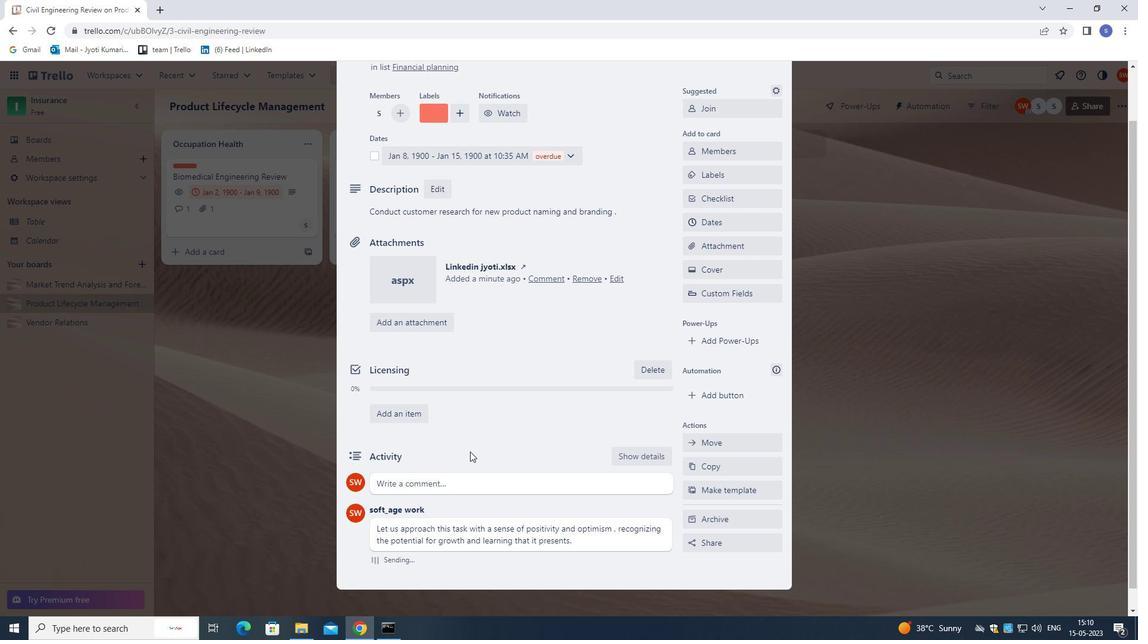 
Action: Mouse scrolled (488, 429) with delta (0, 0)
Screenshot: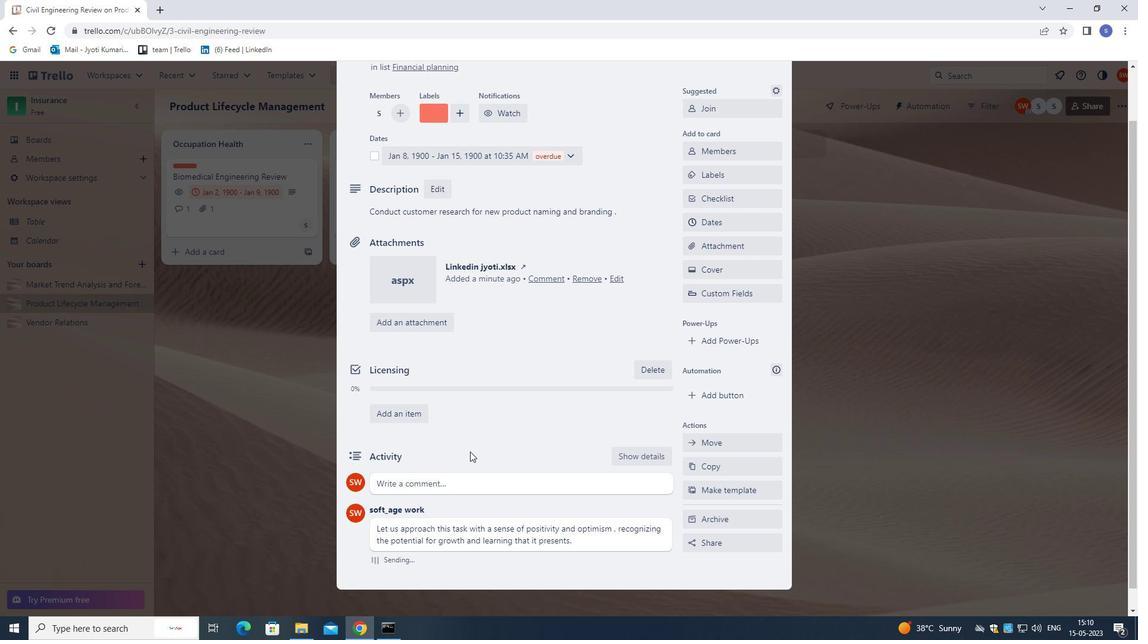 
Action: Mouse moved to (503, 408)
Screenshot: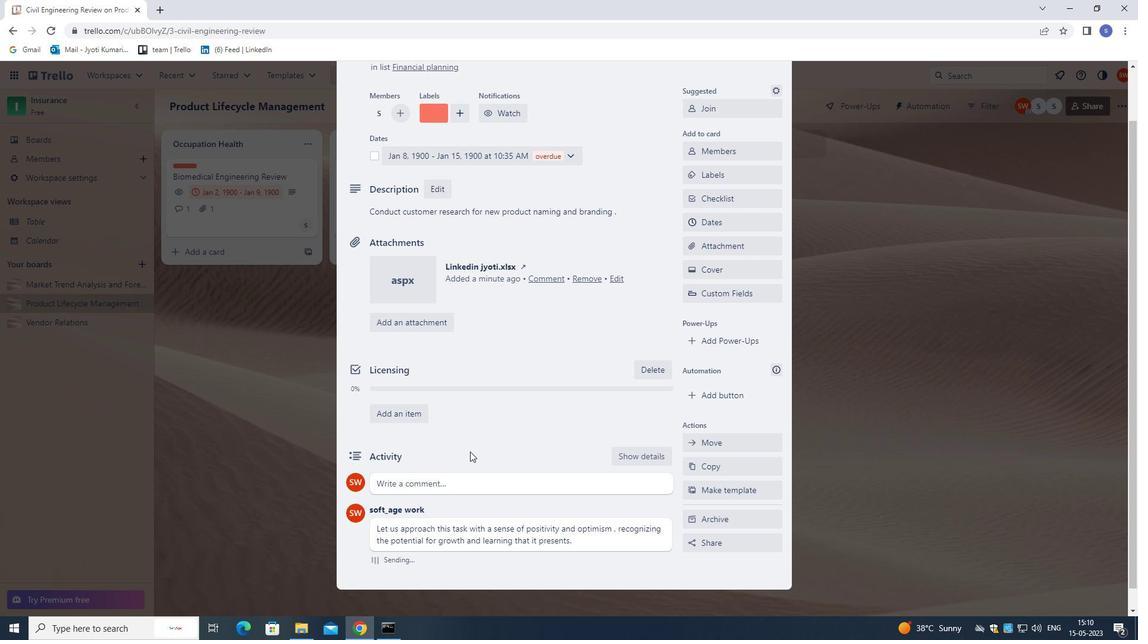 
Action: Mouse scrolled (503, 409) with delta (0, 0)
Screenshot: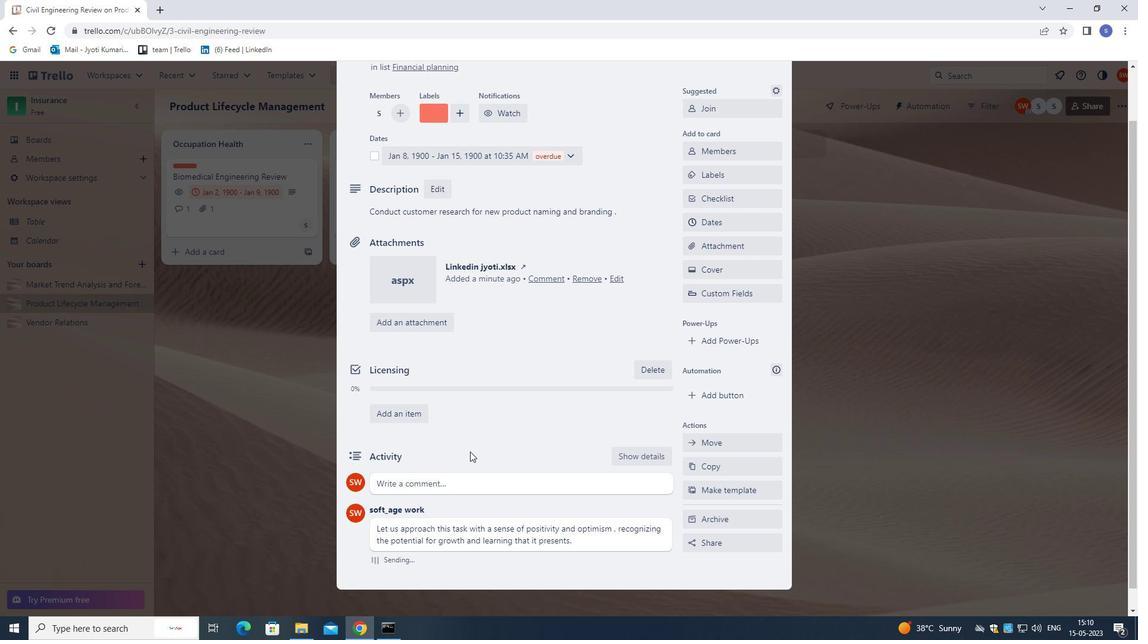 
Action: Mouse moved to (777, 106)
Screenshot: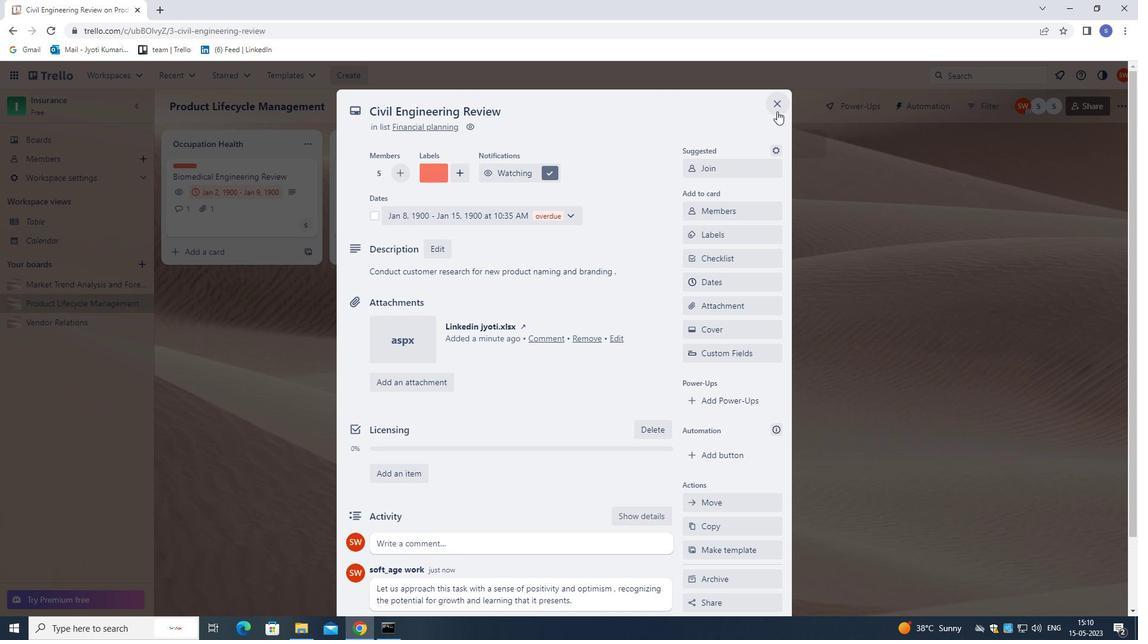 
Action: Mouse pressed left at (777, 106)
Screenshot: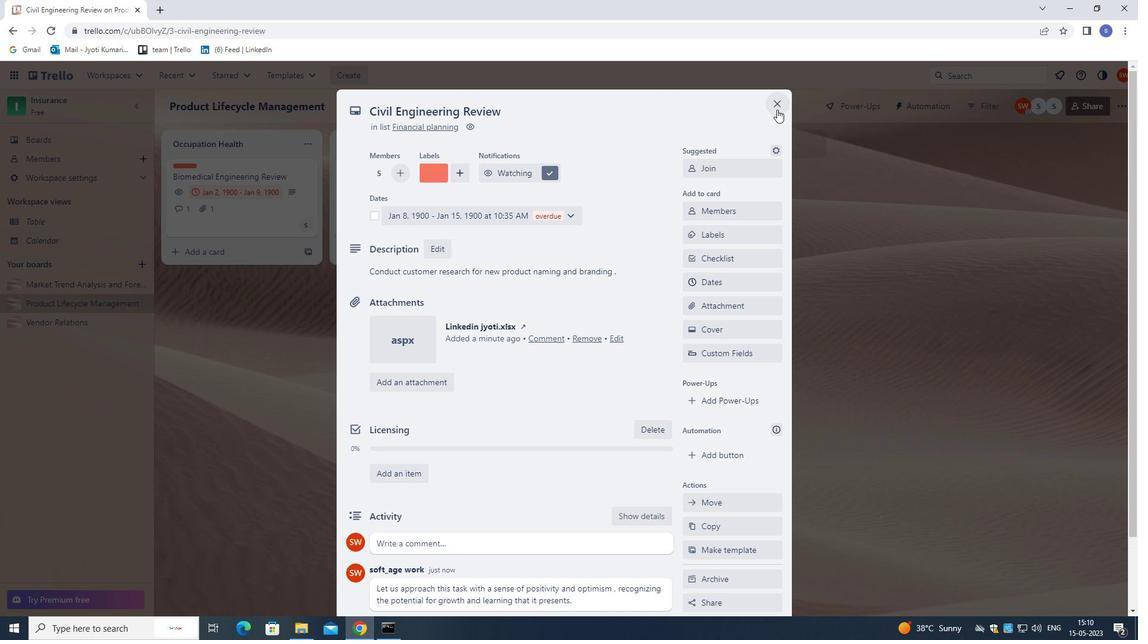 
Action: Mouse moved to (726, 175)
Screenshot: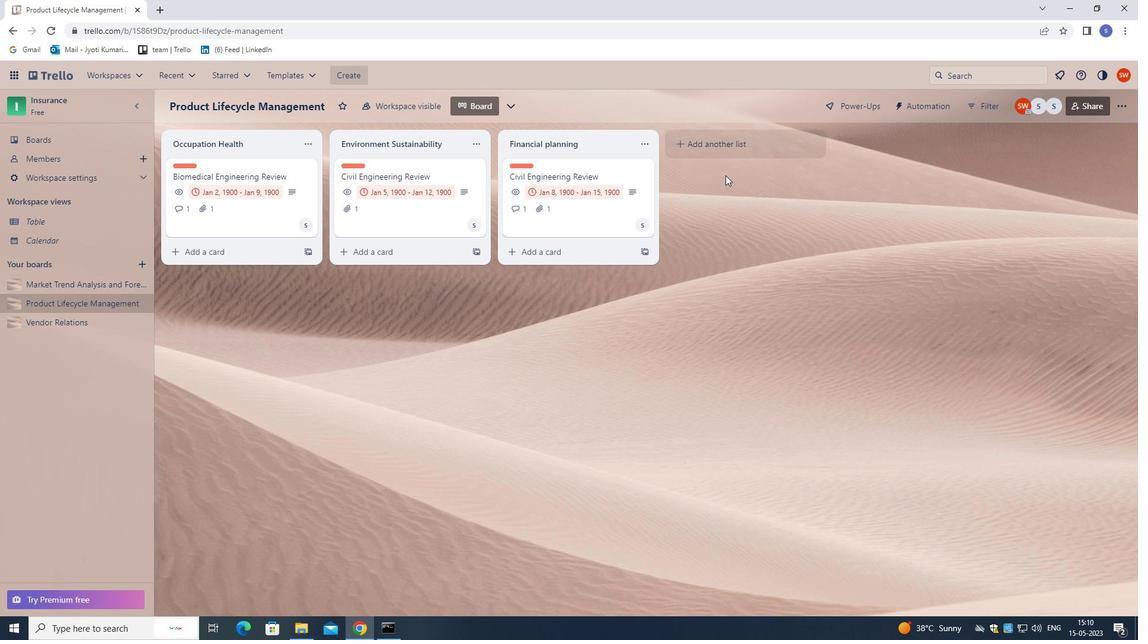 
